 Task: Search one way flight ticket for 5 adults, 2 children, 1 infant in seat and 2 infants on lap in economy from New York/islip: Long Island Macarthur Airport to Greensboro: Piedmont Triad International Airport on 5-1-2023. Choice of flights is Westjet. Number of bags: 6 checked bags. Price is upto 97000. Outbound departure time preference is 6:15.
Action: Mouse moved to (310, 475)
Screenshot: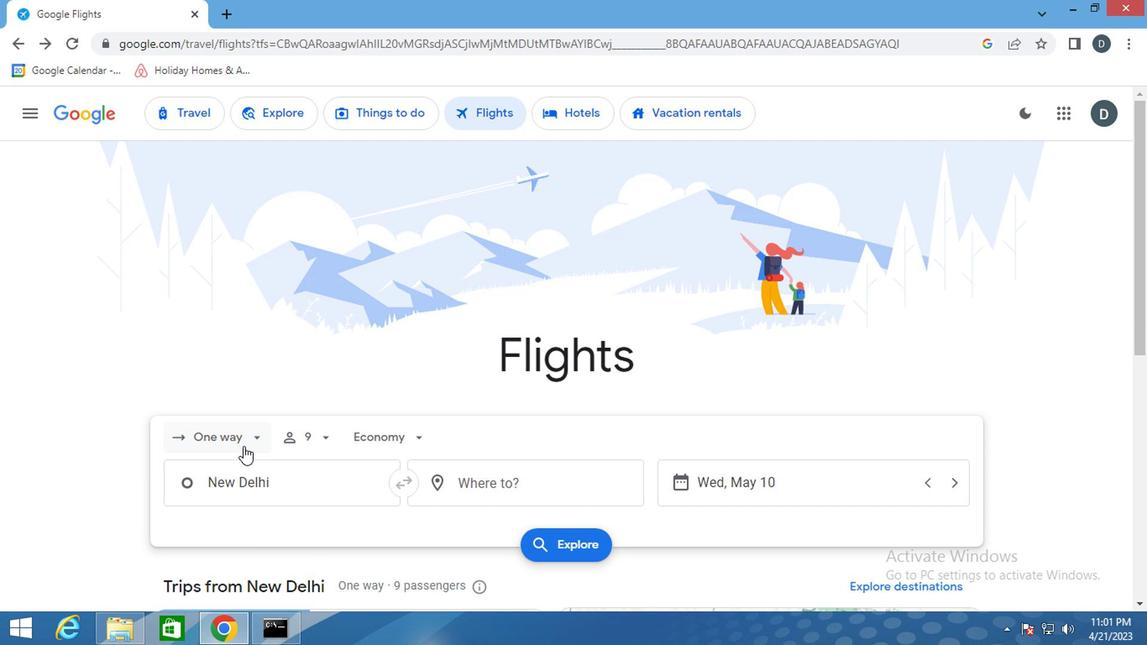 
Action: Mouse pressed left at (310, 475)
Screenshot: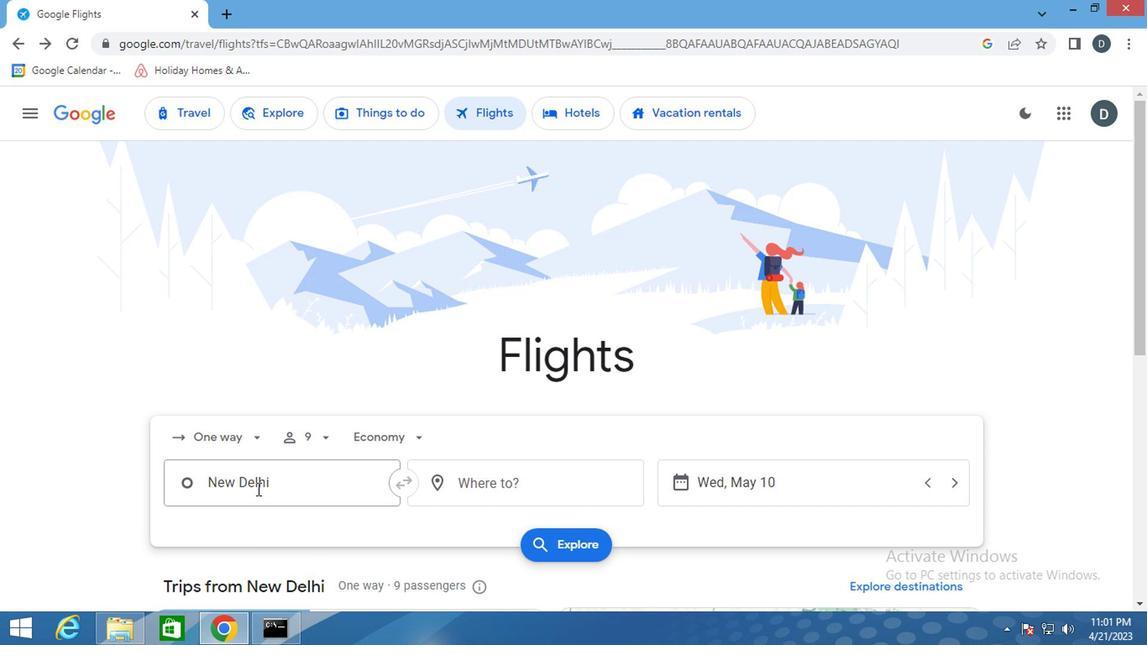 
Action: Mouse moved to (354, 436)
Screenshot: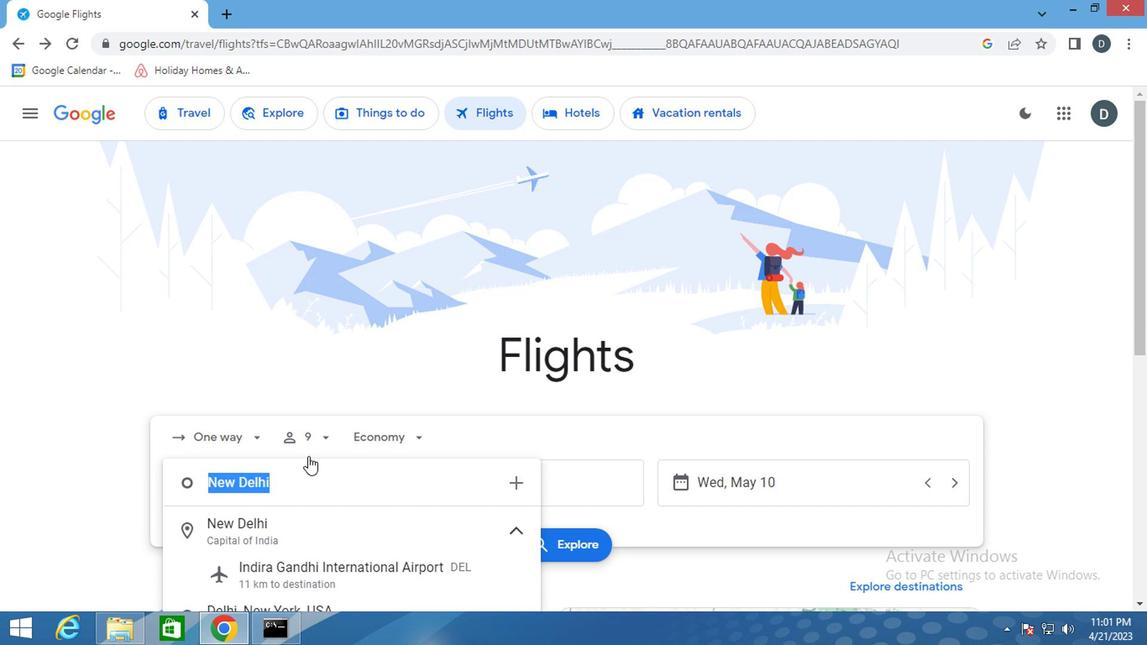 
Action: Mouse pressed left at (354, 436)
Screenshot: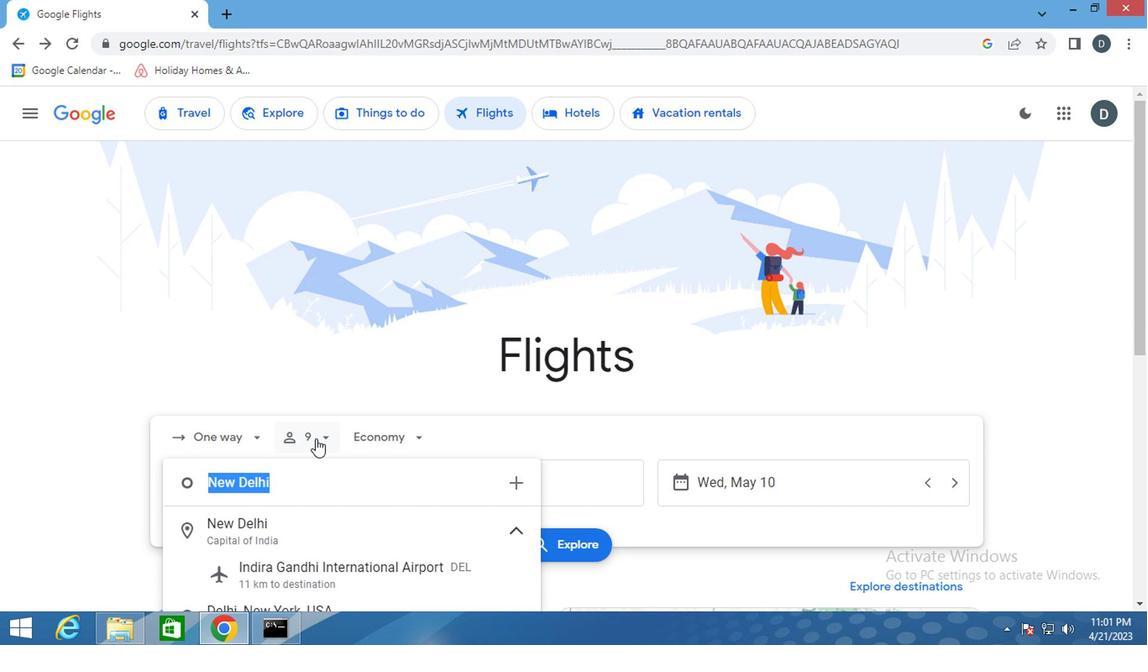 
Action: Mouse moved to (406, 471)
Screenshot: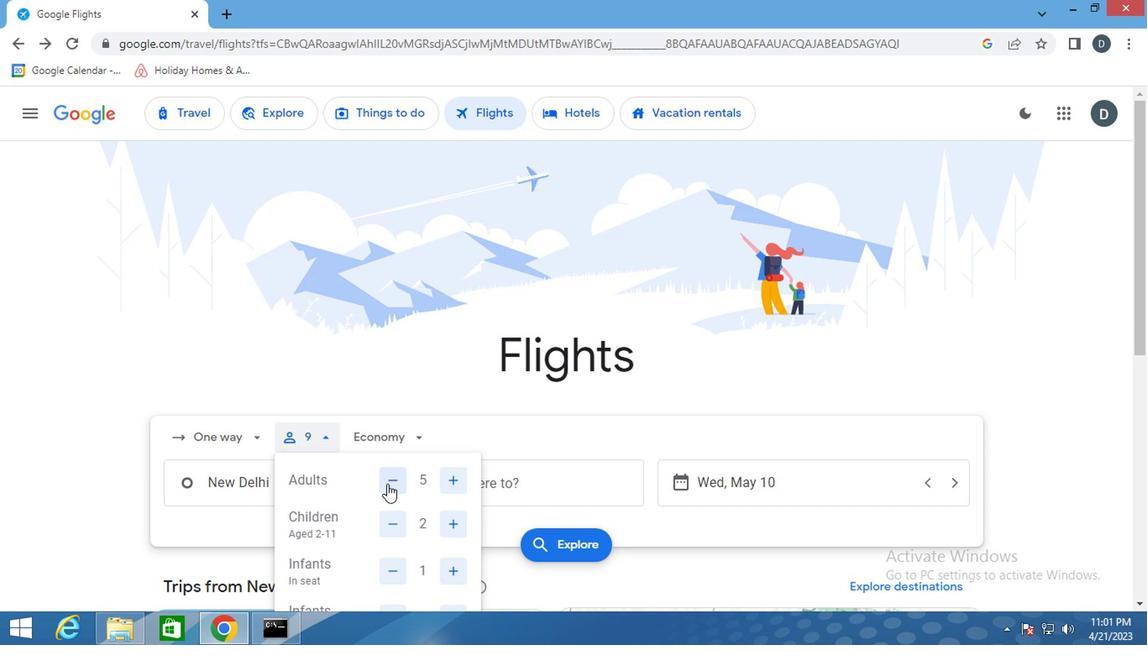 
Action: Mouse scrolled (406, 470) with delta (0, 0)
Screenshot: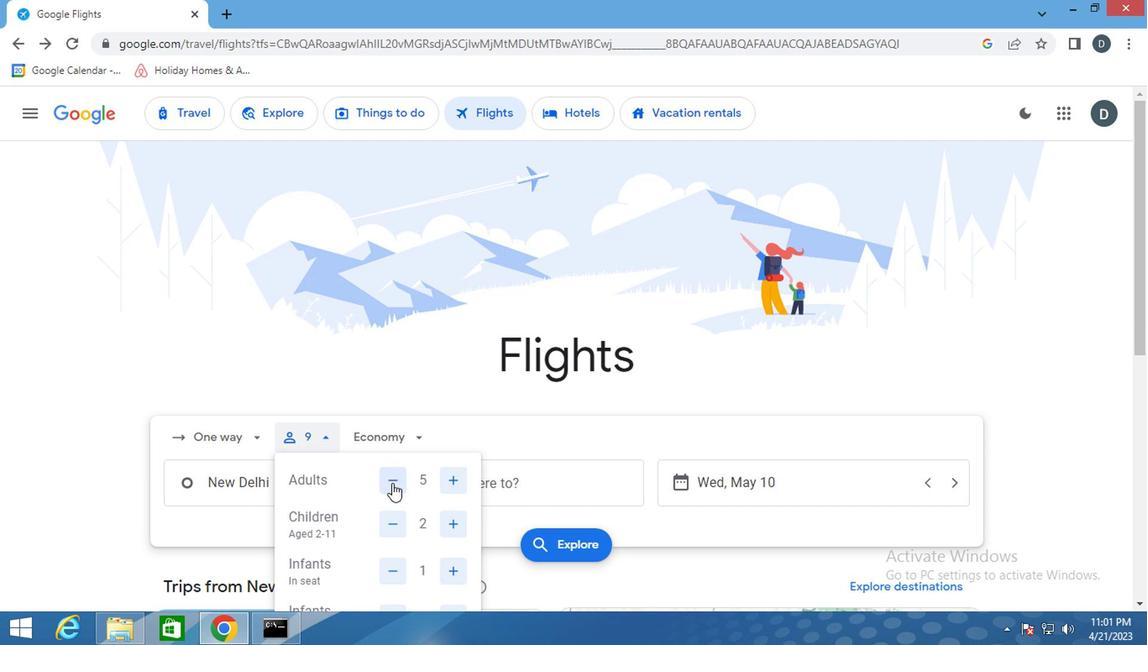 
Action: Mouse moved to (434, 533)
Screenshot: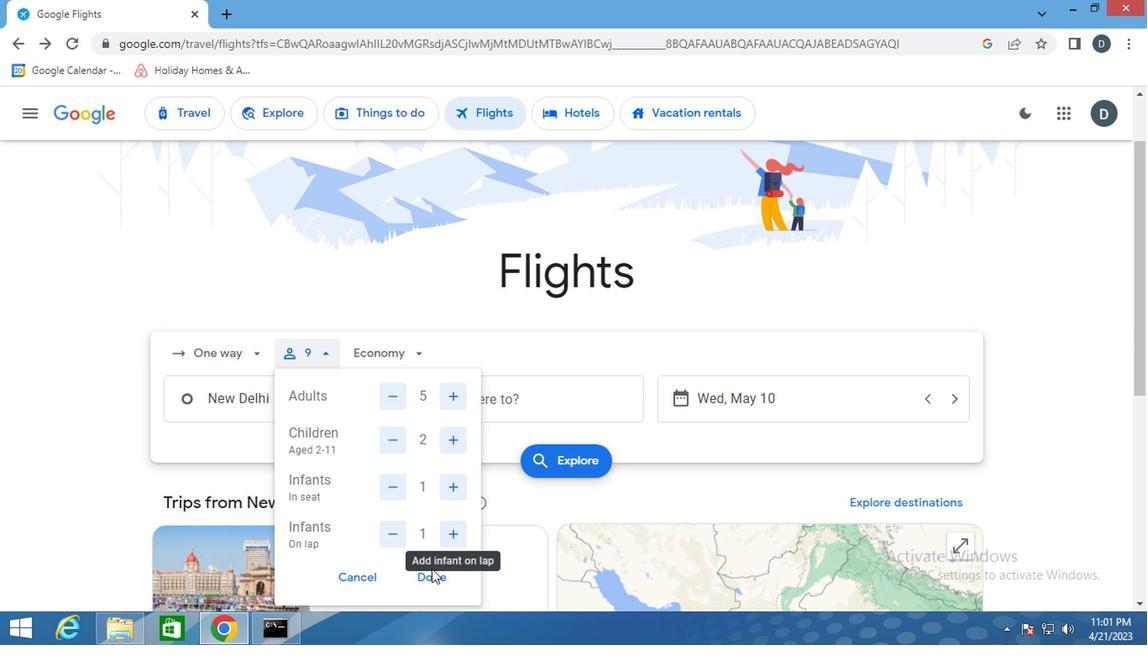 
Action: Mouse pressed left at (434, 533)
Screenshot: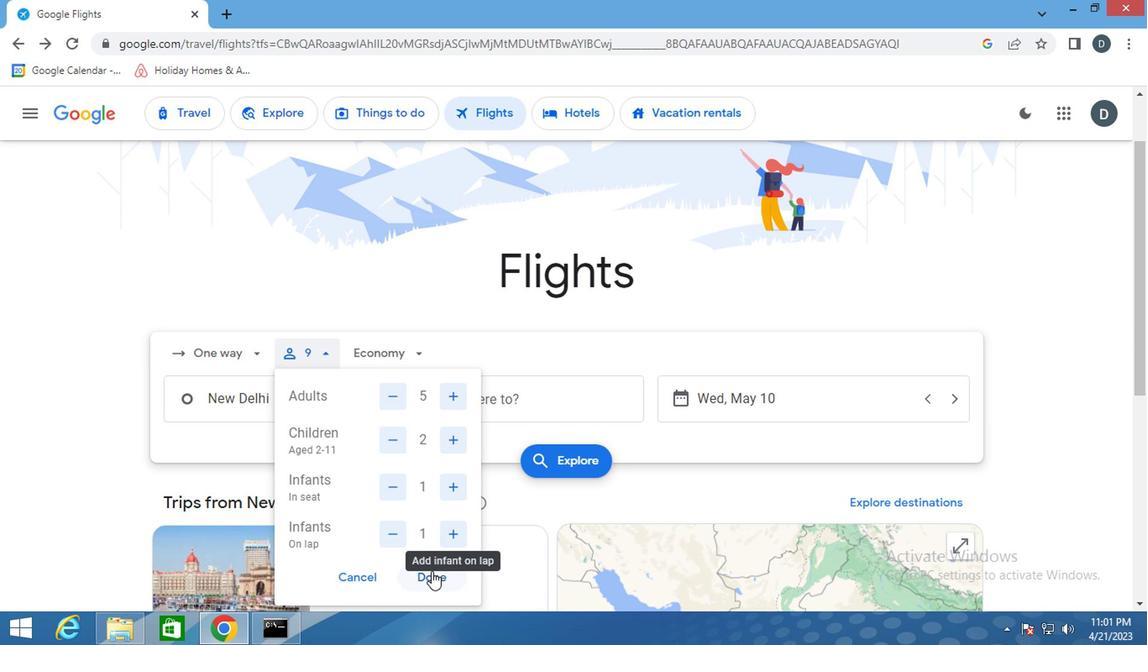 
Action: Mouse moved to (405, 373)
Screenshot: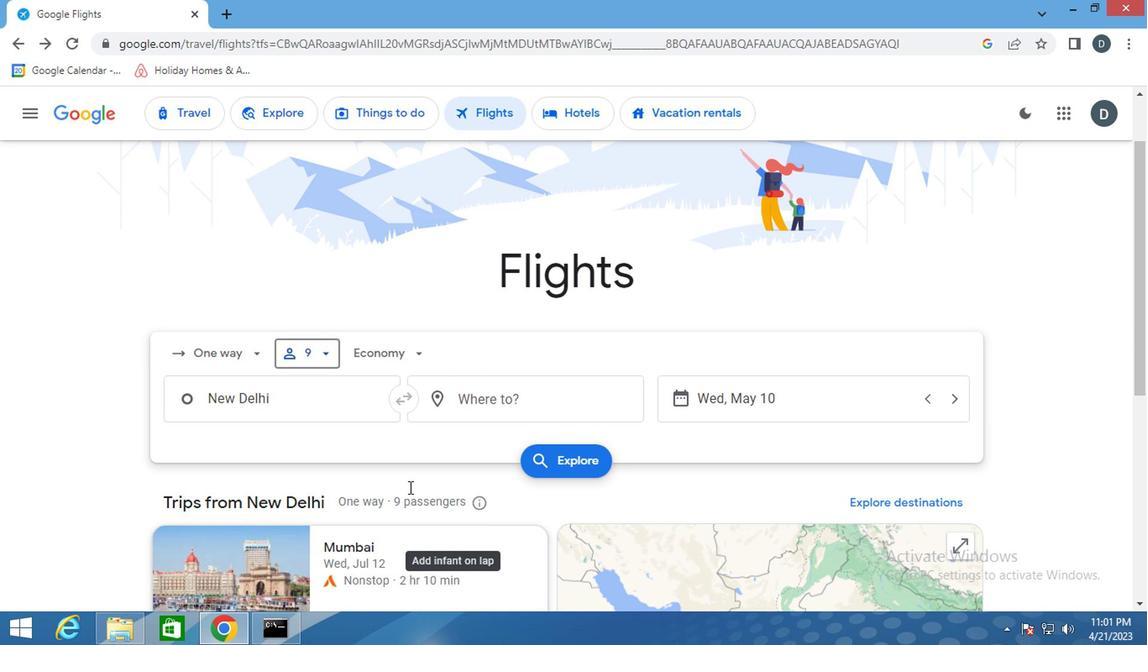 
Action: Mouse pressed left at (405, 373)
Screenshot: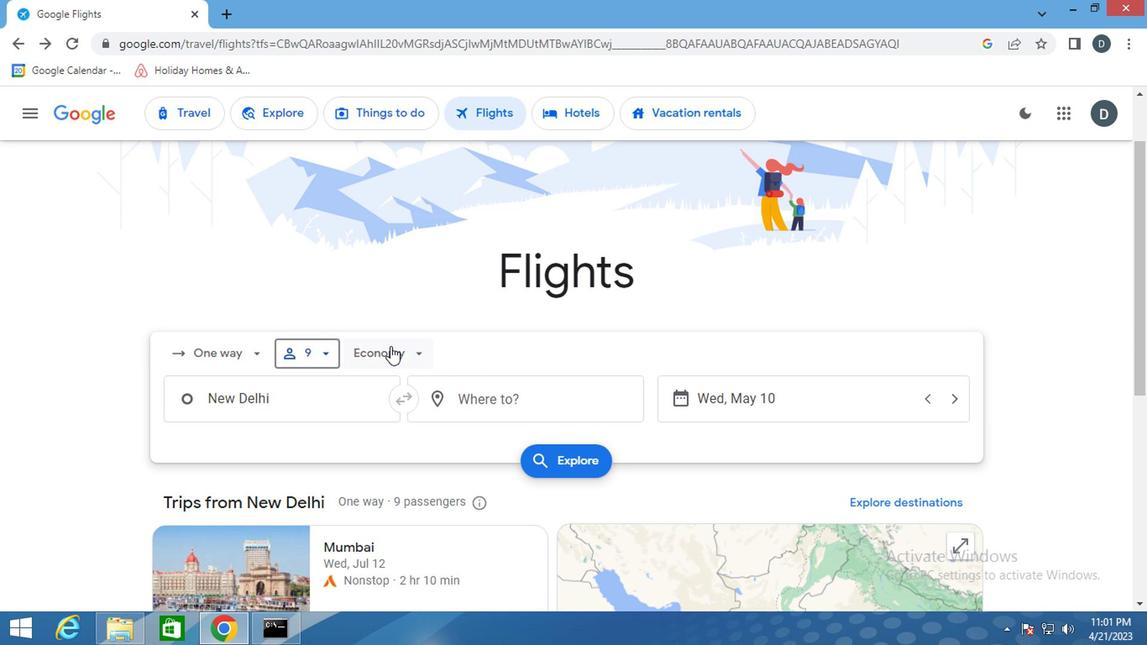 
Action: Mouse moved to (408, 384)
Screenshot: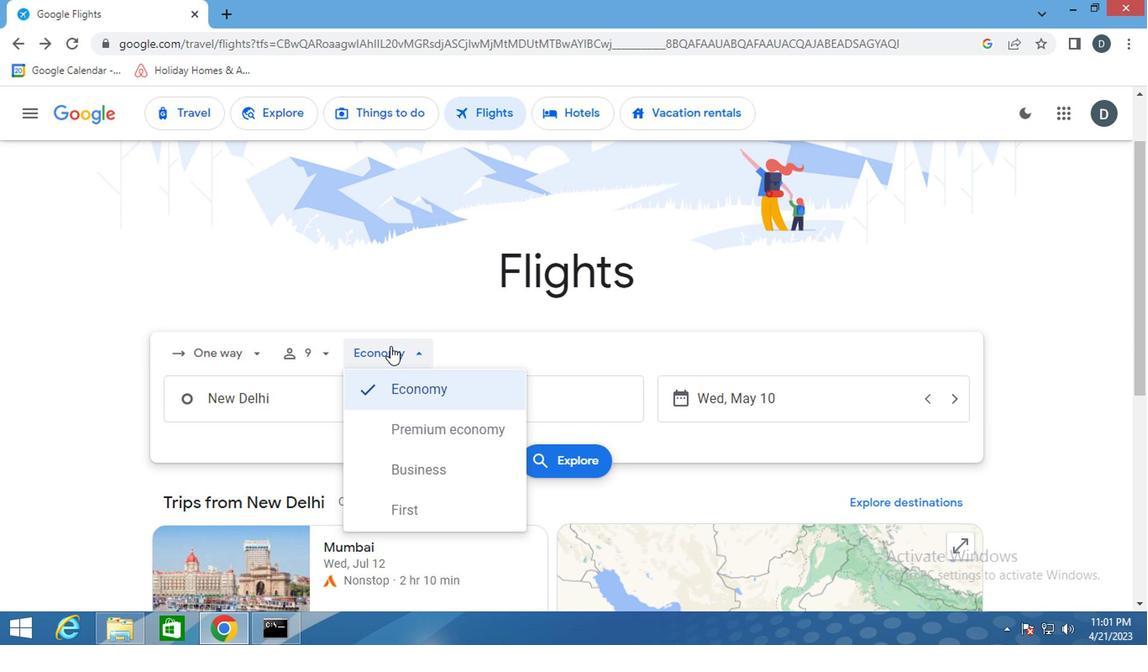 
Action: Mouse pressed left at (408, 384)
Screenshot: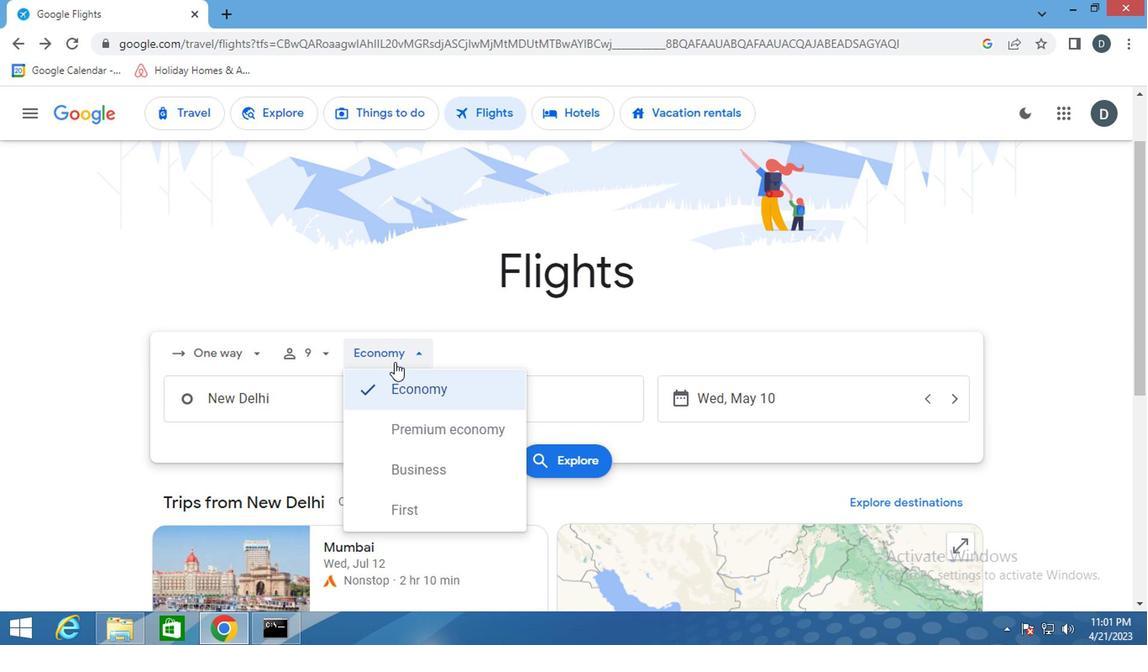 
Action: Mouse moved to (348, 423)
Screenshot: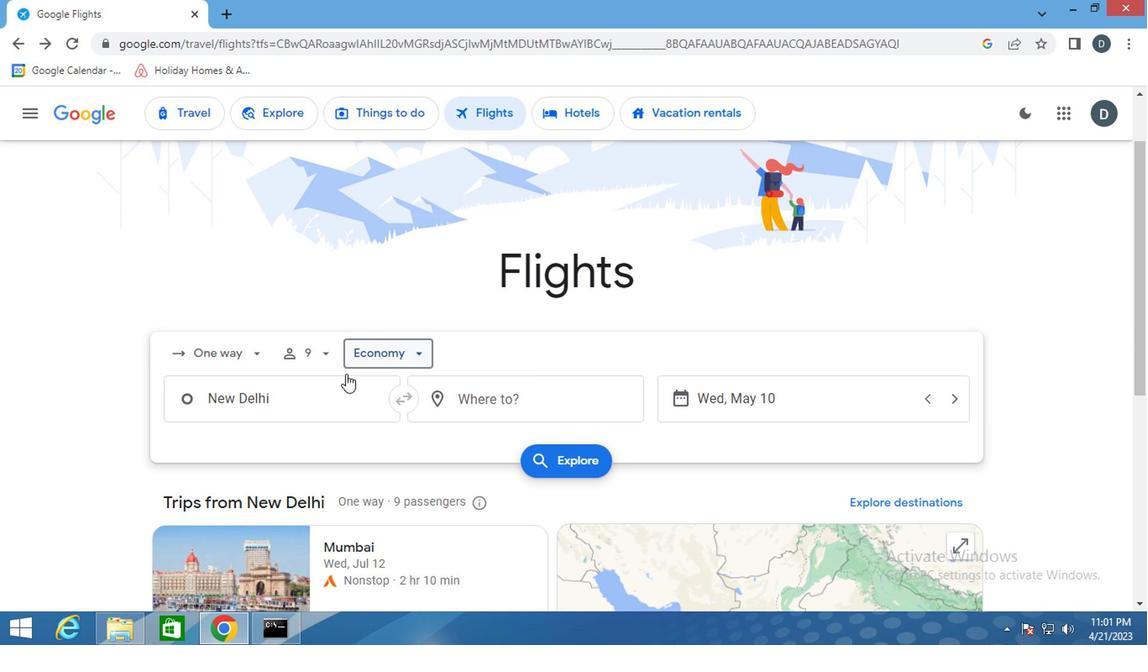 
Action: Mouse pressed left at (348, 423)
Screenshot: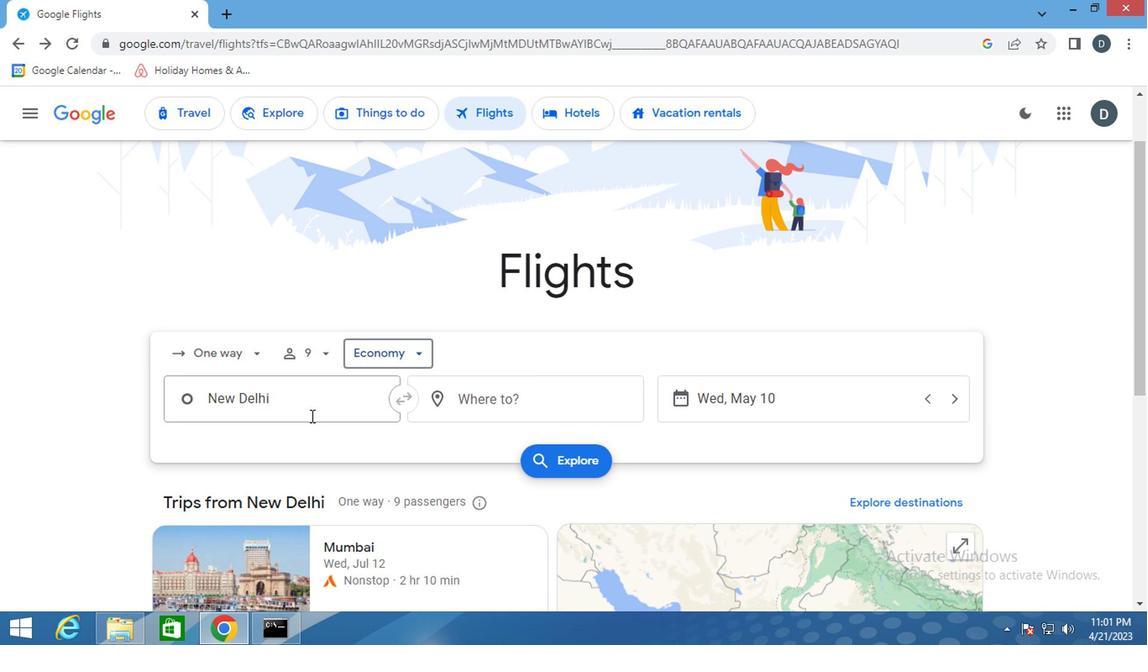 
Action: Key pressed <Key.shift>NEW<Key.space>Y<Key.backspace><Key.shift>YO
Screenshot: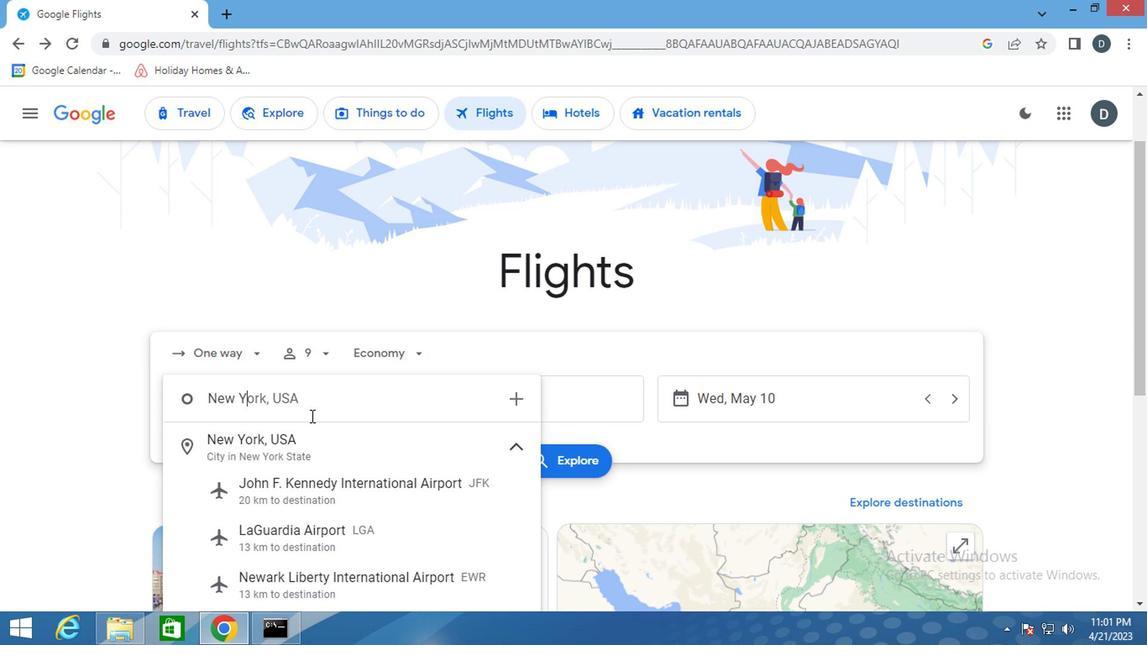 
Action: Mouse moved to (340, 445)
Screenshot: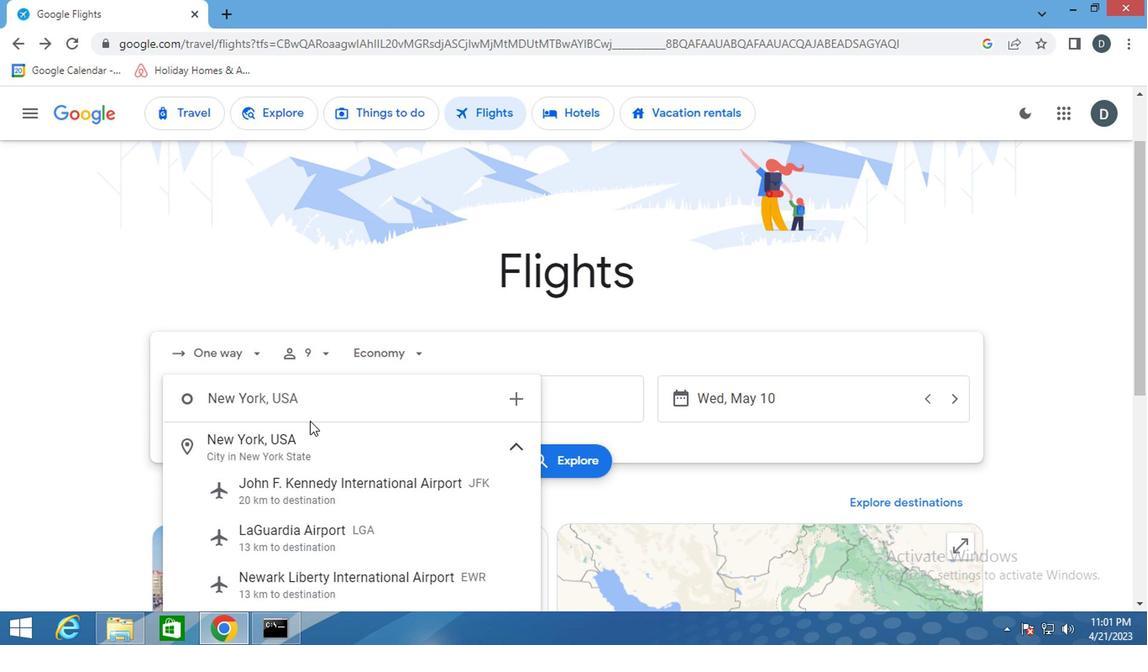 
Action: Mouse pressed left at (340, 445)
Screenshot: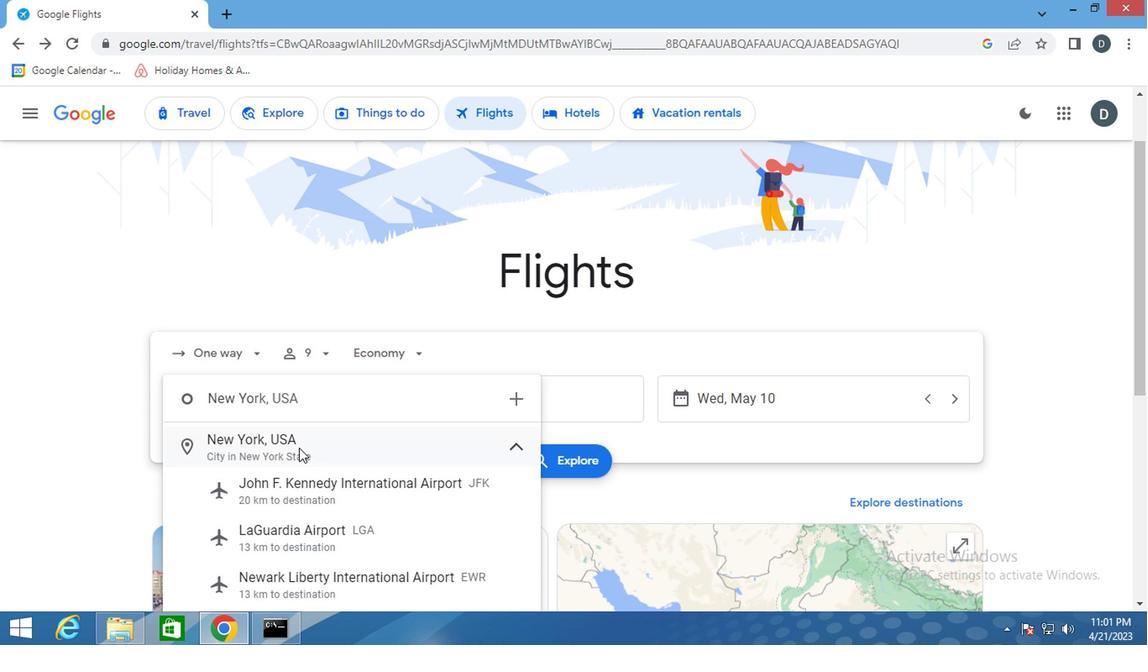 
Action: Mouse moved to (518, 414)
Screenshot: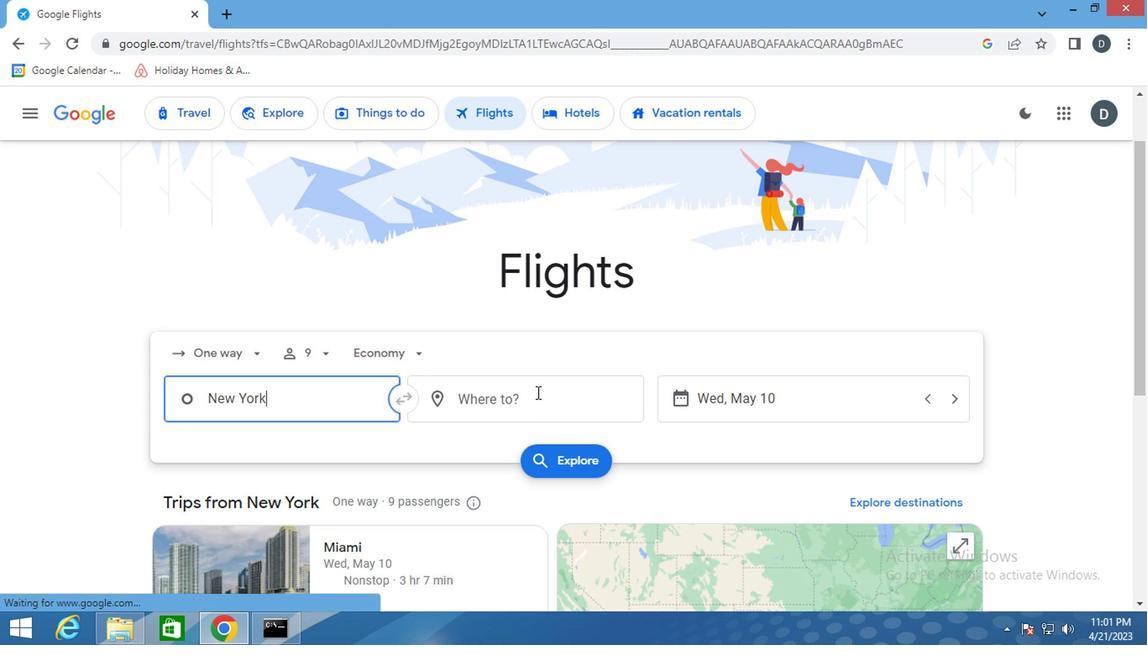 
Action: Mouse pressed left at (518, 414)
Screenshot: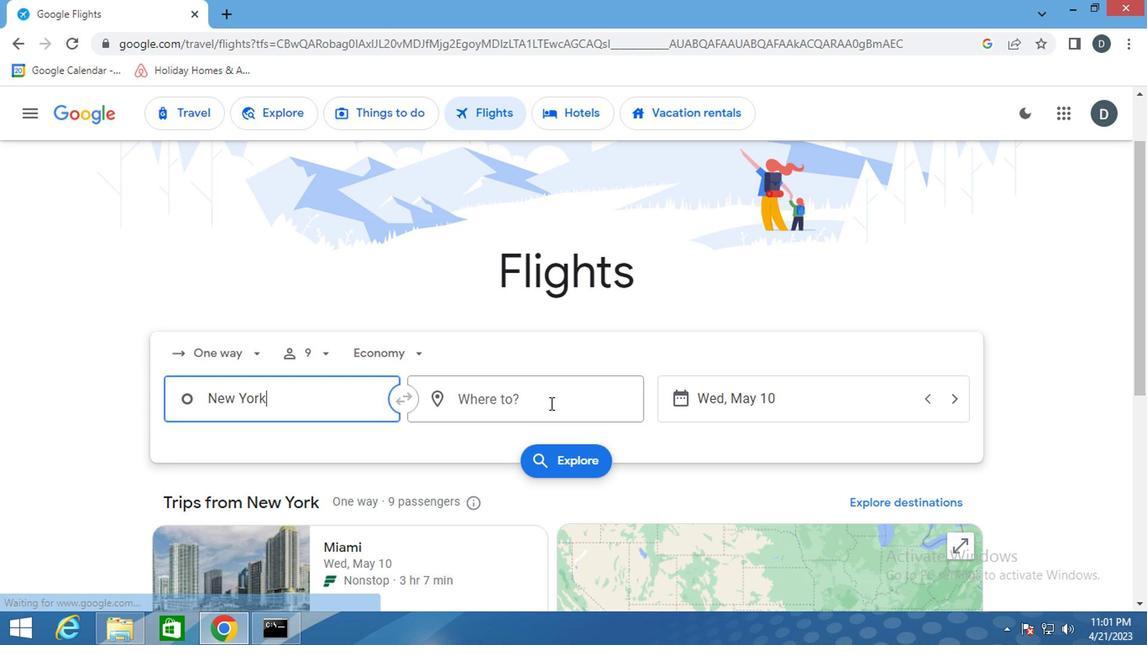 
Action: Key pressed <Key.shift>GREENSBO
Screenshot: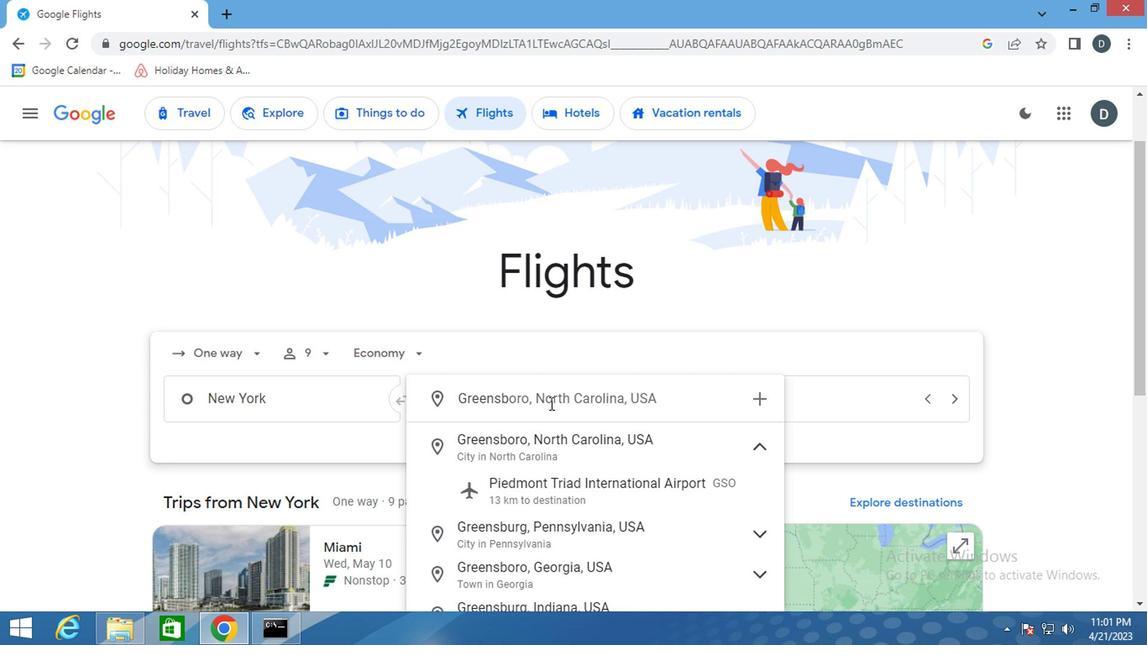 
Action: Mouse moved to (519, 471)
Screenshot: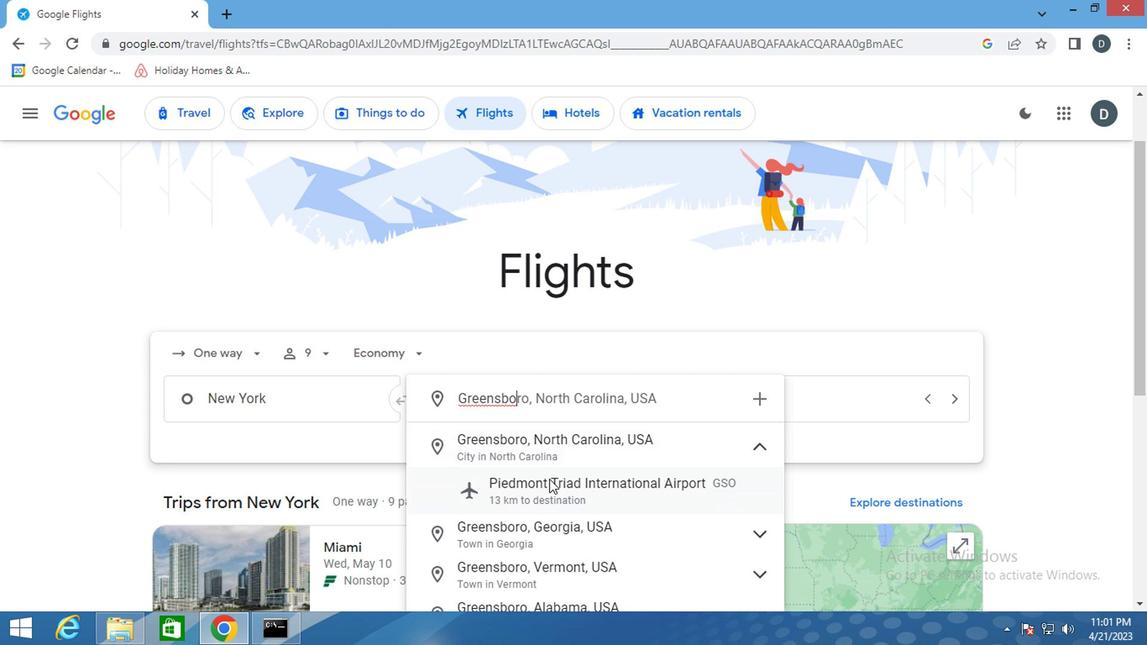 
Action: Mouse pressed left at (519, 471)
Screenshot: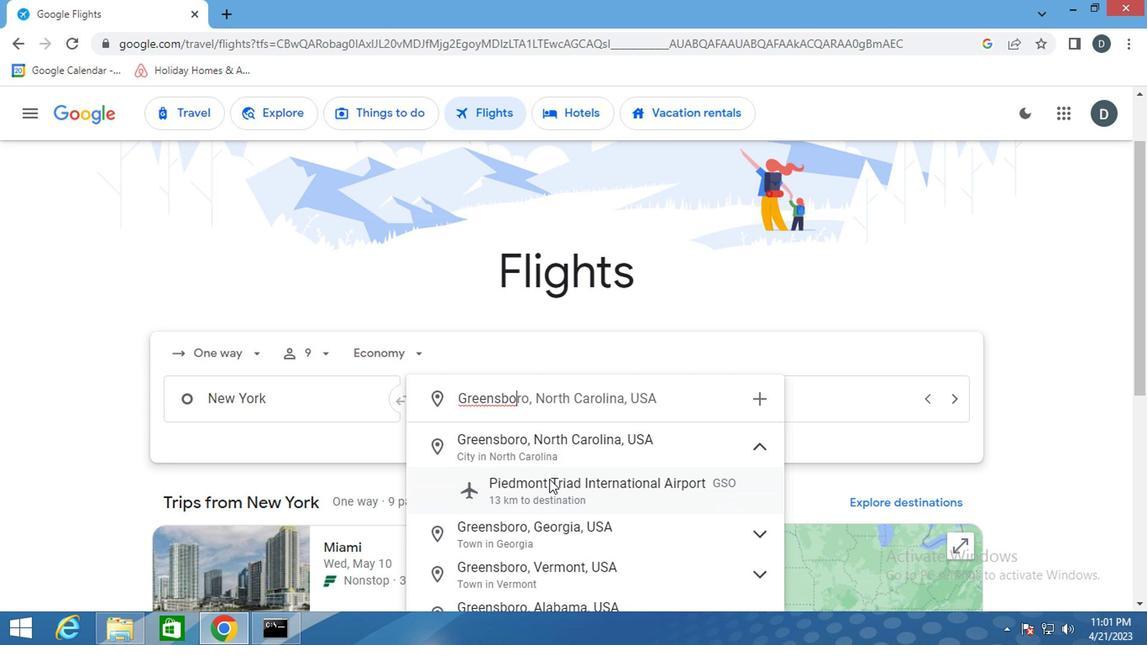 
Action: Mouse moved to (697, 419)
Screenshot: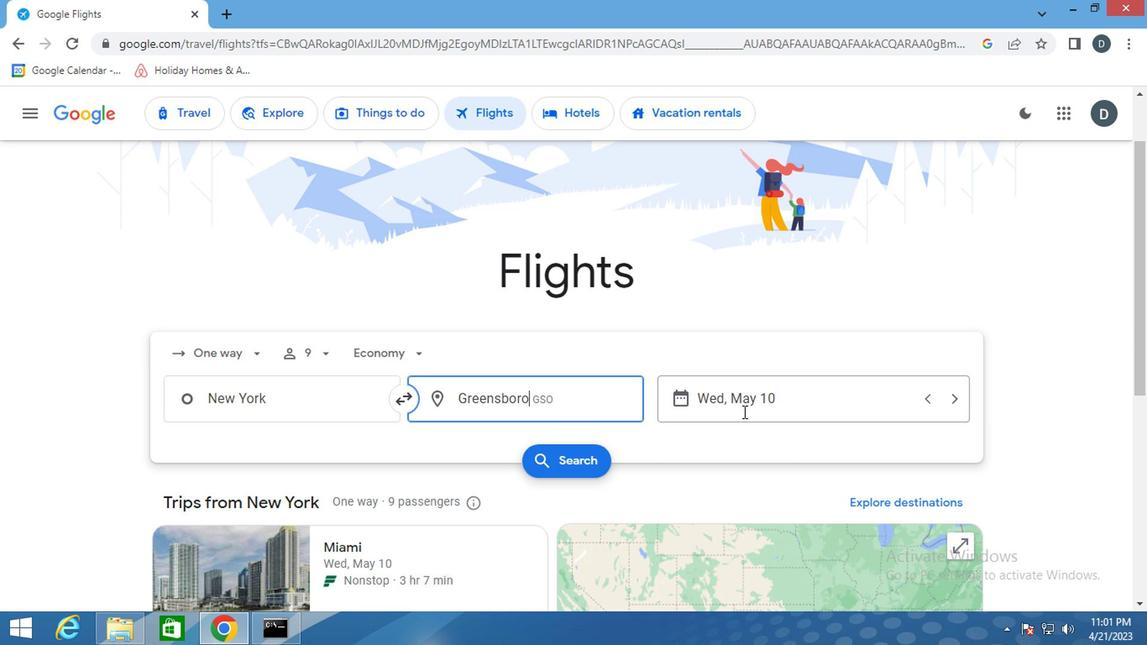 
Action: Mouse pressed left at (697, 419)
Screenshot: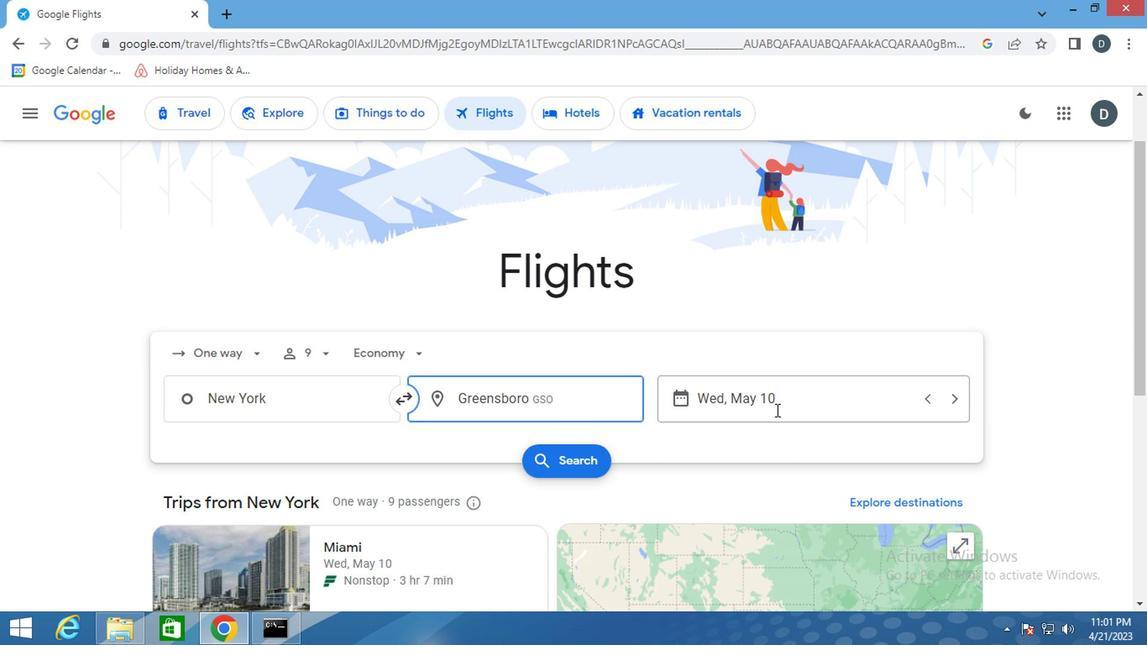 
Action: Mouse moved to (652, 339)
Screenshot: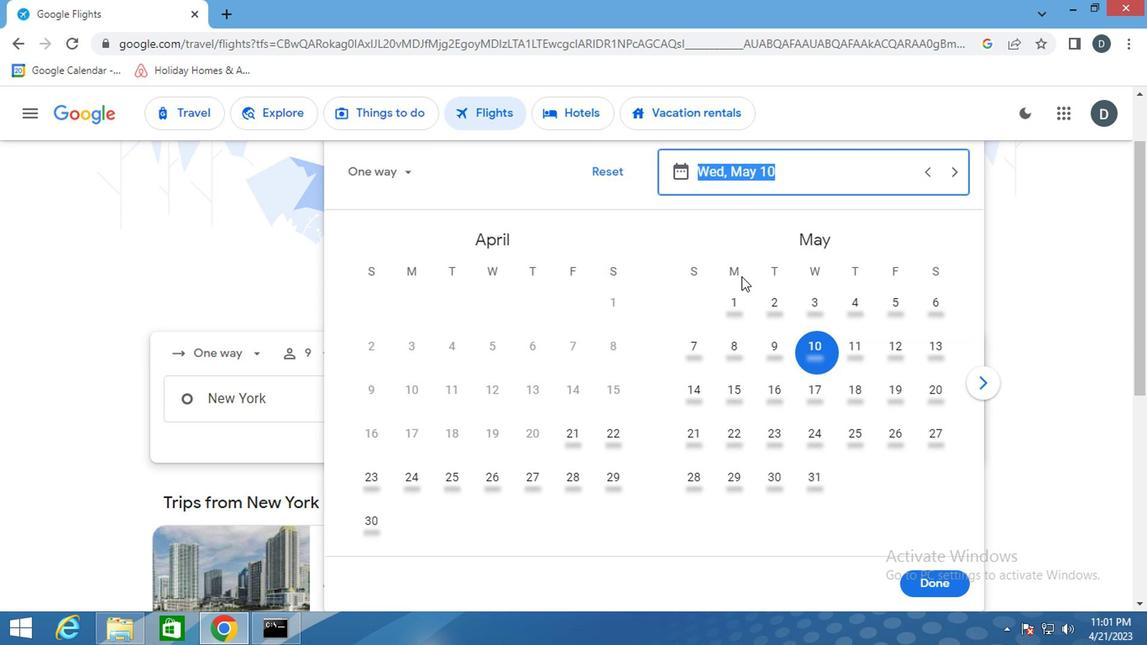 
Action: Mouse pressed left at (652, 339)
Screenshot: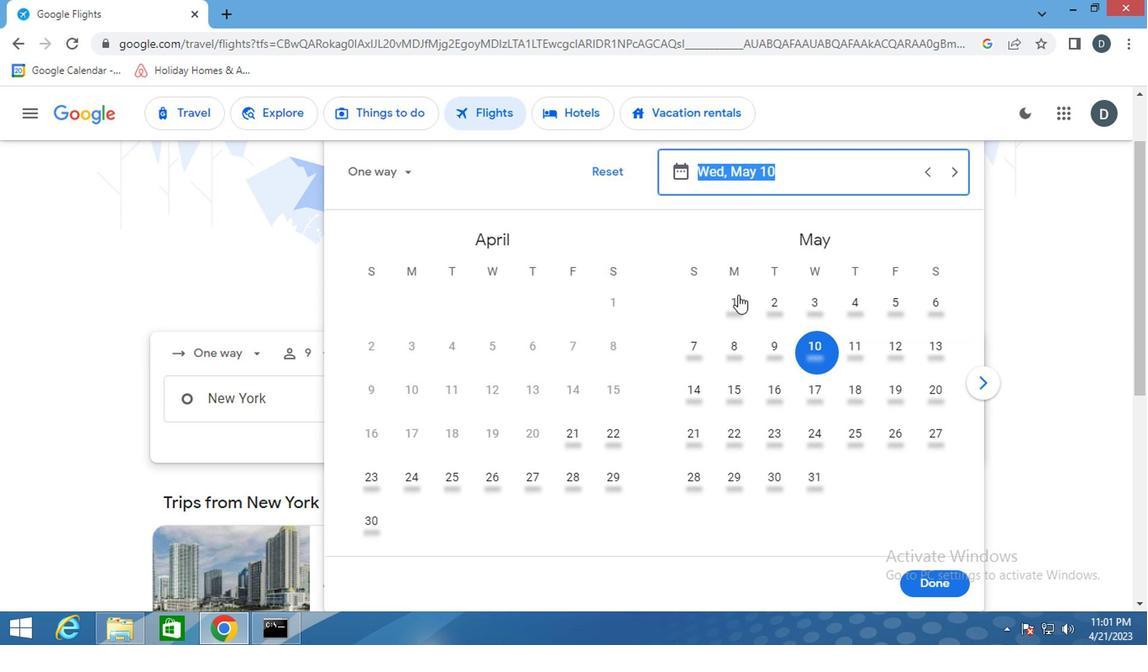 
Action: Mouse moved to (786, 539)
Screenshot: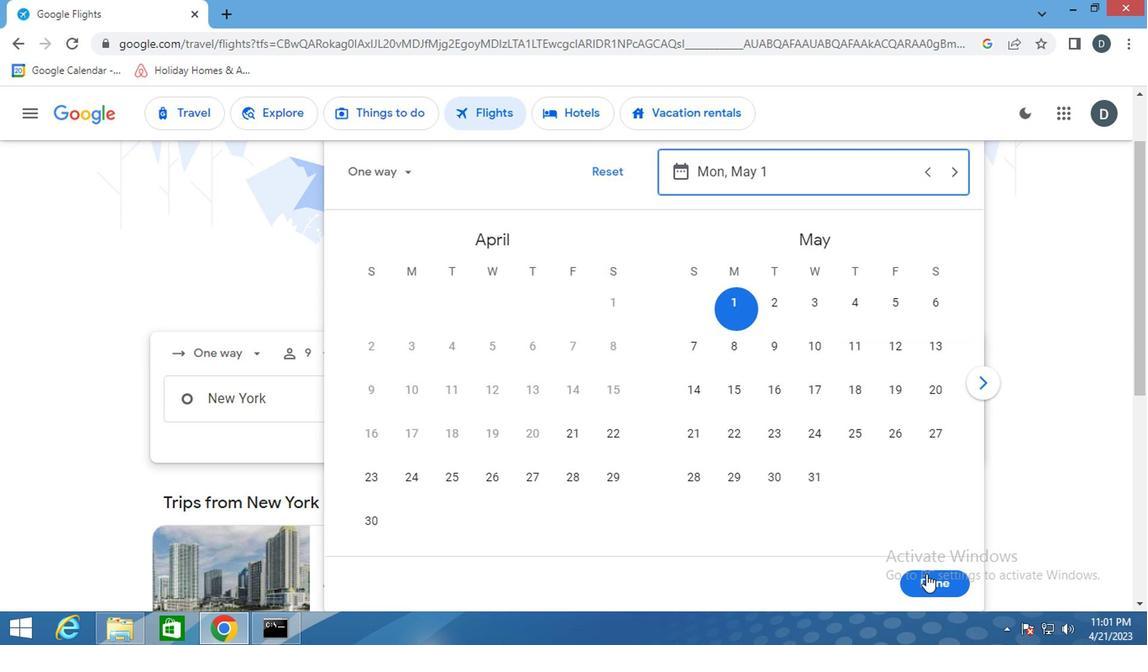 
Action: Mouse pressed left at (786, 539)
Screenshot: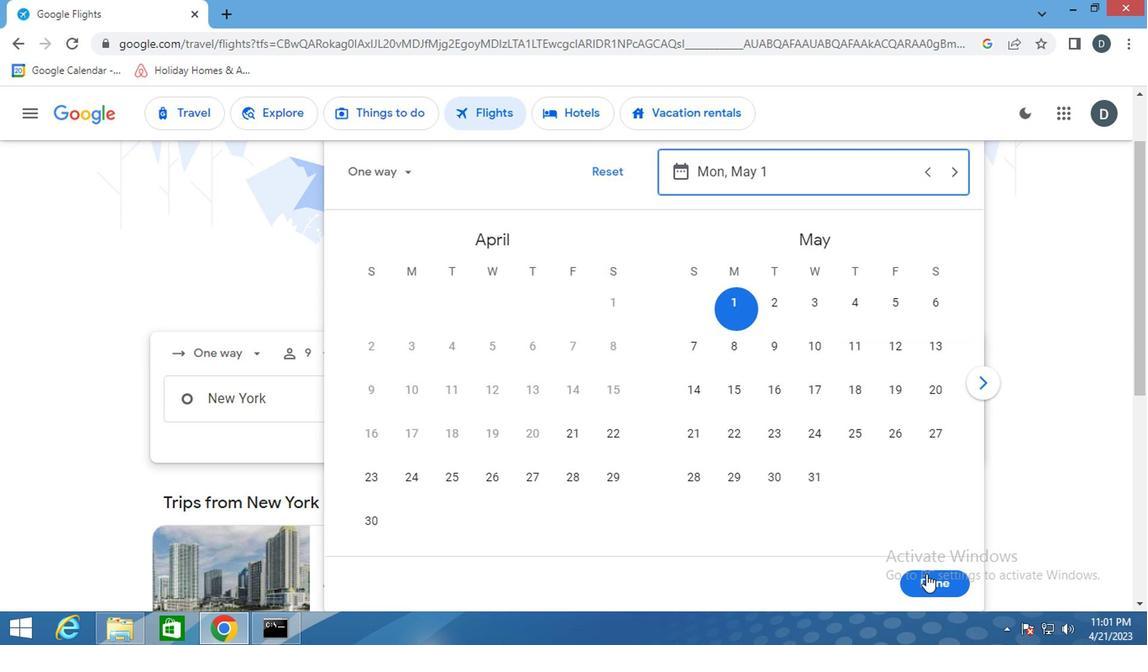 
Action: Mouse moved to (549, 459)
Screenshot: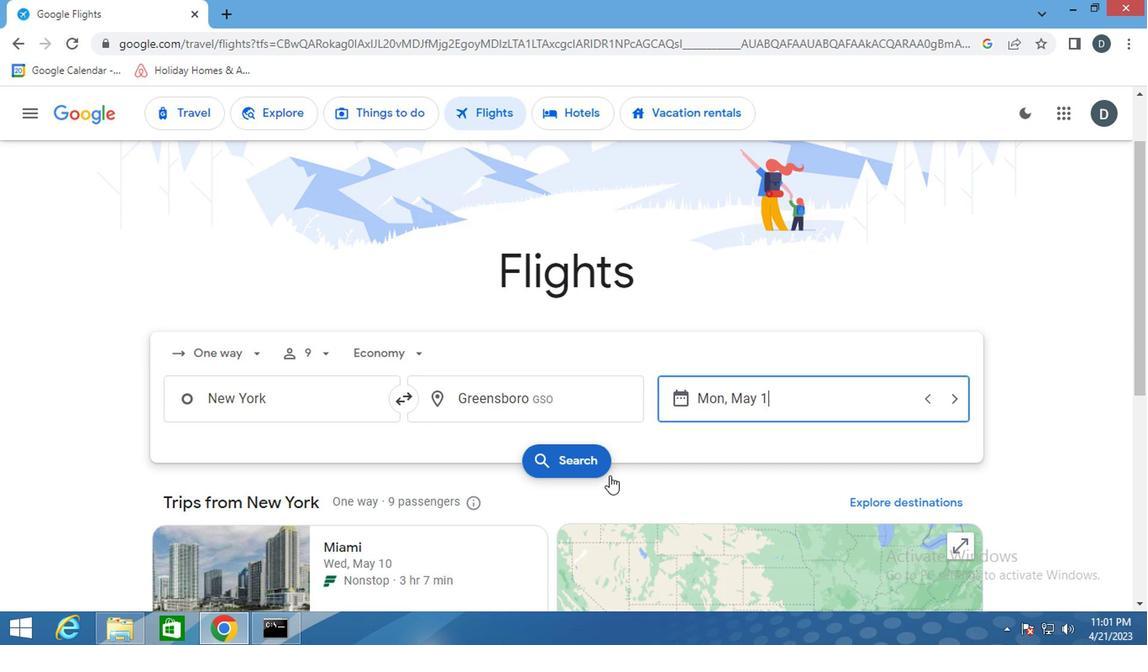
Action: Mouse pressed left at (549, 459)
Screenshot: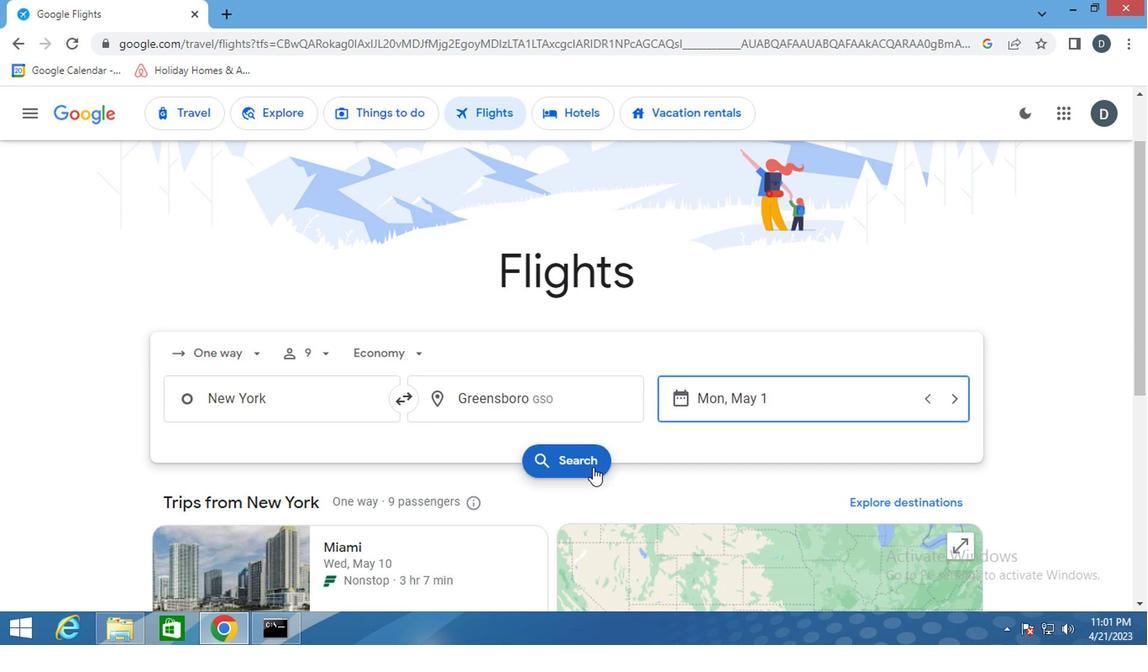 
Action: Mouse moved to (270, 325)
Screenshot: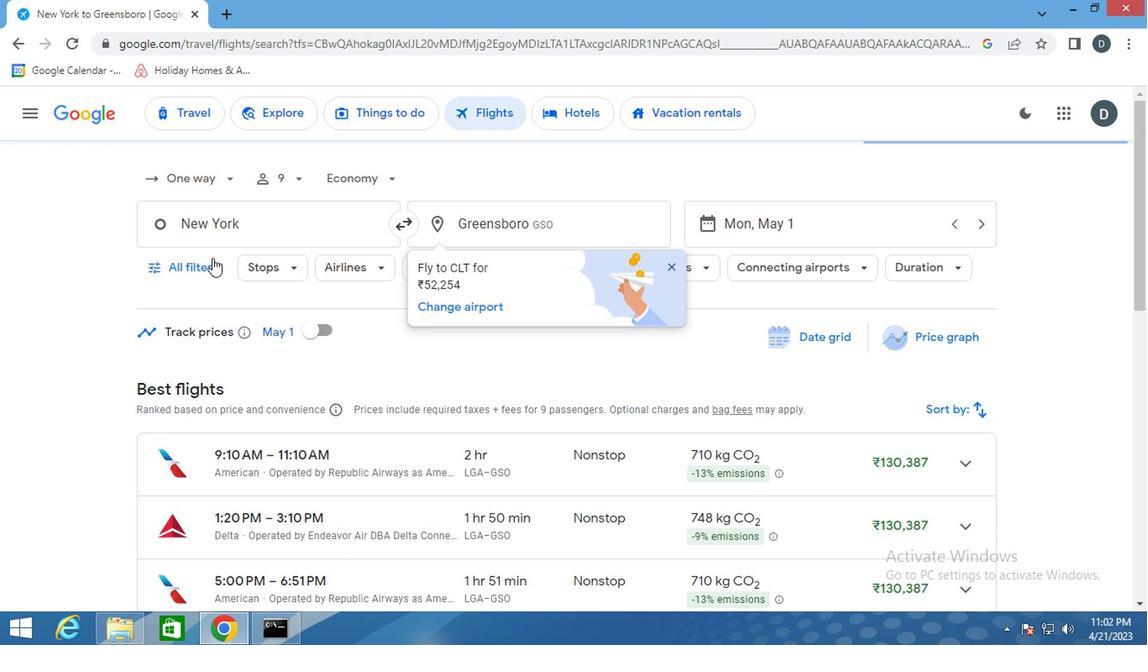 
Action: Mouse pressed left at (270, 325)
Screenshot: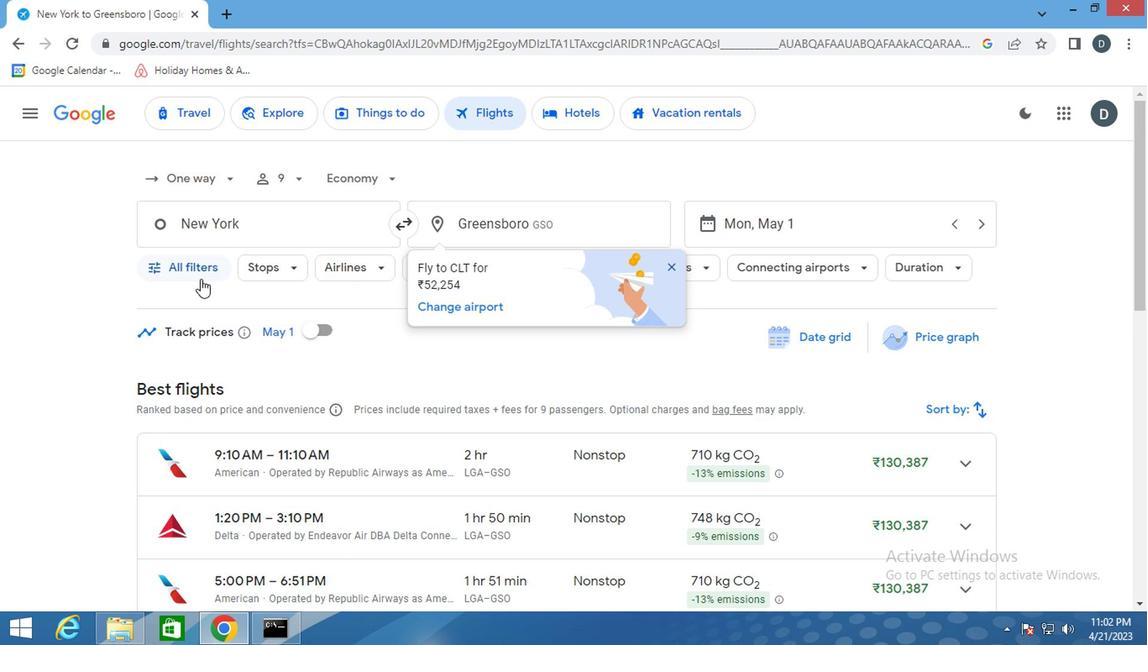 
Action: Mouse moved to (354, 489)
Screenshot: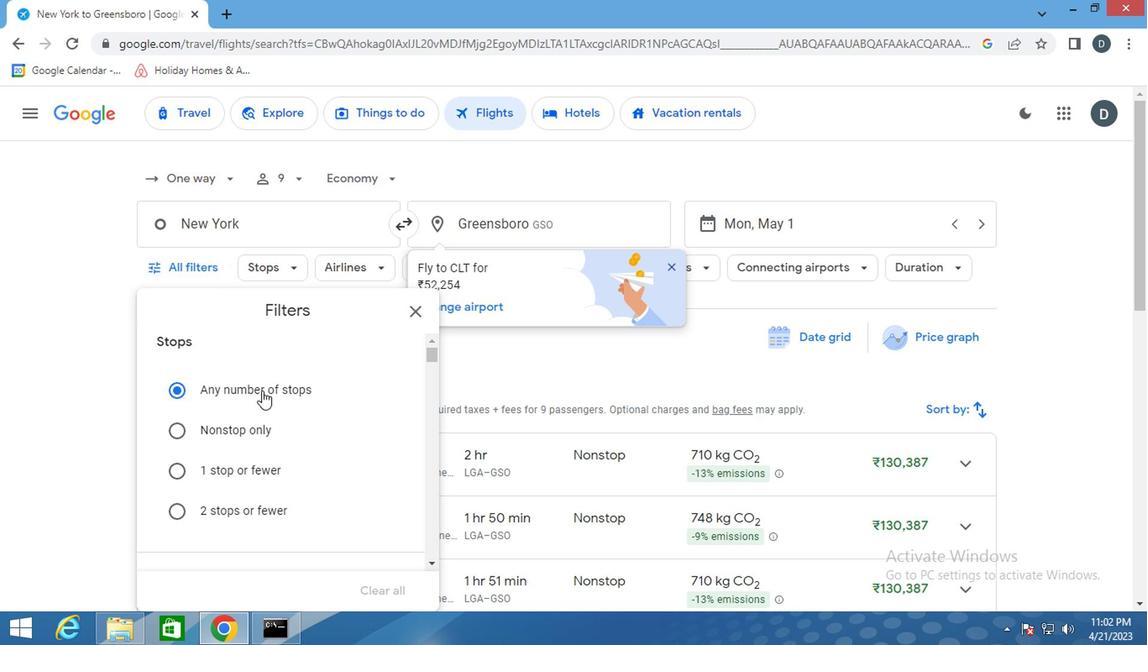 
Action: Mouse scrolled (354, 488) with delta (0, 0)
Screenshot: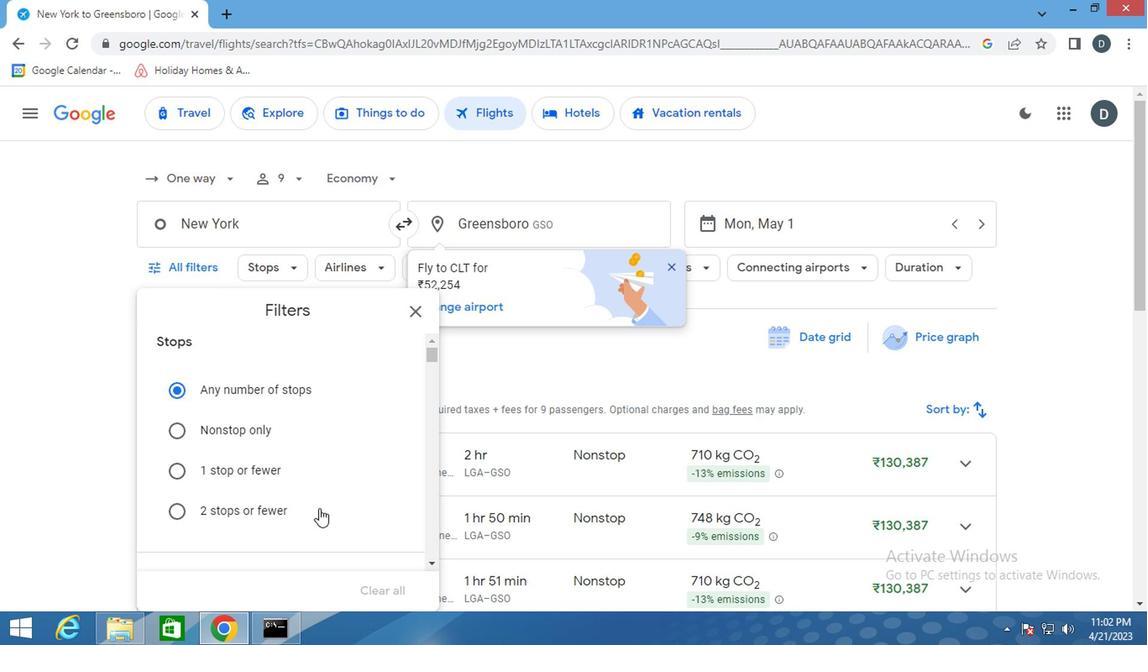 
Action: Mouse scrolled (354, 488) with delta (0, 0)
Screenshot: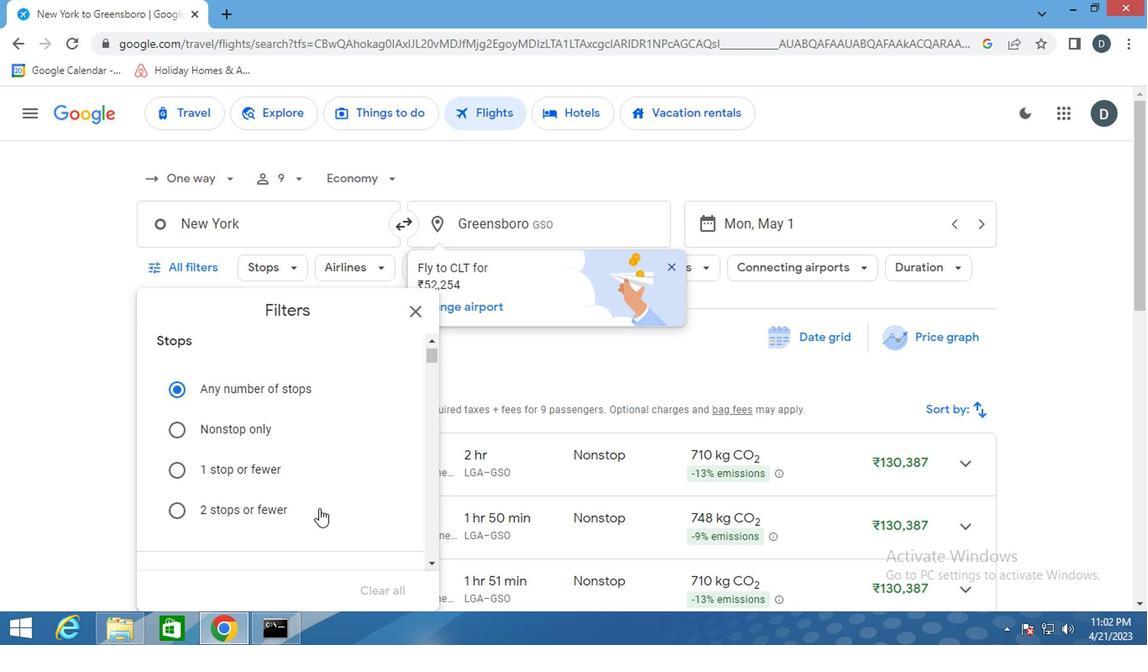 
Action: Mouse moved to (354, 470)
Screenshot: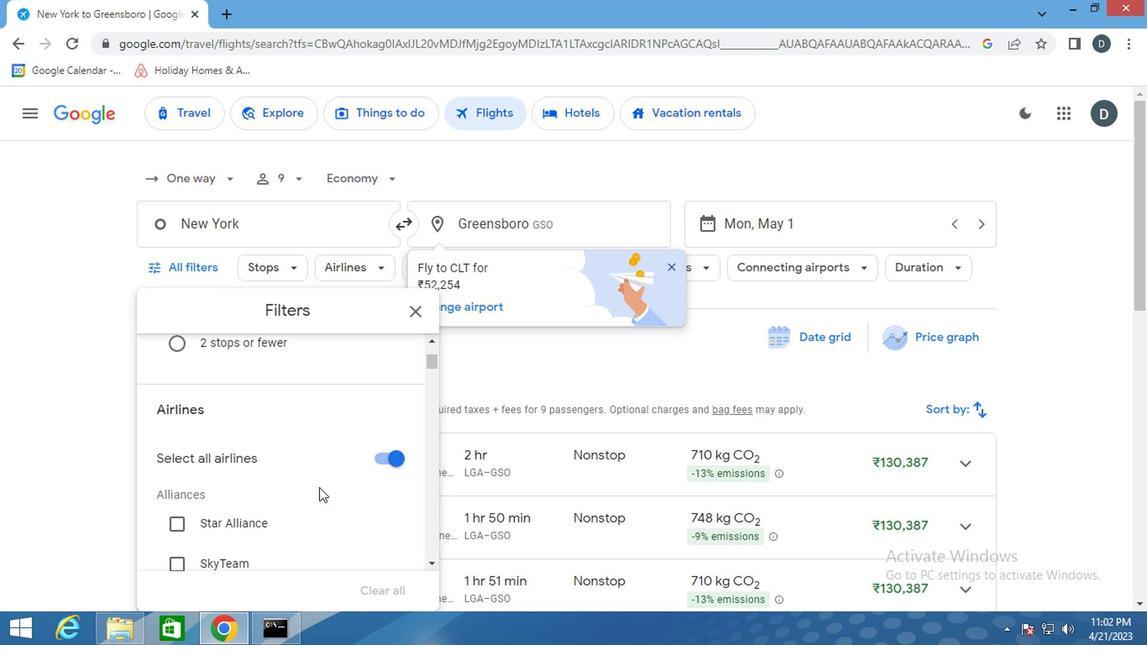 
Action: Mouse scrolled (354, 469) with delta (0, 0)
Screenshot: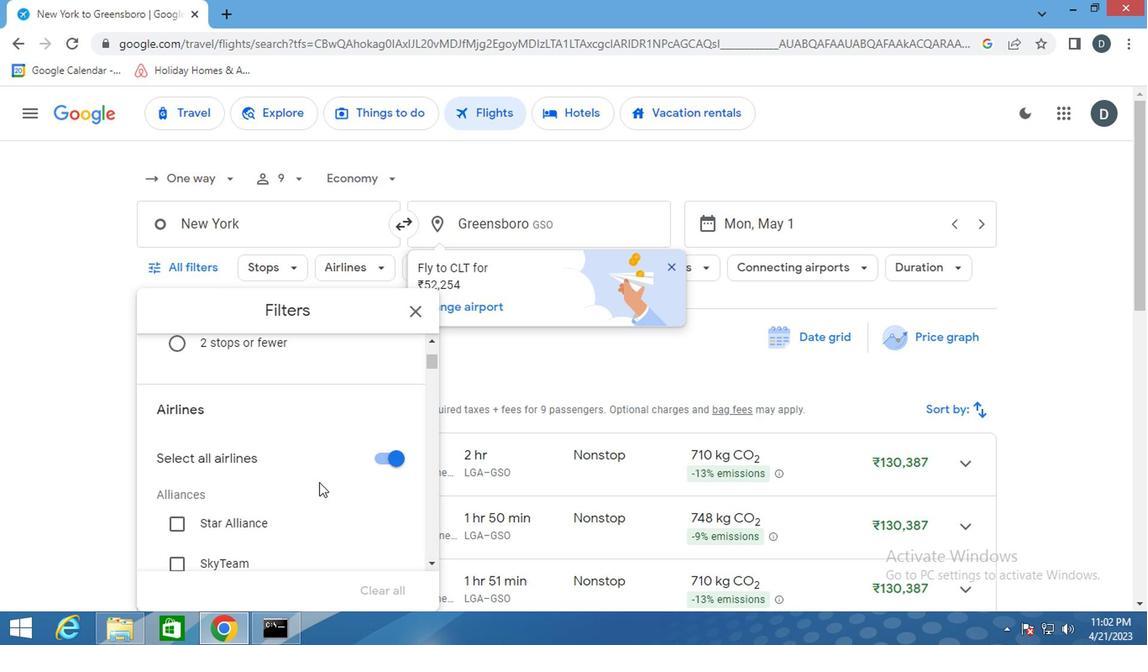 
Action: Mouse scrolled (354, 469) with delta (0, 0)
Screenshot: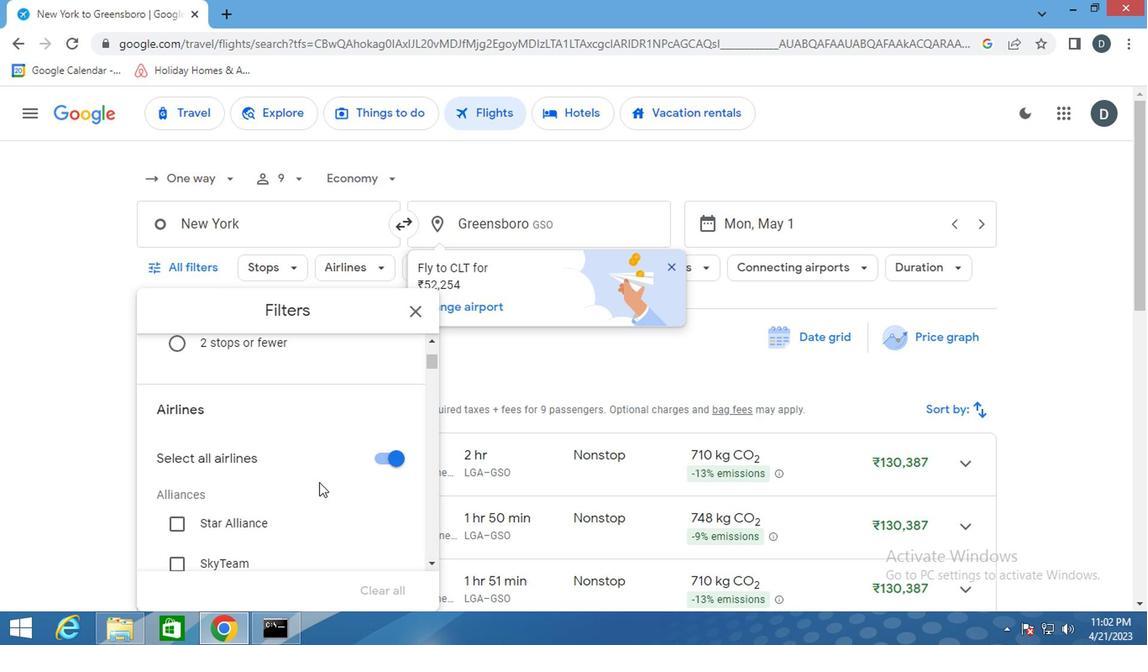 
Action: Mouse scrolled (354, 469) with delta (0, 0)
Screenshot: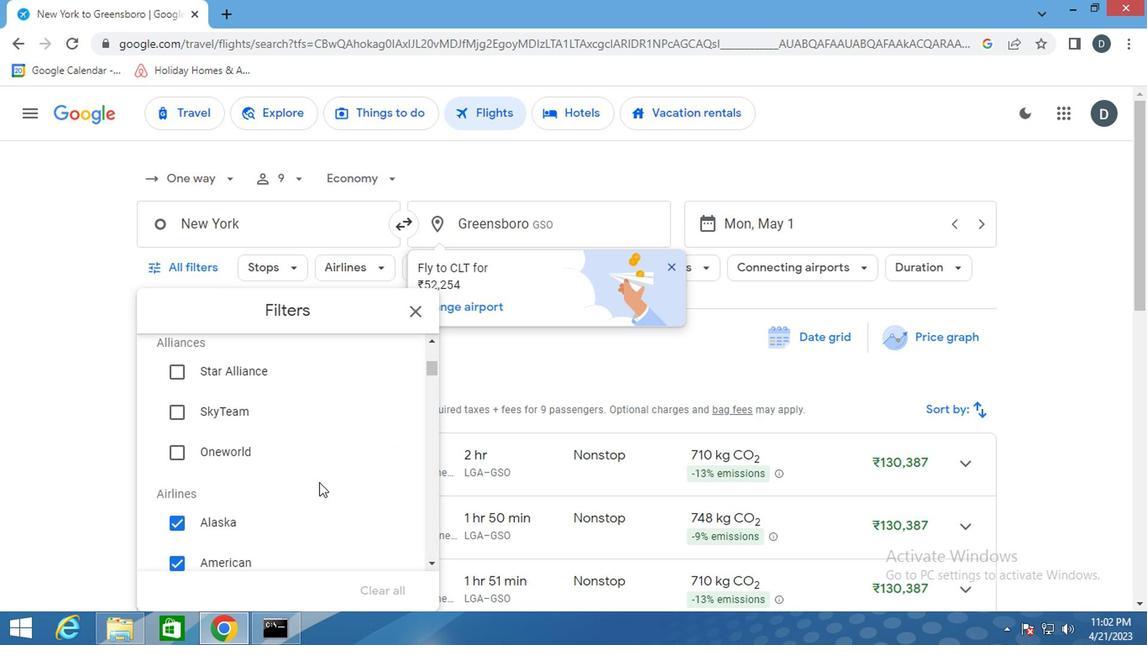 
Action: Mouse scrolled (354, 469) with delta (0, 0)
Screenshot: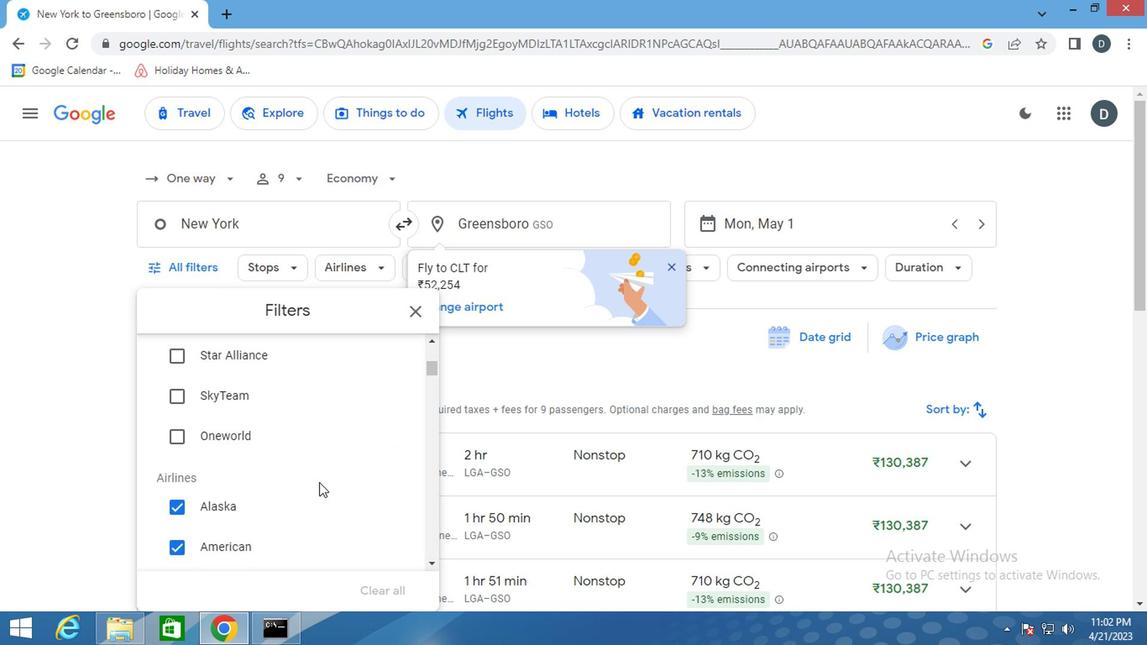 
Action: Mouse scrolled (354, 469) with delta (0, 0)
Screenshot: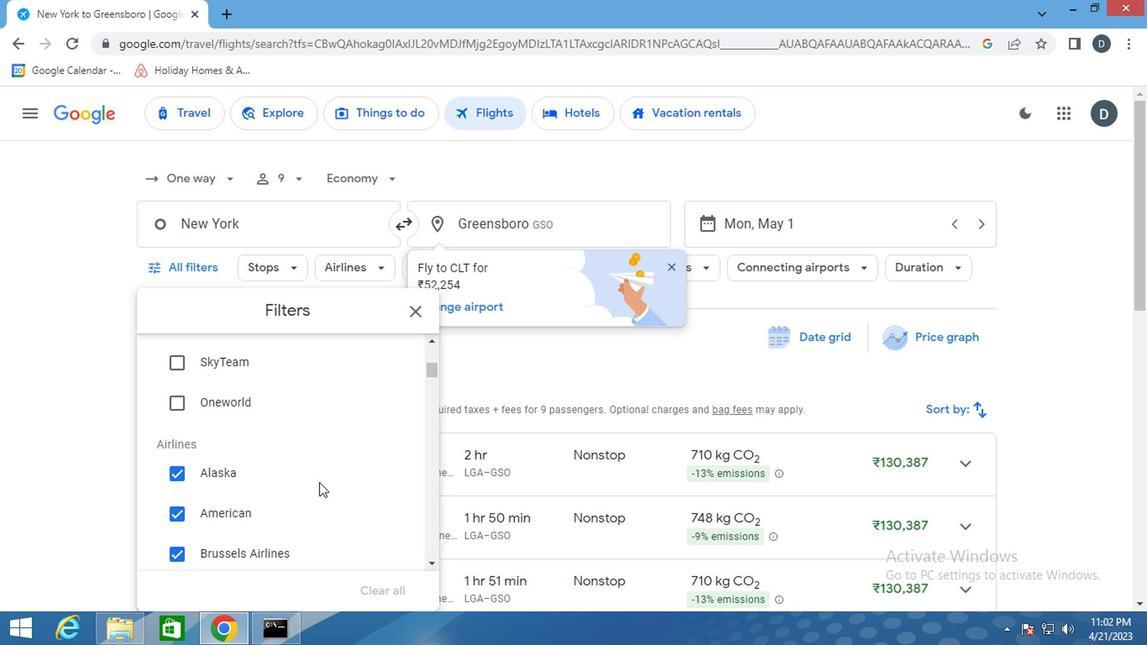 
Action: Mouse scrolled (354, 469) with delta (0, 0)
Screenshot: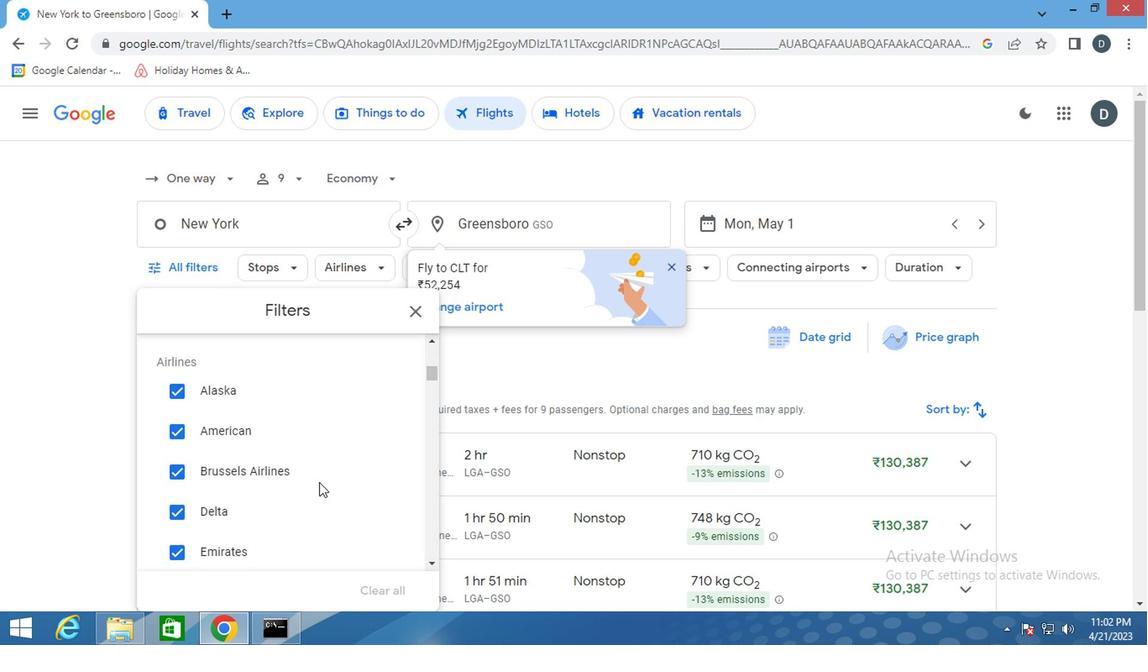 
Action: Mouse scrolled (354, 469) with delta (0, 0)
Screenshot: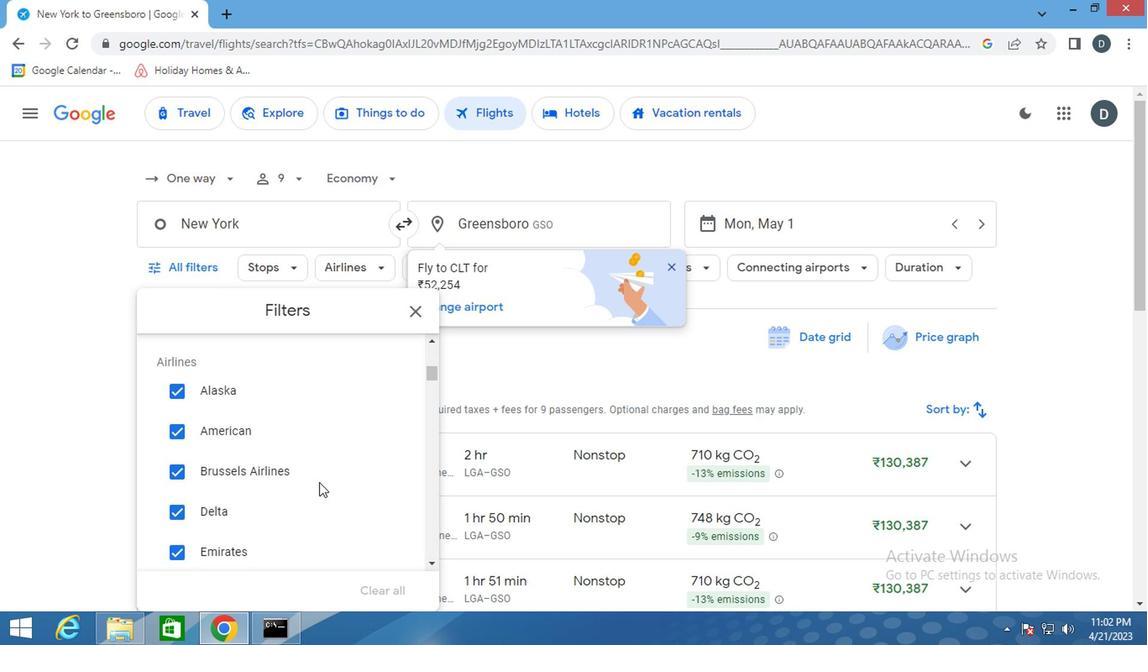 
Action: Mouse scrolled (354, 469) with delta (0, 0)
Screenshot: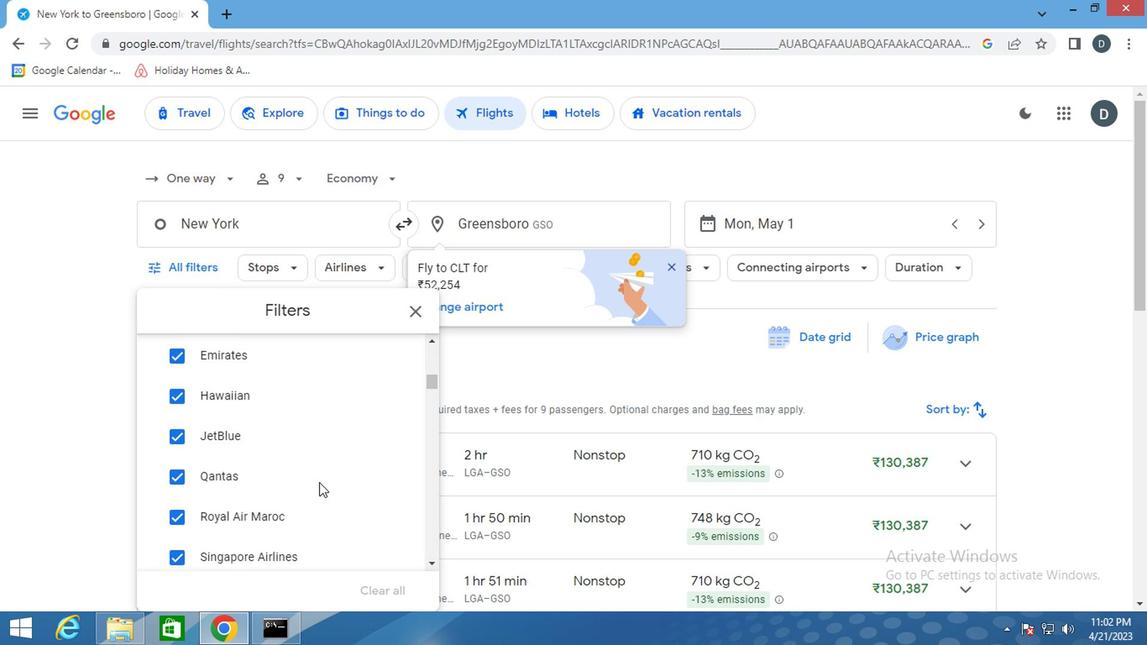 
Action: Mouse scrolled (354, 469) with delta (0, 0)
Screenshot: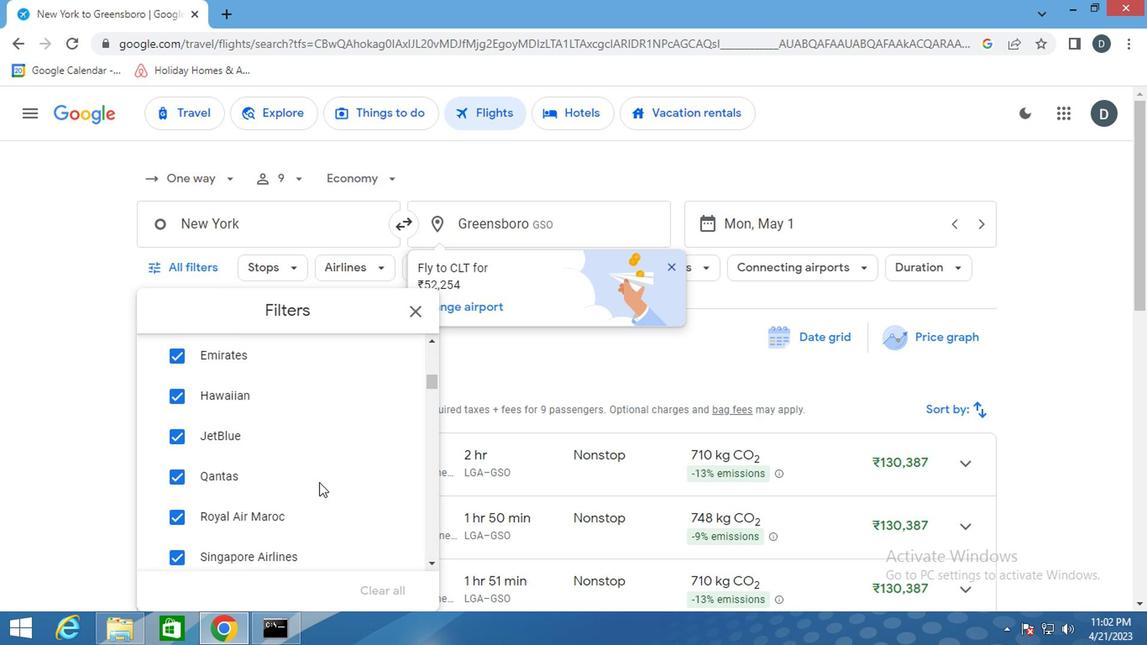 
Action: Mouse scrolled (354, 469) with delta (0, 0)
Screenshot: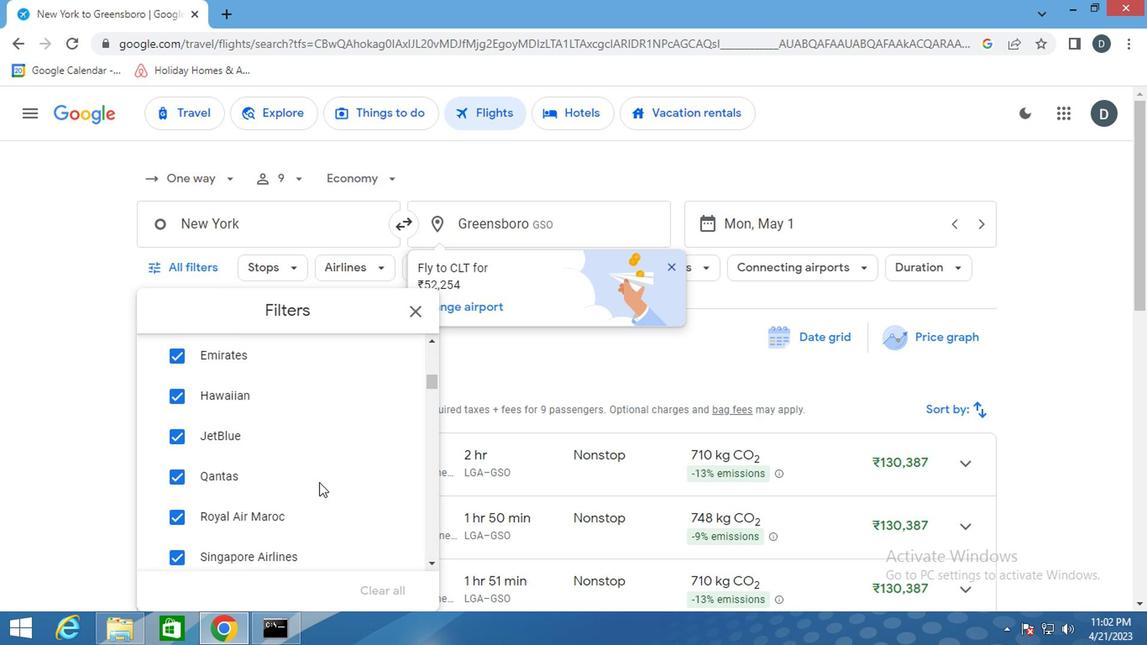
Action: Mouse scrolled (354, 469) with delta (0, 0)
Screenshot: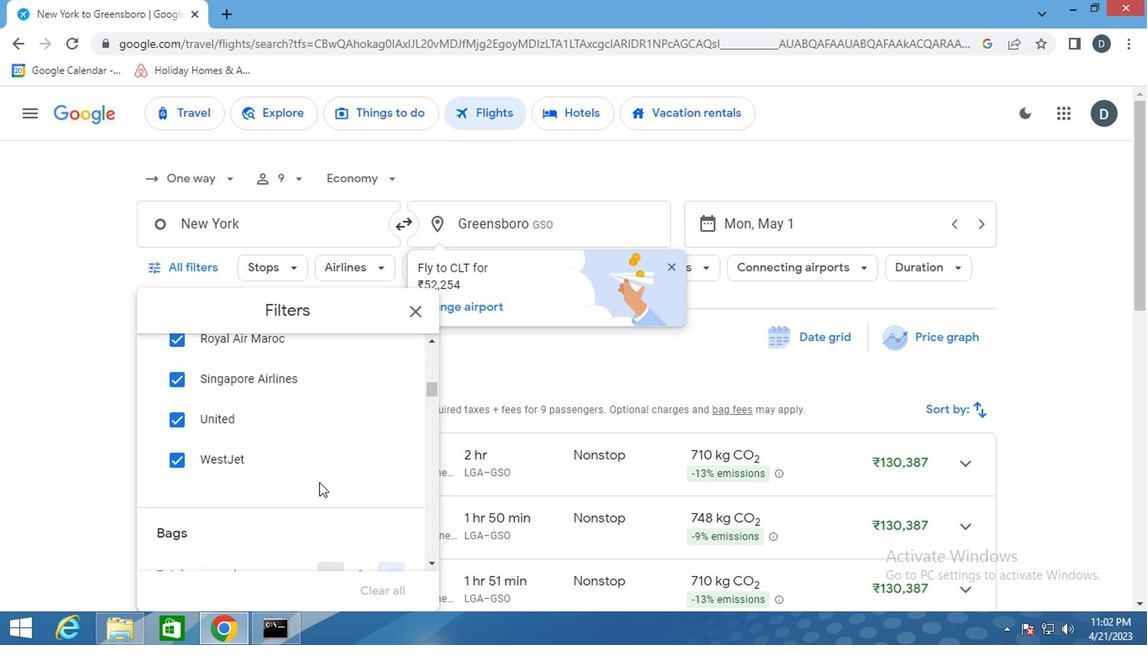 
Action: Mouse scrolled (354, 469) with delta (0, 0)
Screenshot: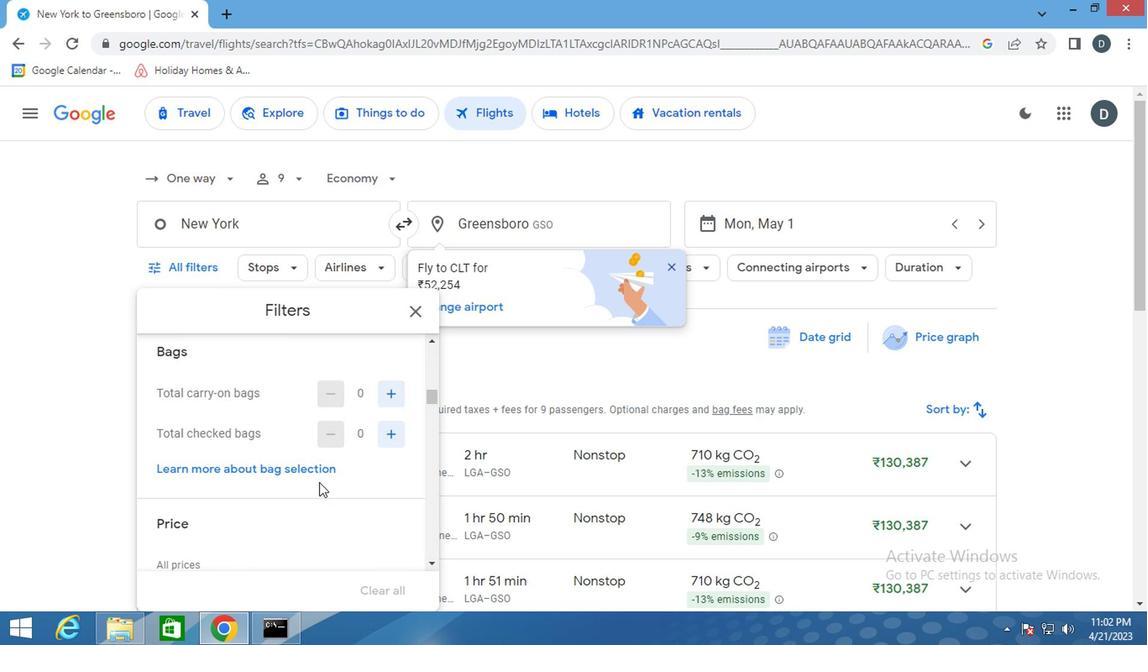
Action: Mouse scrolled (354, 471) with delta (0, 0)
Screenshot: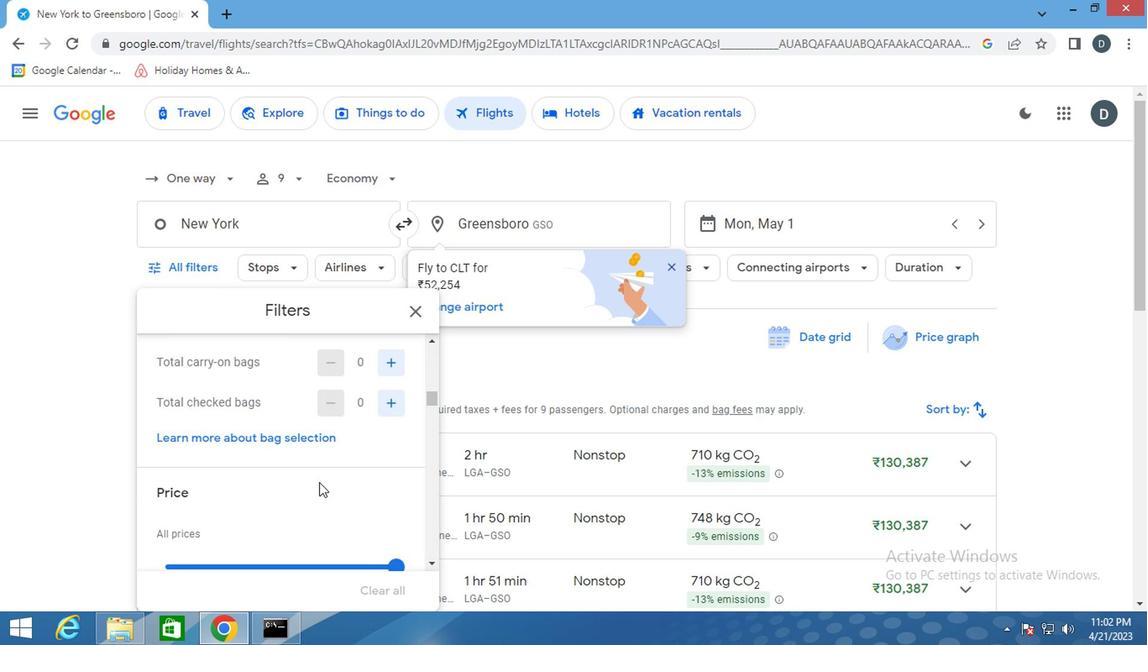 
Action: Mouse scrolled (354, 471) with delta (0, 0)
Screenshot: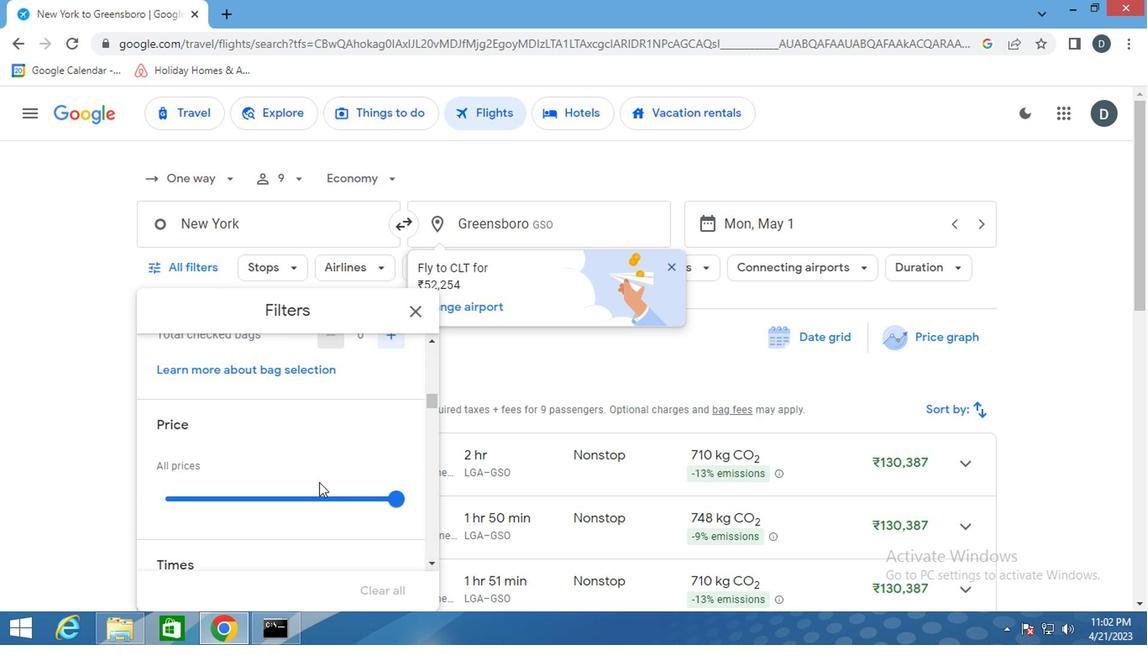 
Action: Mouse scrolled (354, 471) with delta (0, 0)
Screenshot: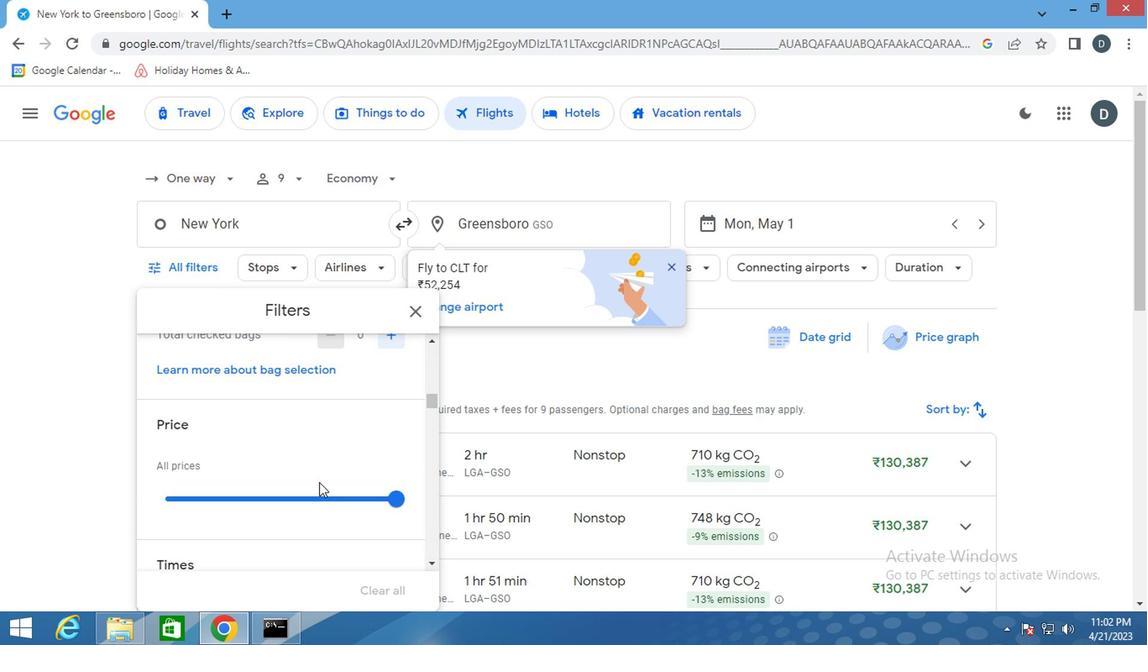 
Action: Mouse moved to (387, 383)
Screenshot: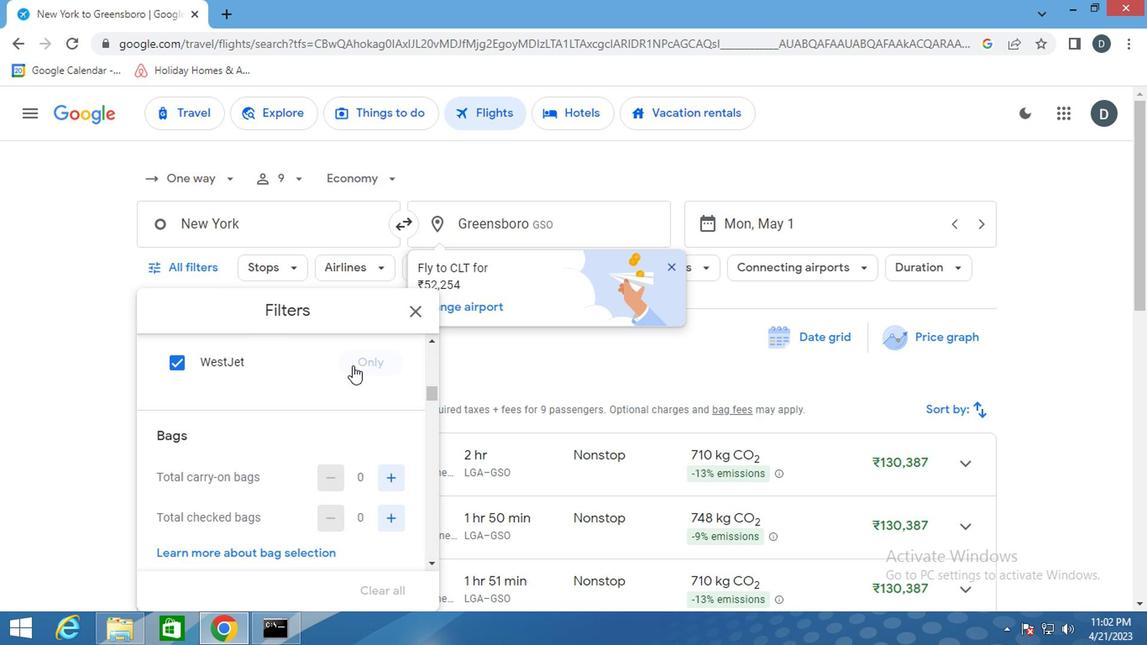 
Action: Mouse pressed left at (387, 383)
Screenshot: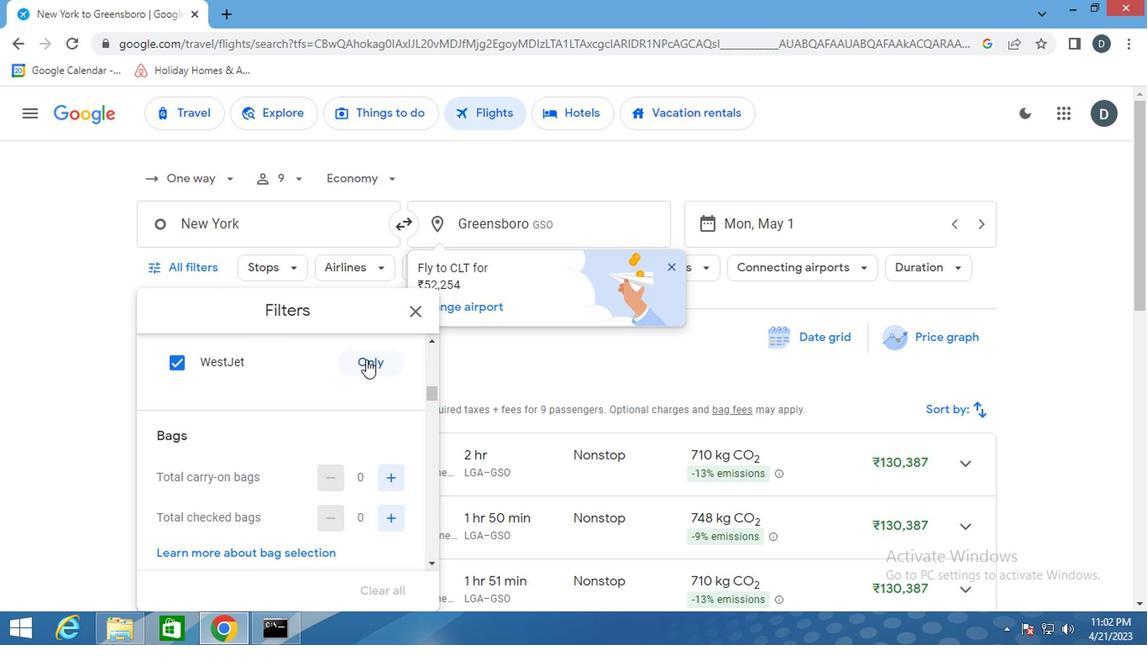 
Action: Mouse moved to (397, 481)
Screenshot: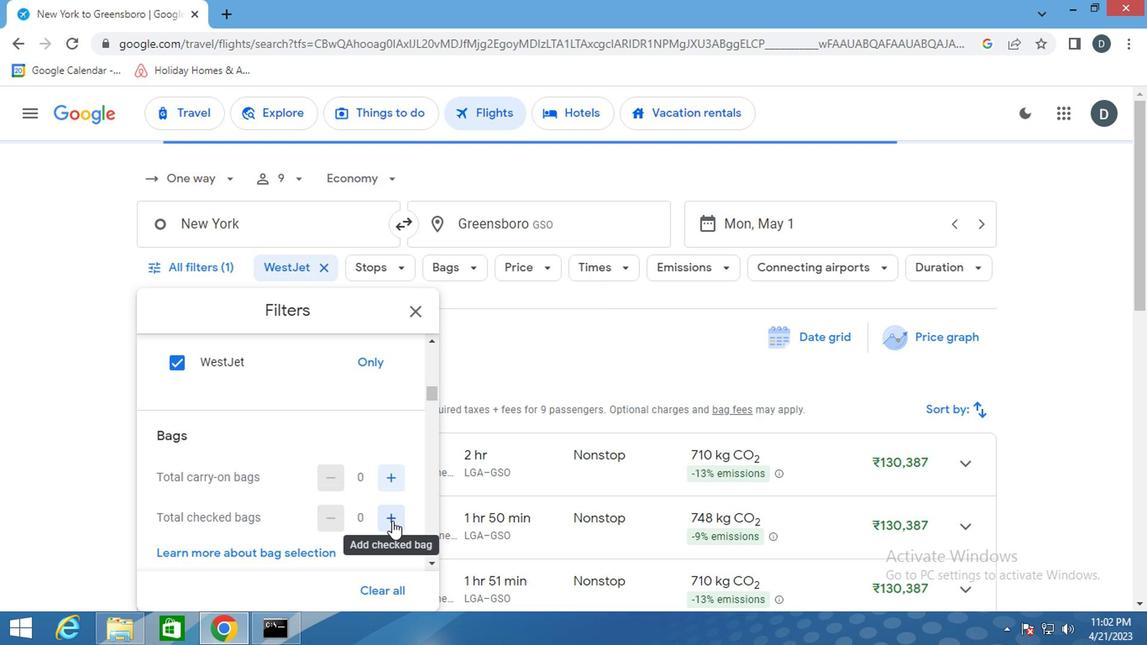 
Action: Mouse scrolled (397, 481) with delta (0, 0)
Screenshot: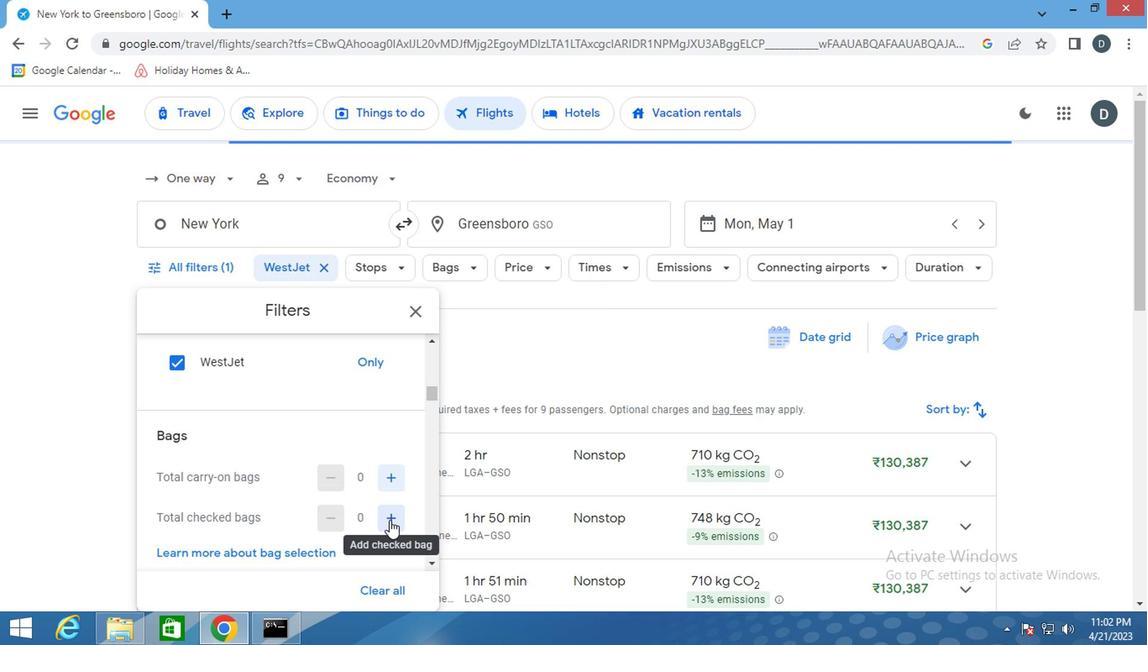 
Action: Mouse scrolled (397, 481) with delta (0, 0)
Screenshot: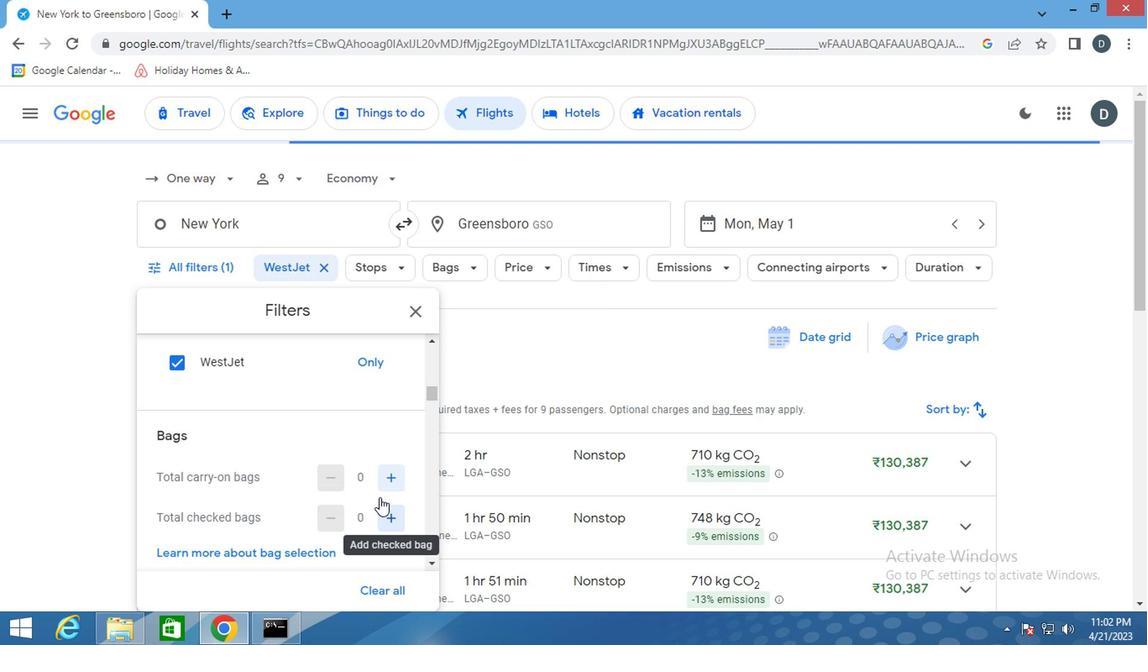 
Action: Mouse scrolled (397, 481) with delta (0, 0)
Screenshot: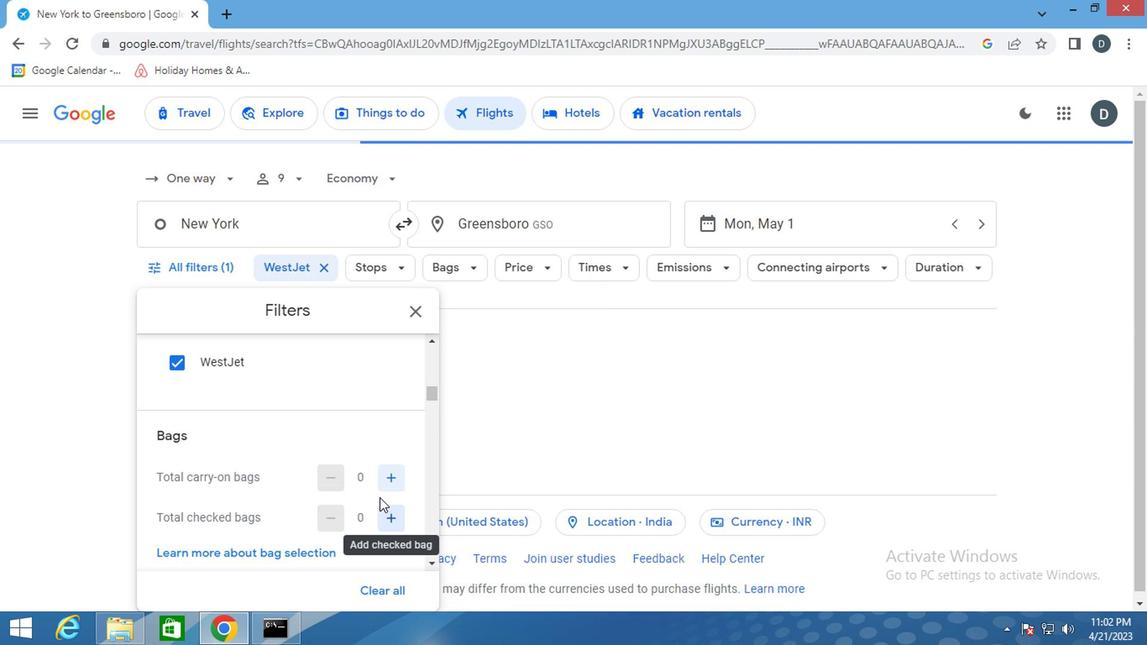 
Action: Mouse moved to (383, 446)
Screenshot: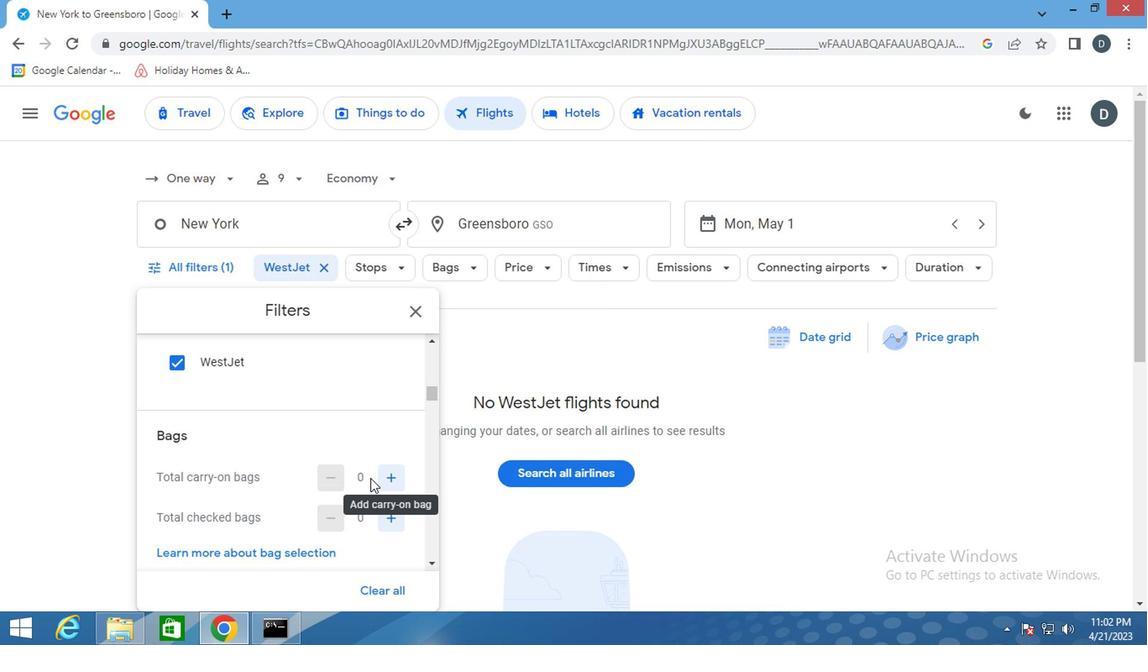 
Action: Mouse scrolled (383, 447) with delta (0, 0)
Screenshot: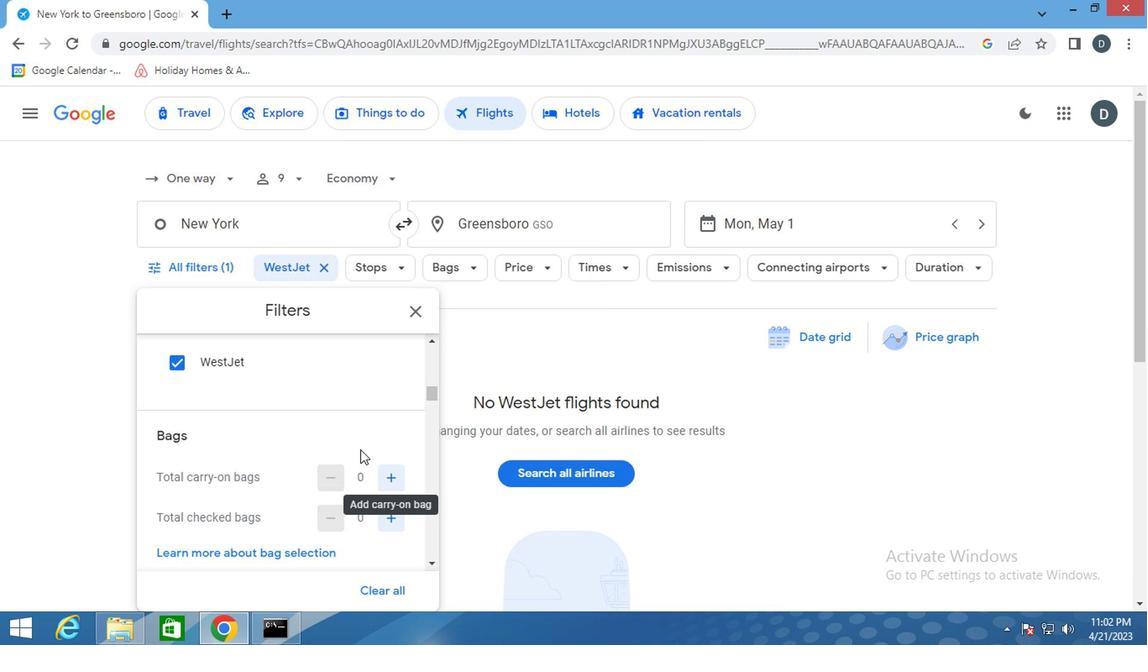 
Action: Mouse scrolled (383, 445) with delta (0, 0)
Screenshot: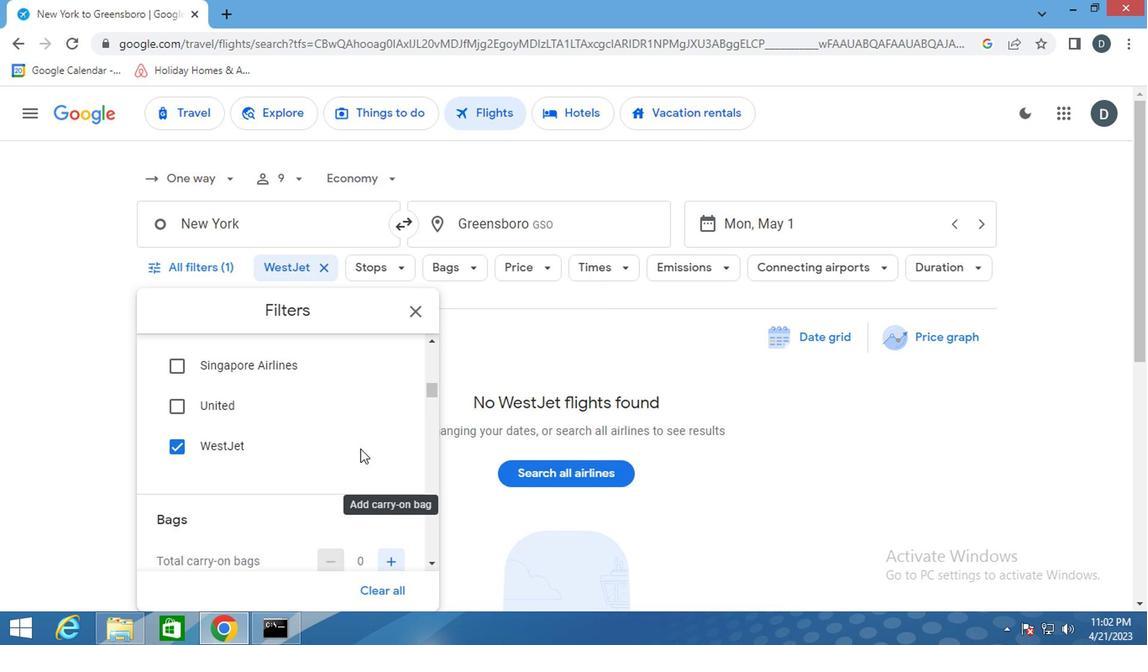 
Action: Mouse scrolled (383, 445) with delta (0, 0)
Screenshot: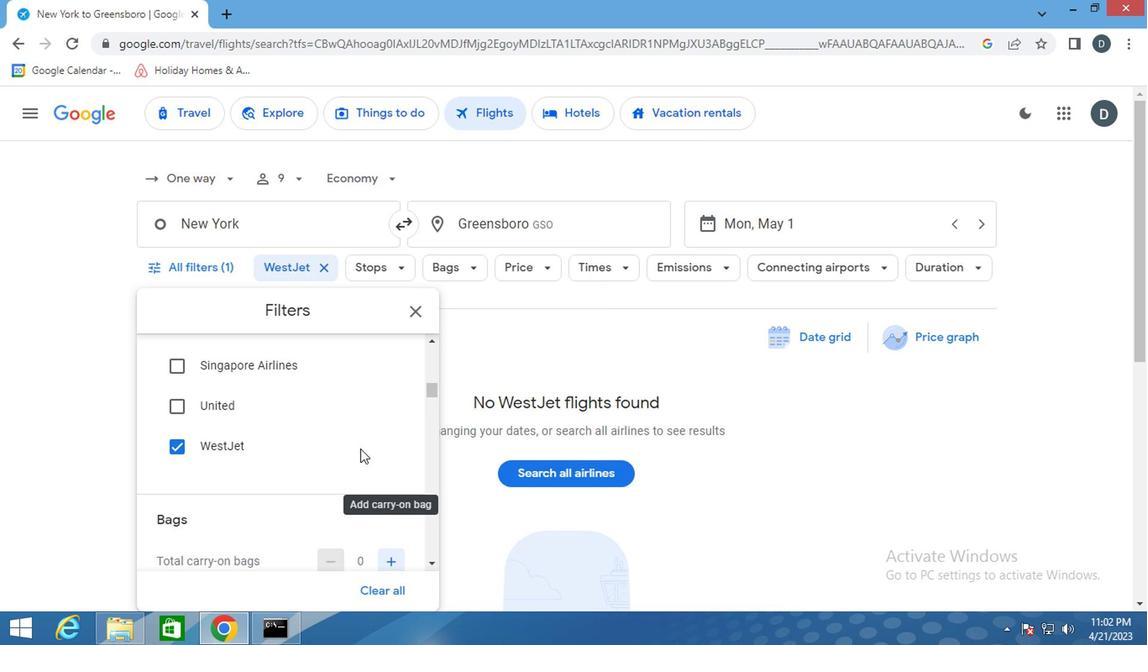 
Action: Mouse moved to (398, 436)
Screenshot: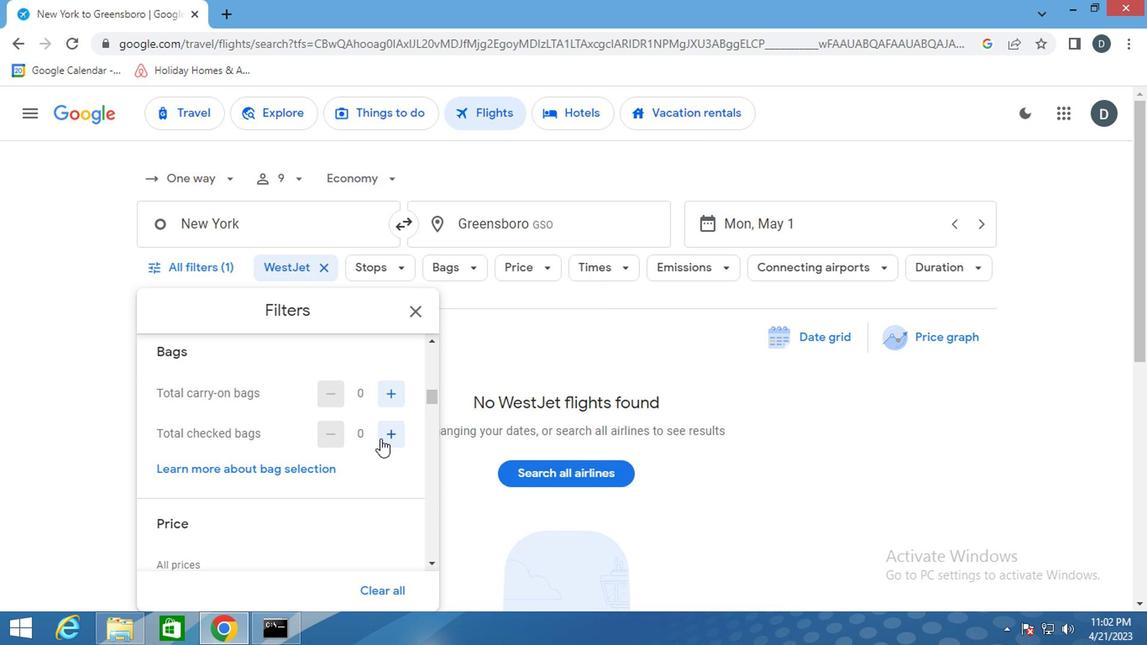 
Action: Mouse pressed left at (398, 436)
Screenshot: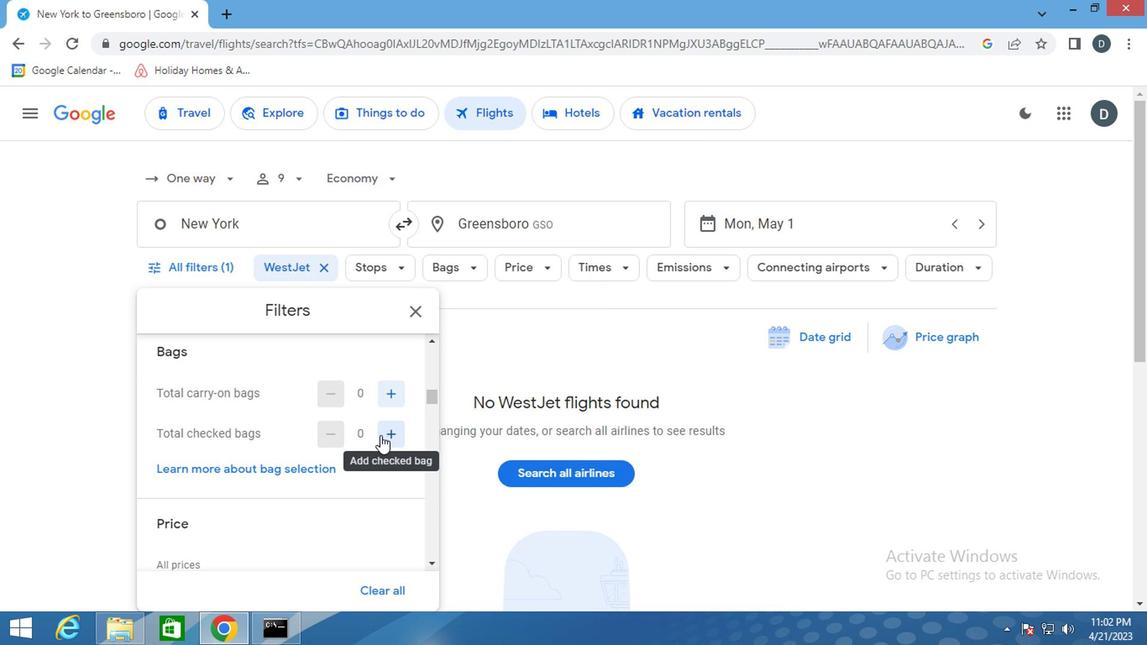 
Action: Mouse pressed left at (398, 436)
Screenshot: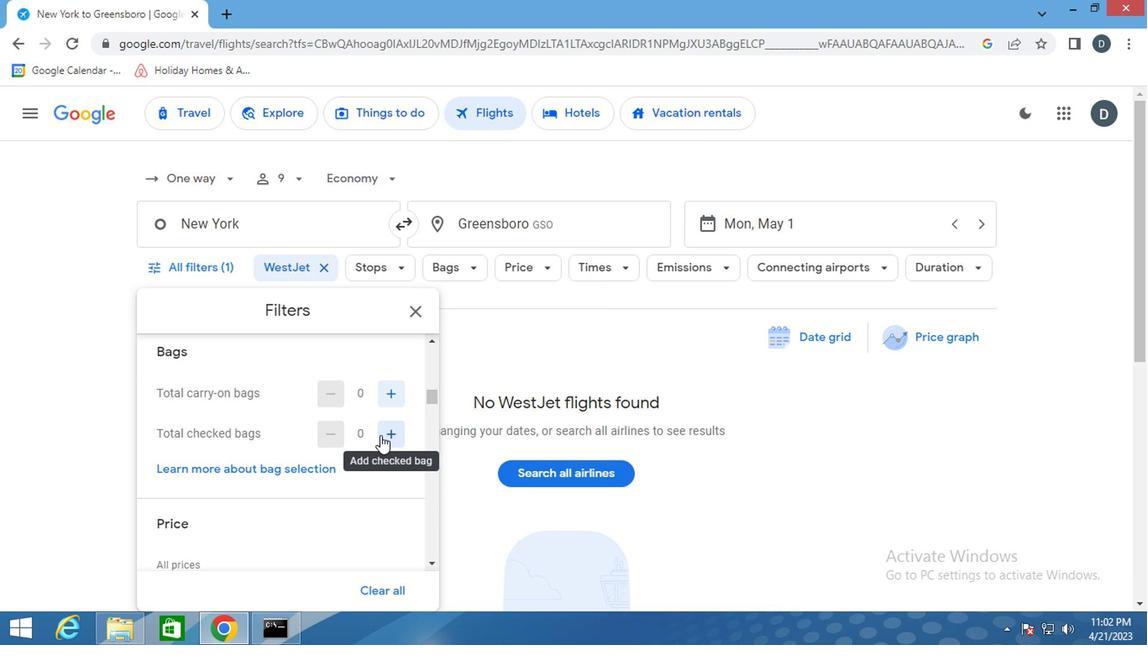 
Action: Mouse moved to (399, 436)
Screenshot: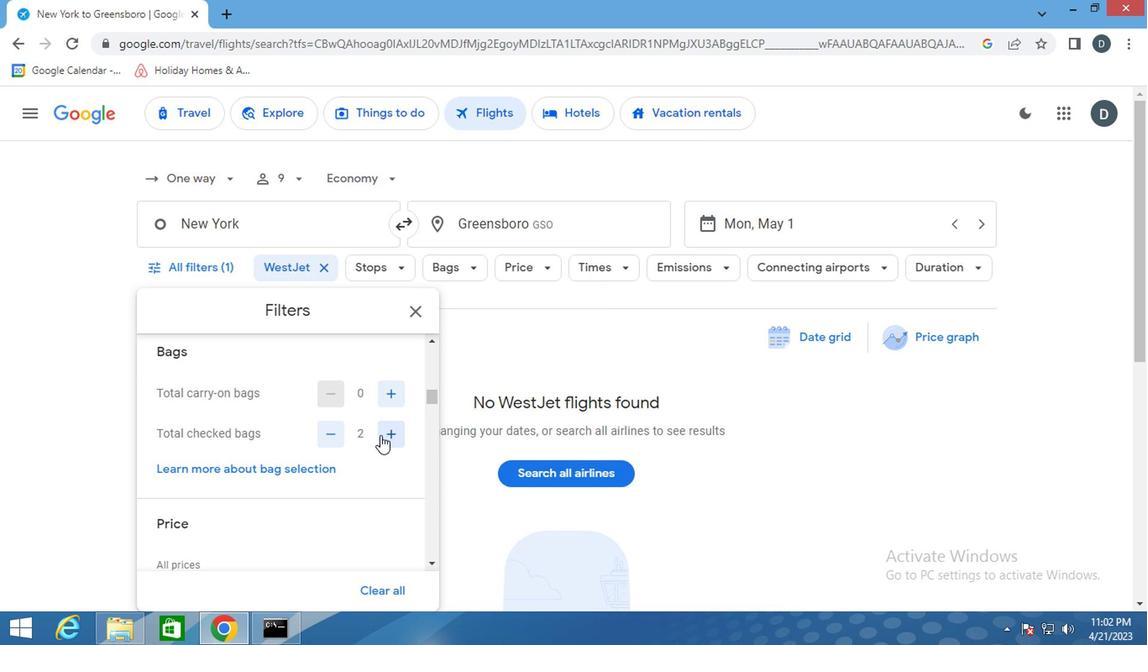 
Action: Mouse pressed left at (399, 436)
Screenshot: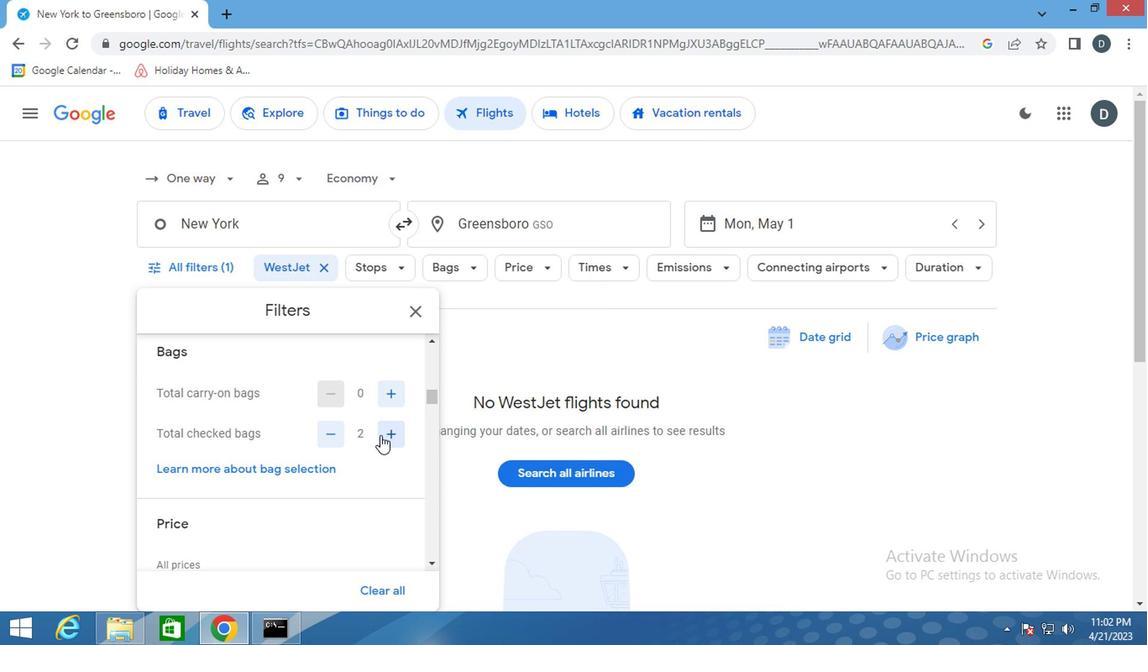
Action: Mouse pressed left at (399, 436)
Screenshot: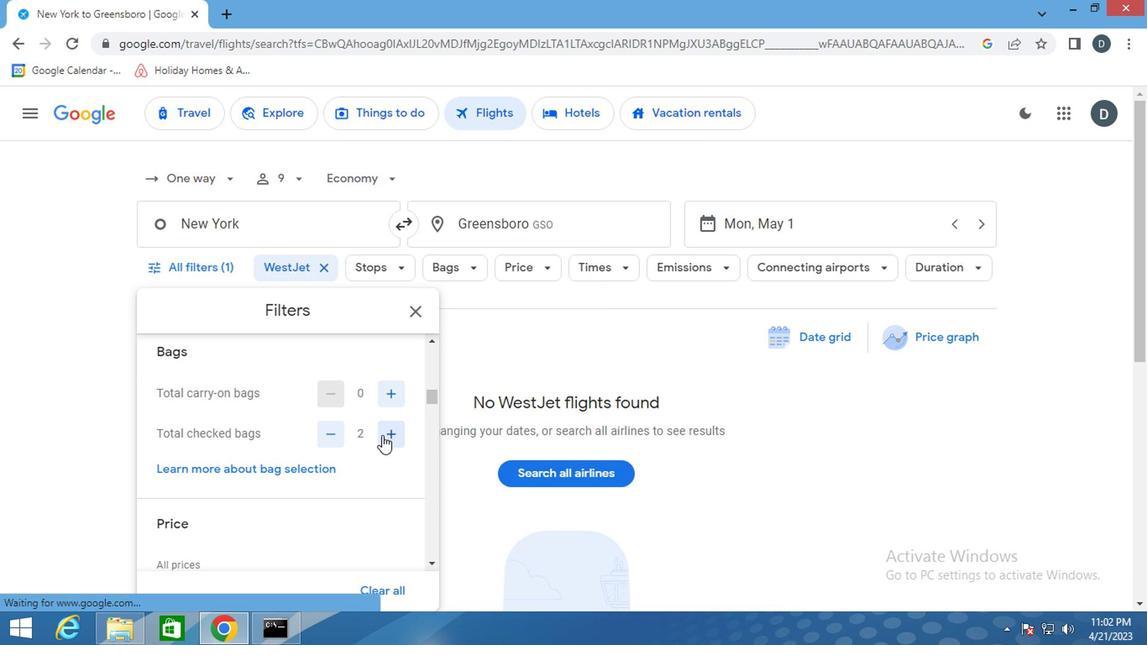 
Action: Mouse pressed left at (399, 436)
Screenshot: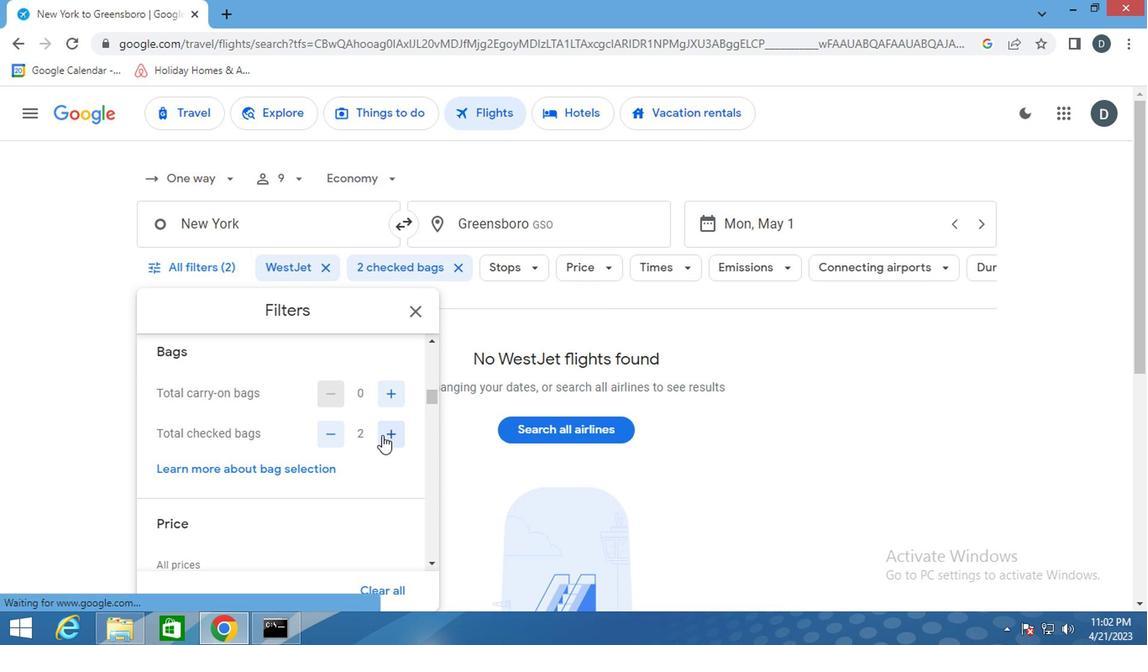 
Action: Mouse pressed left at (399, 436)
Screenshot: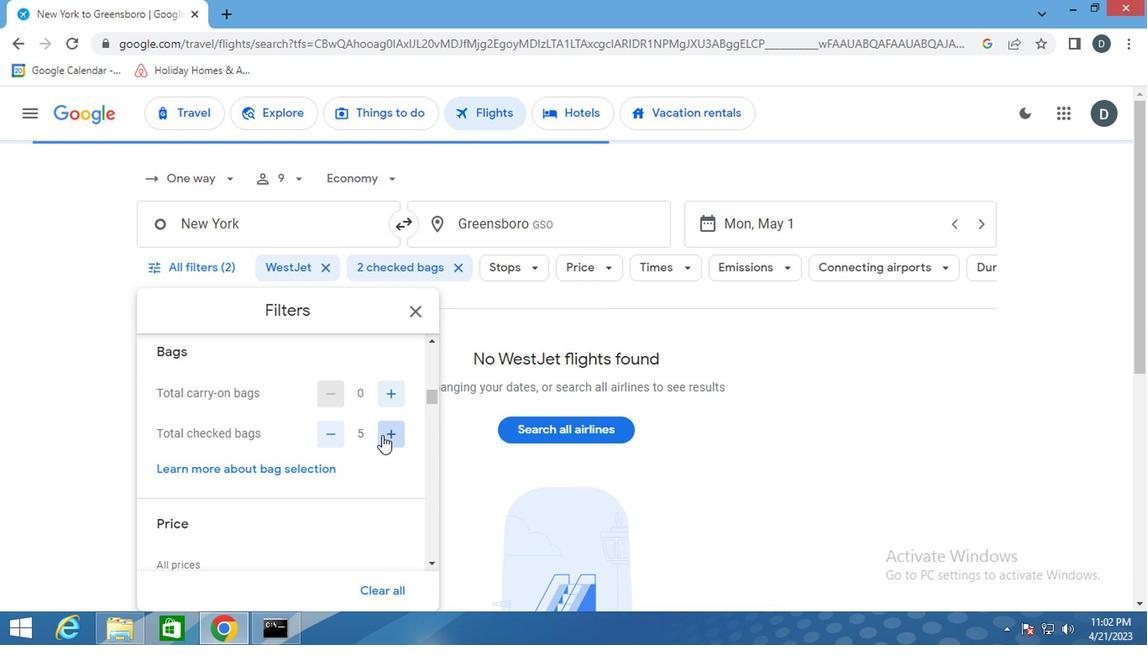 
Action: Mouse moved to (397, 464)
Screenshot: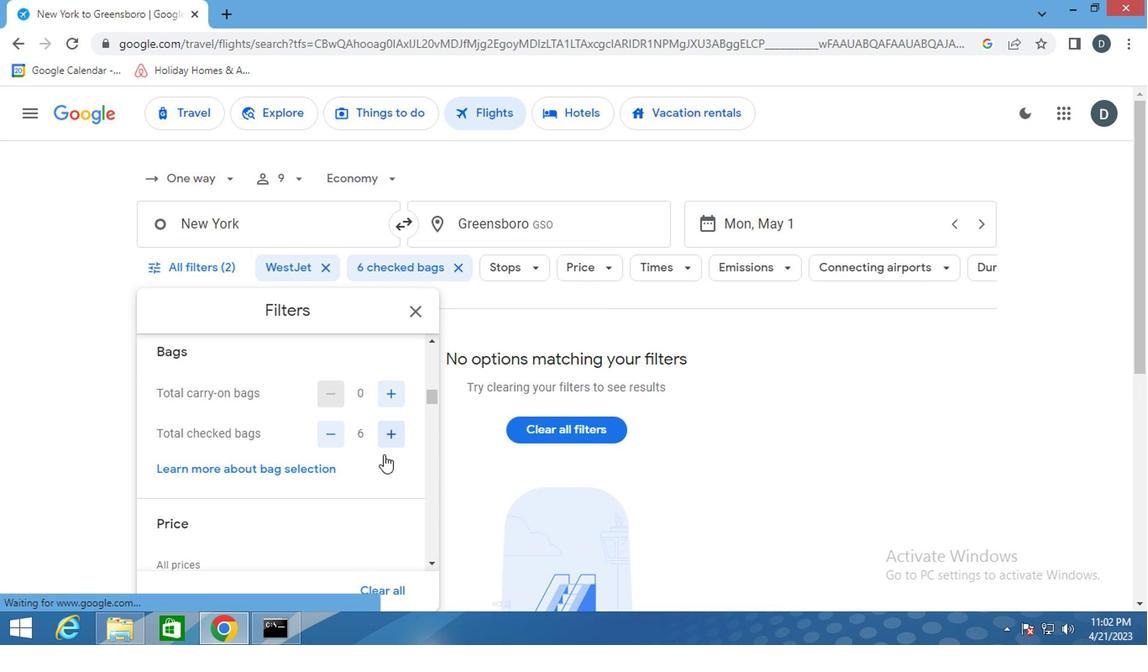 
Action: Mouse scrolled (397, 463) with delta (0, 0)
Screenshot: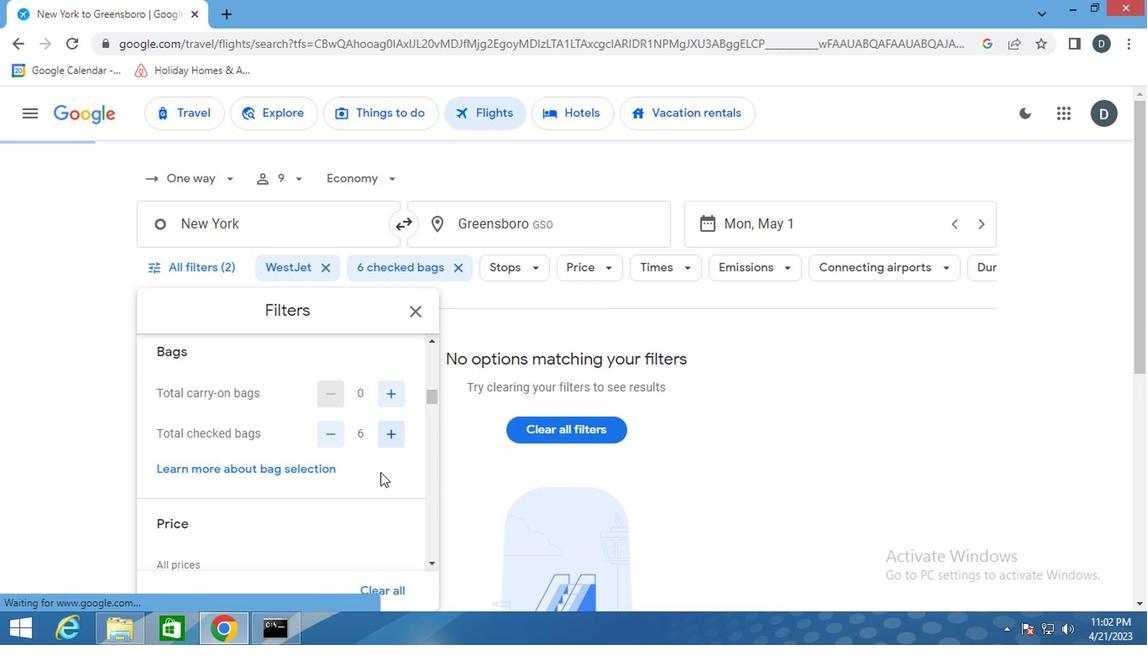 
Action: Mouse scrolled (397, 463) with delta (0, 0)
Screenshot: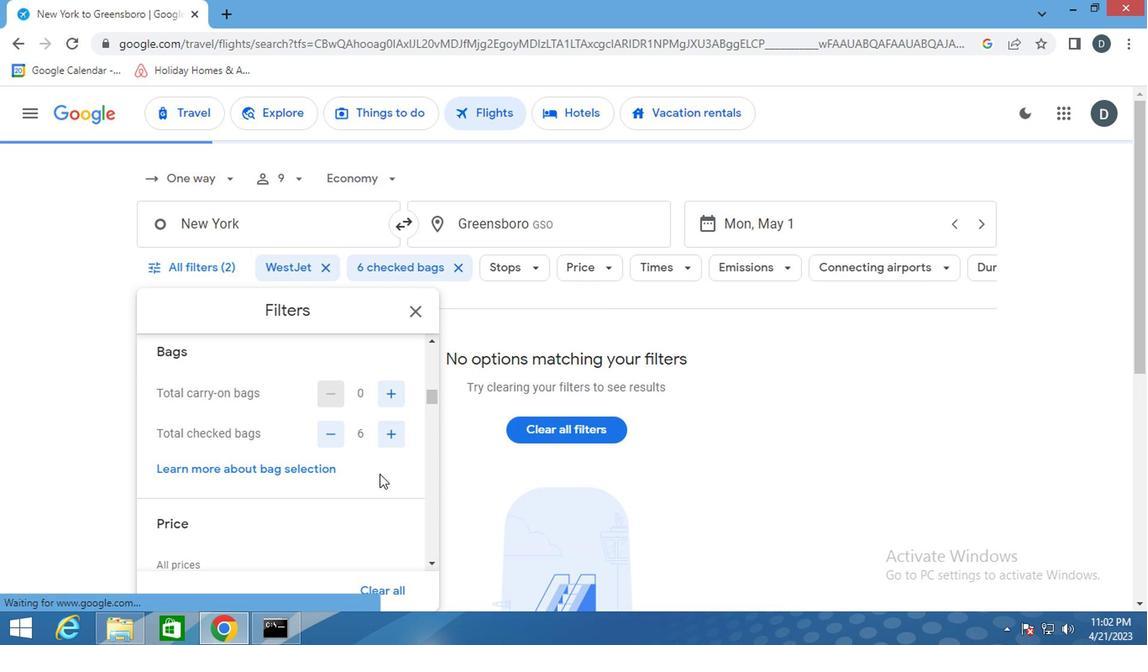 
Action: Mouse scrolled (397, 463) with delta (0, 0)
Screenshot: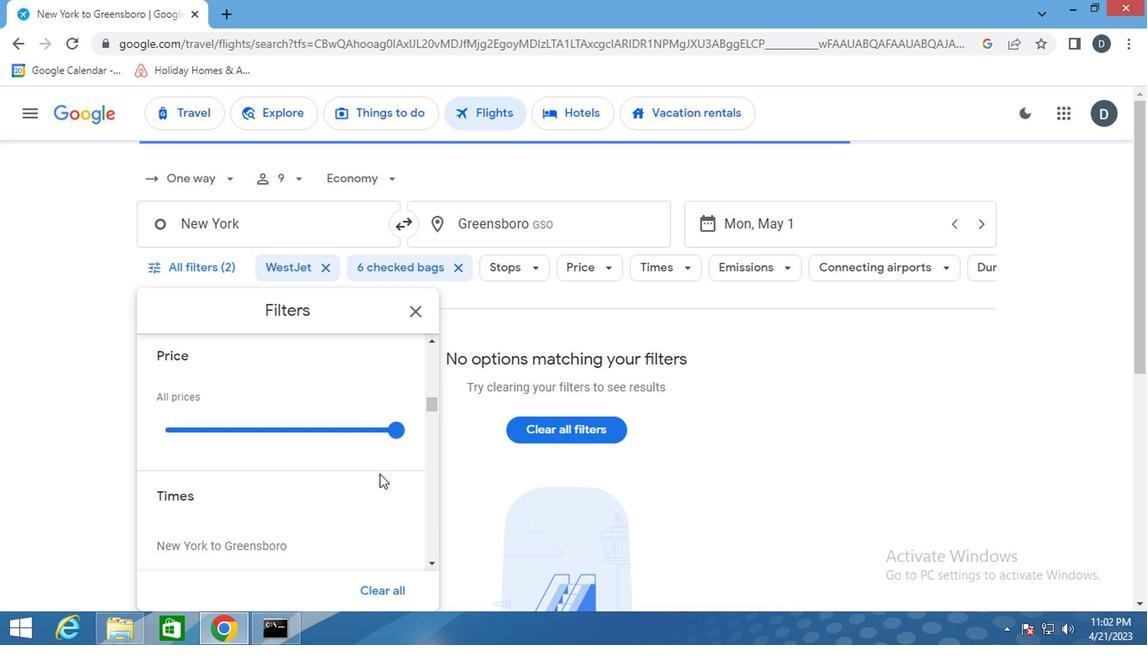 
Action: Mouse scrolled (397, 465) with delta (0, 0)
Screenshot: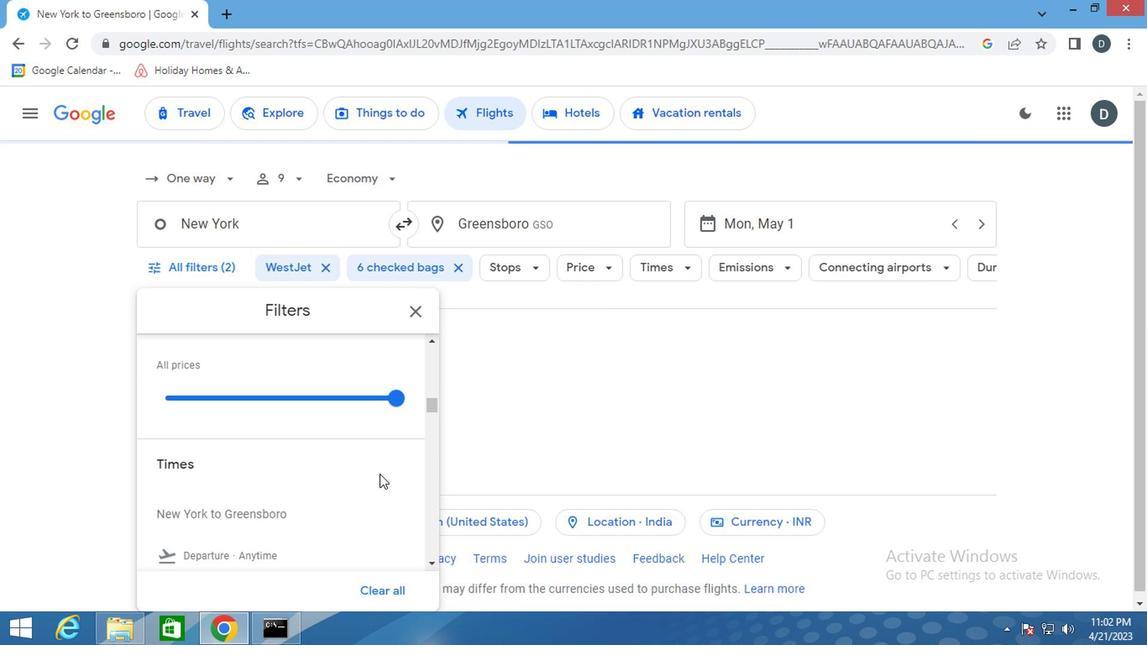 
Action: Mouse moved to (404, 436)
Screenshot: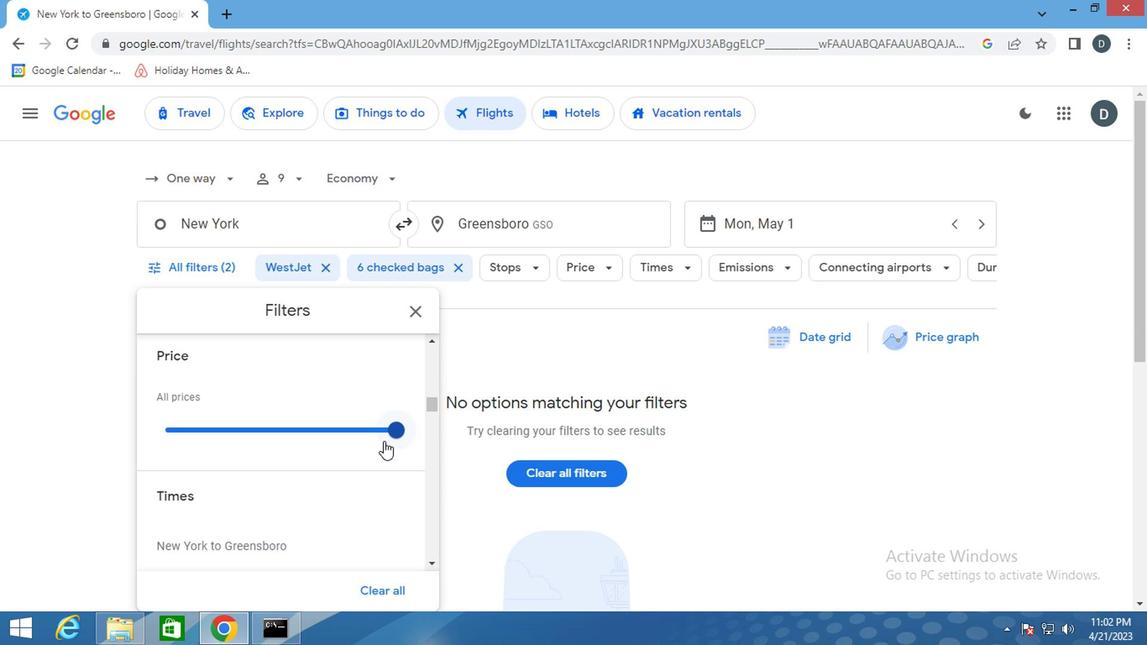 
Action: Mouse pressed left at (404, 436)
Screenshot: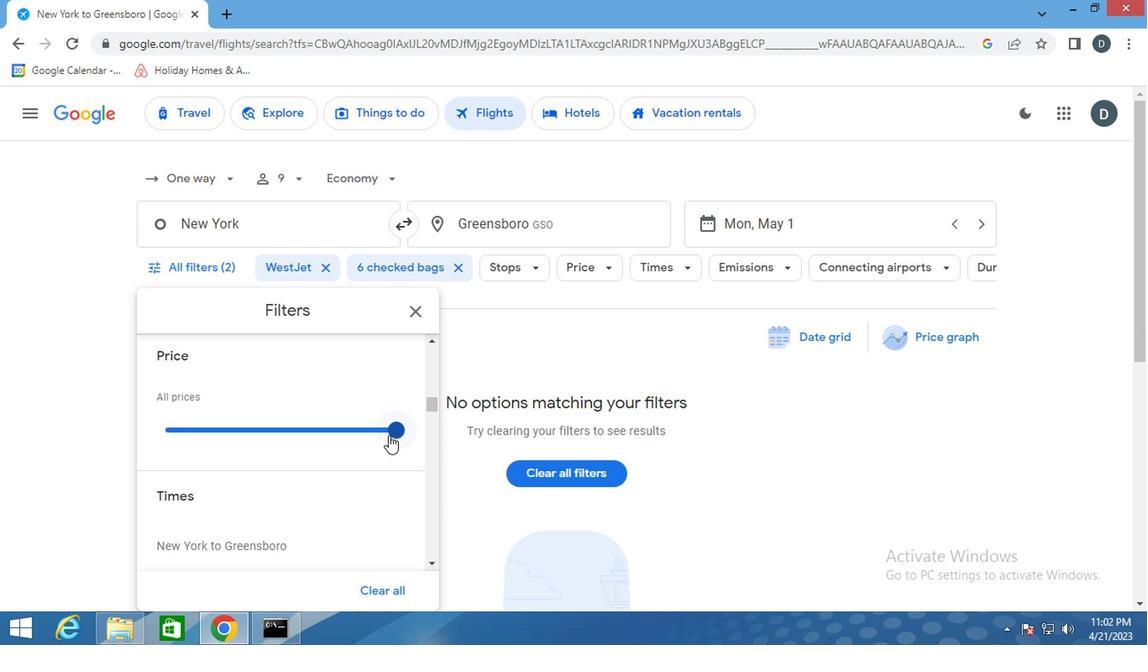 
Action: Mouse moved to (393, 490)
Screenshot: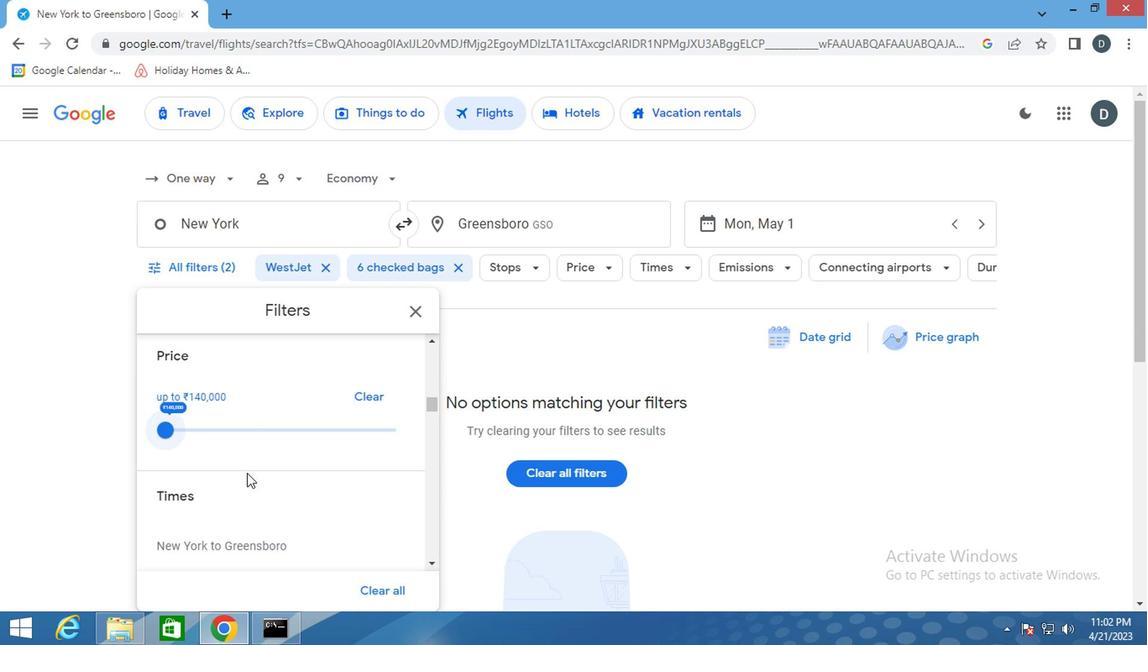 
Action: Mouse scrolled (393, 490) with delta (0, 0)
Screenshot: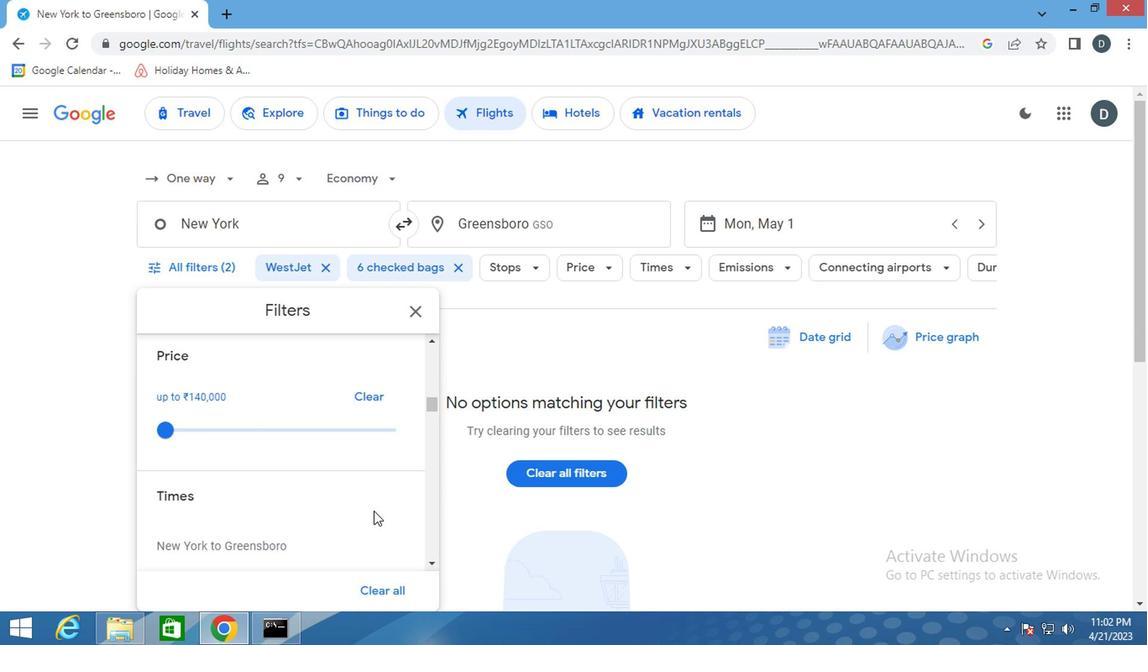 
Action: Mouse scrolled (393, 490) with delta (0, 0)
Screenshot: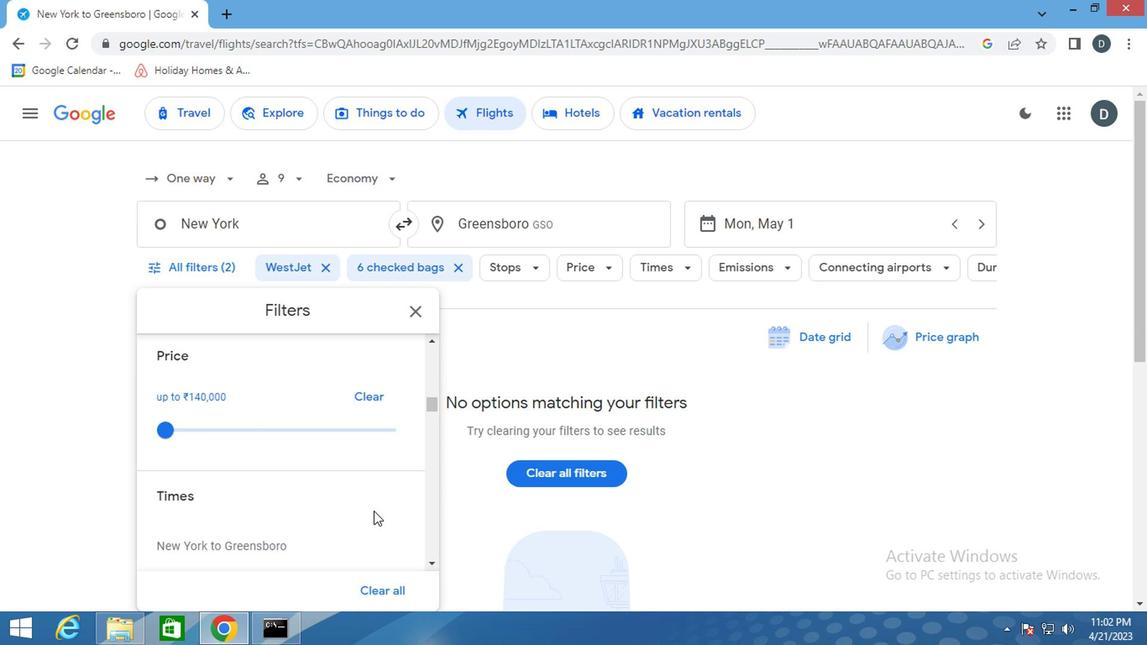 
Action: Mouse scrolled (393, 490) with delta (0, 0)
Screenshot: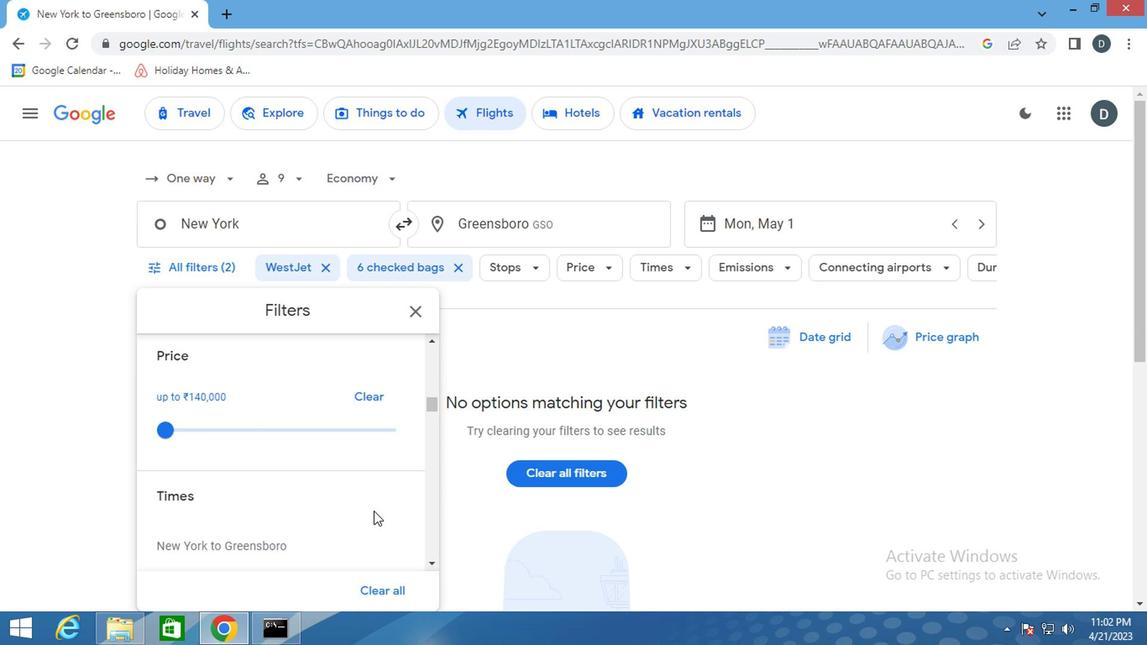 
Action: Mouse moved to (369, 441)
Screenshot: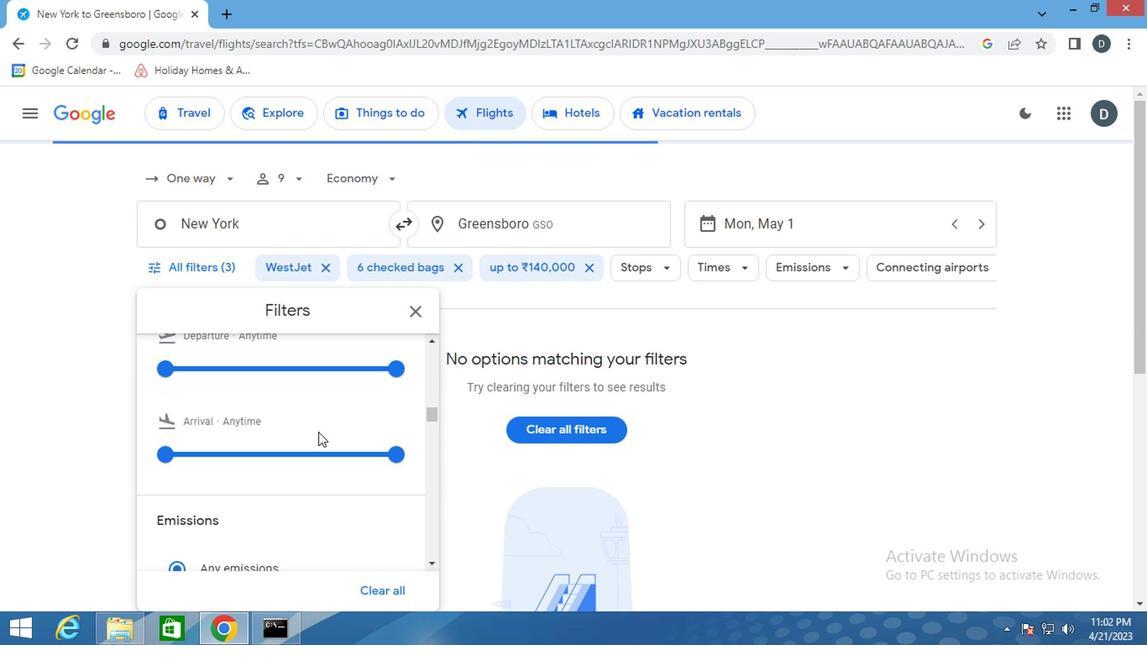 
Action: Mouse scrolled (369, 441) with delta (0, 0)
Screenshot: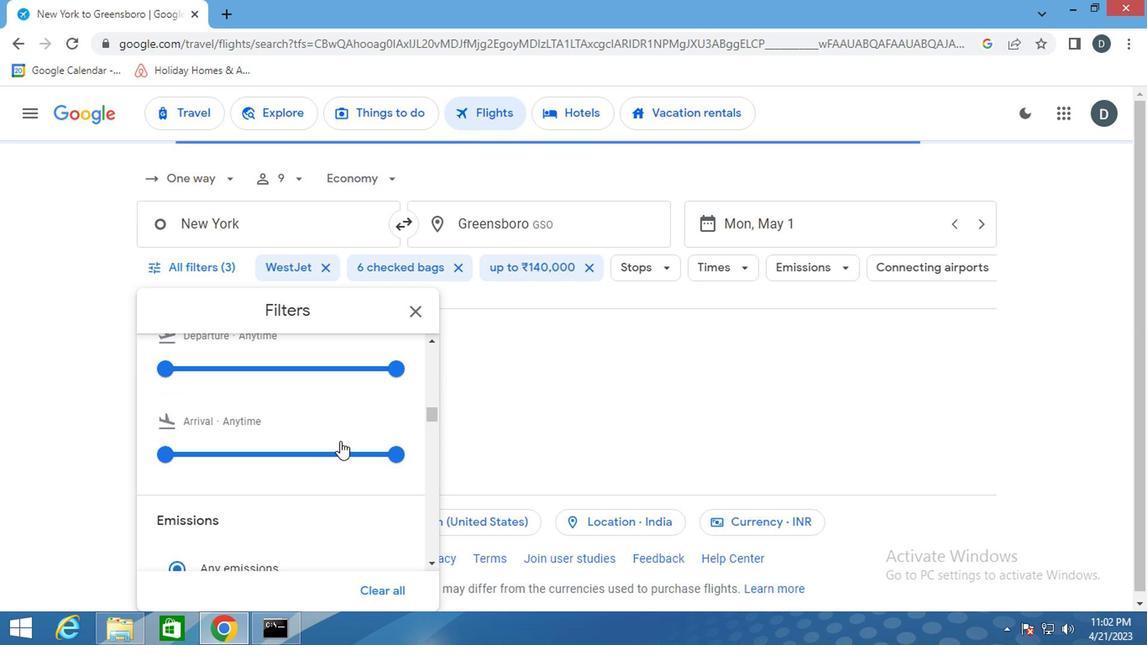 
Action: Mouse moved to (245, 442)
Screenshot: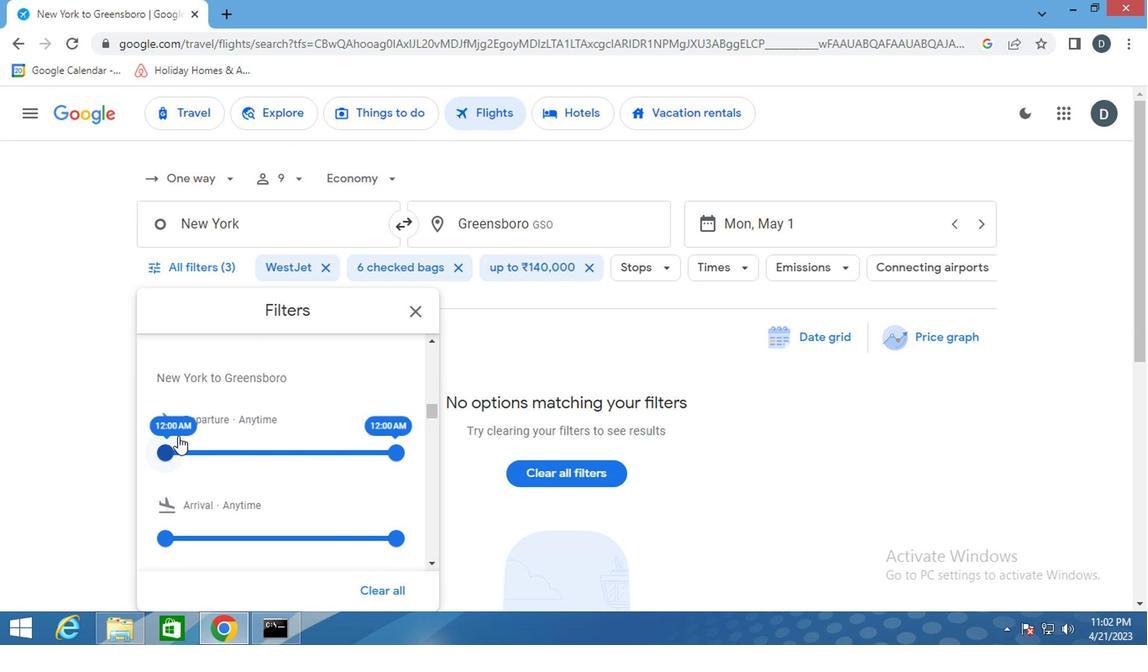 
Action: Mouse pressed left at (245, 442)
Screenshot: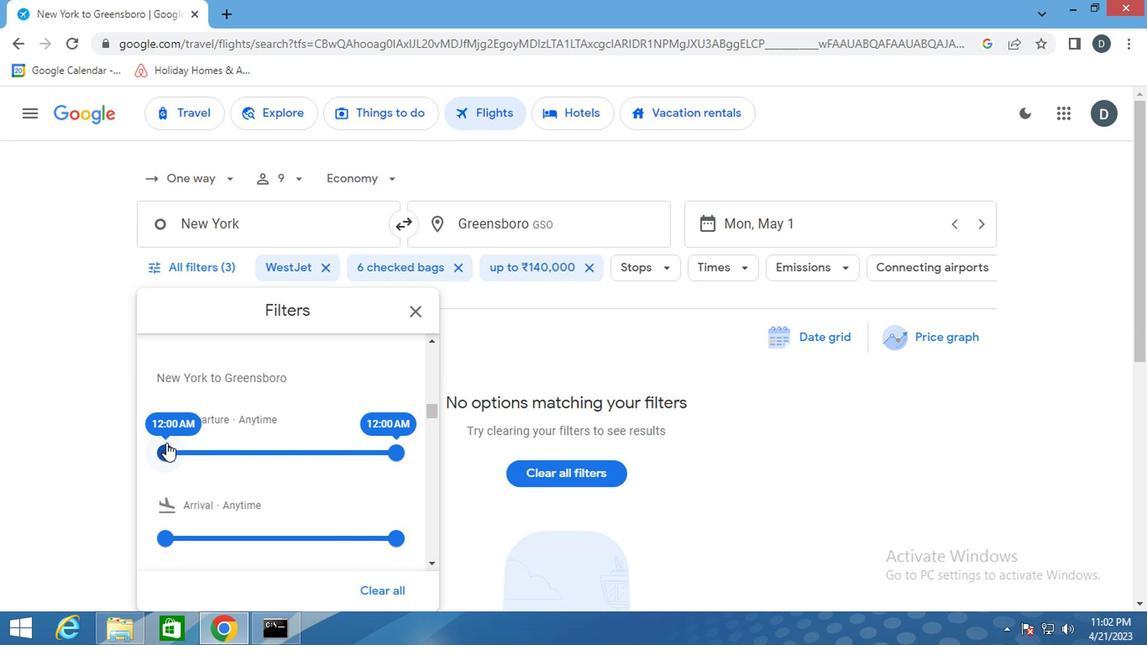
Action: Mouse moved to (408, 450)
Screenshot: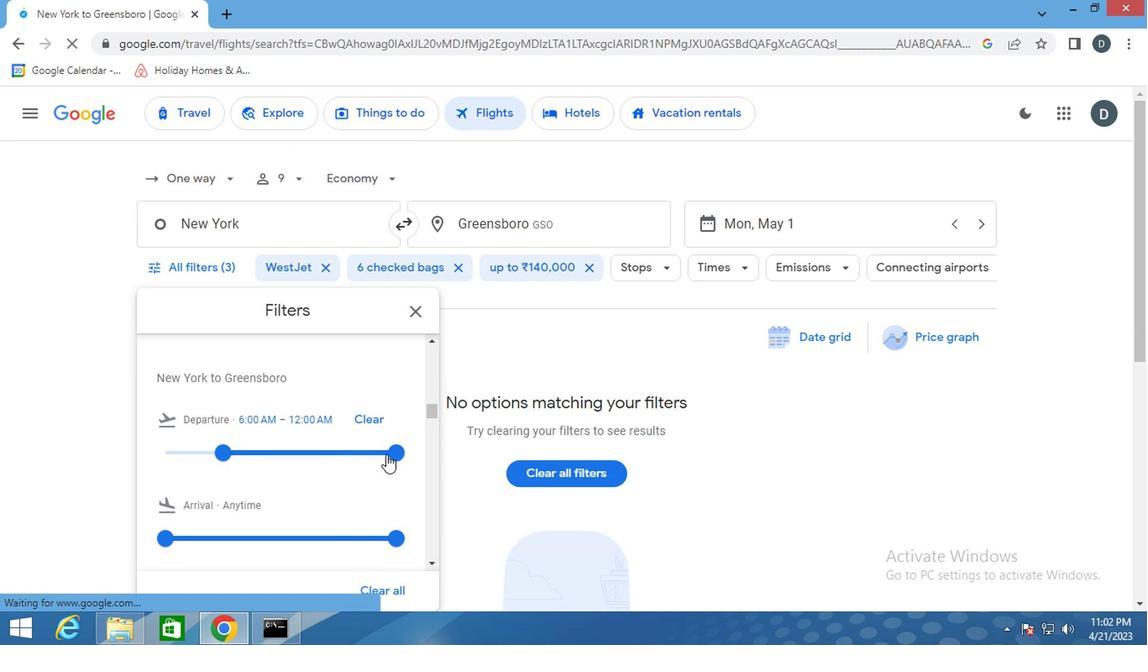 
Action: Mouse pressed left at (408, 450)
Screenshot: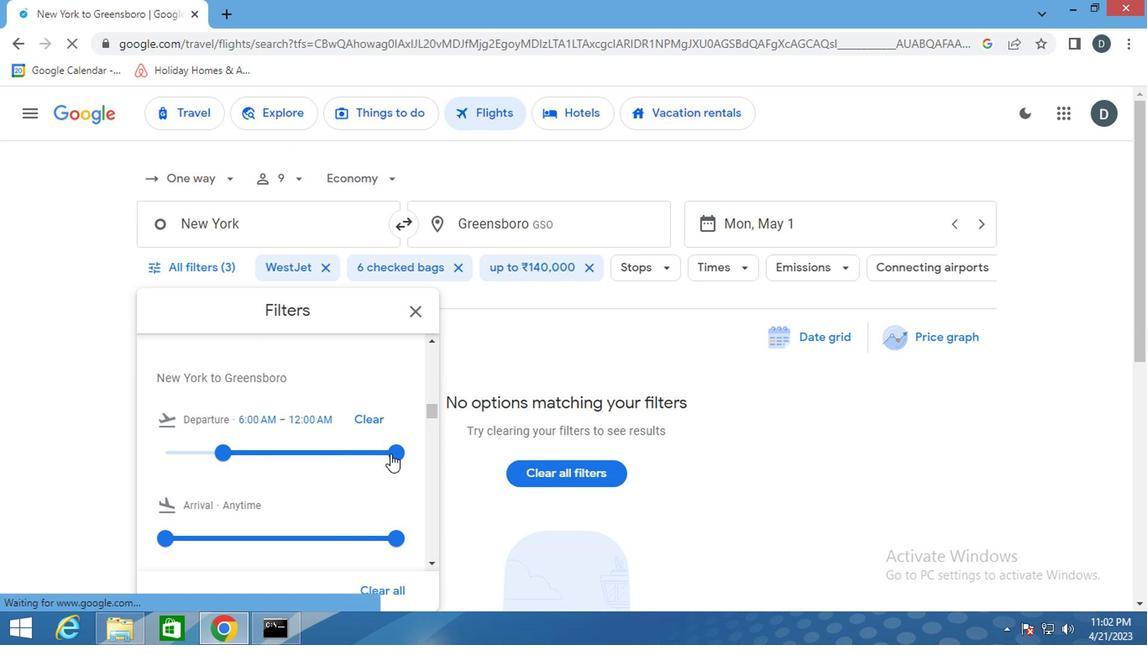 
Action: Mouse moved to (334, 470)
Screenshot: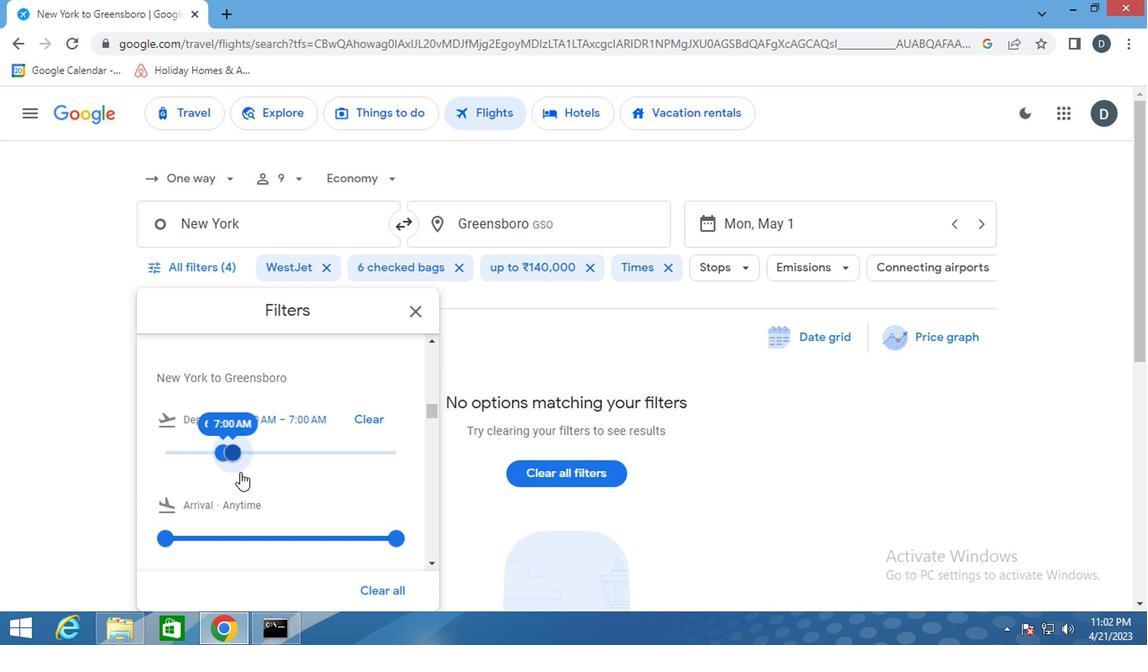 
Action: Mouse scrolled (334, 469) with delta (0, 0)
Screenshot: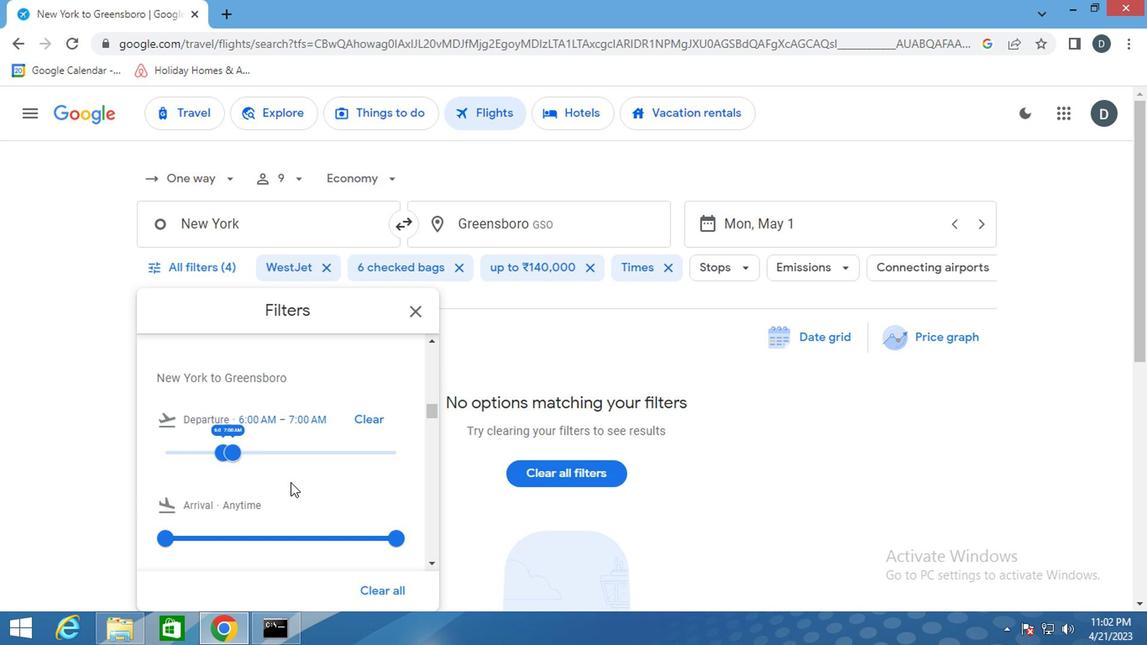 
Action: Mouse scrolled (334, 469) with delta (0, 0)
Screenshot: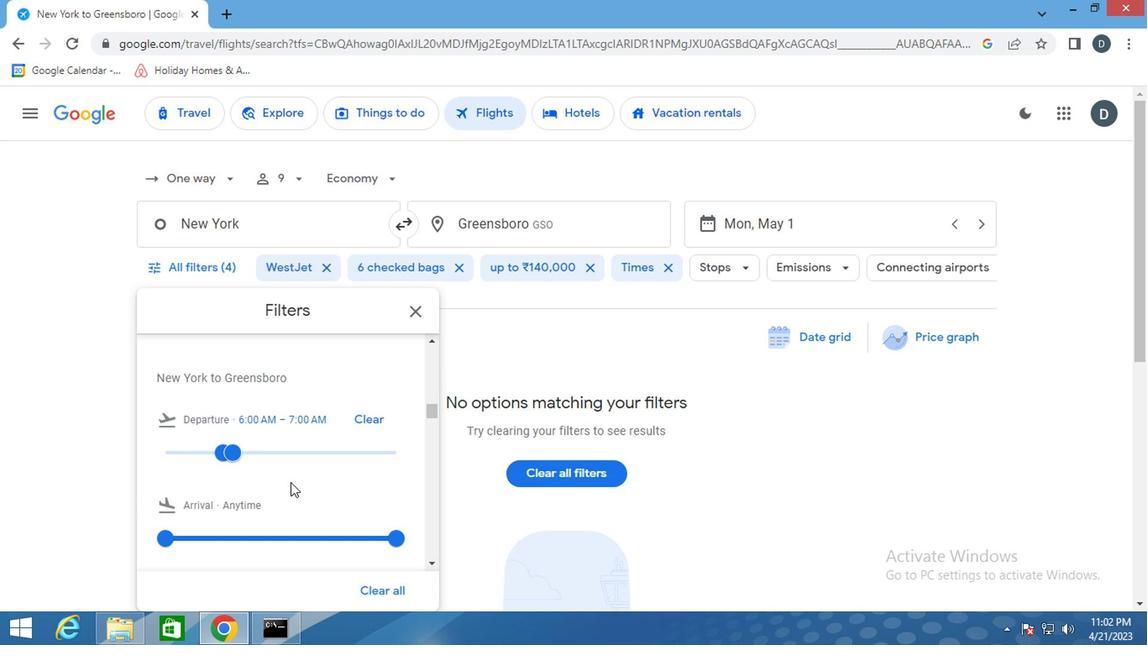
Action: Mouse moved to (335, 466)
Screenshot: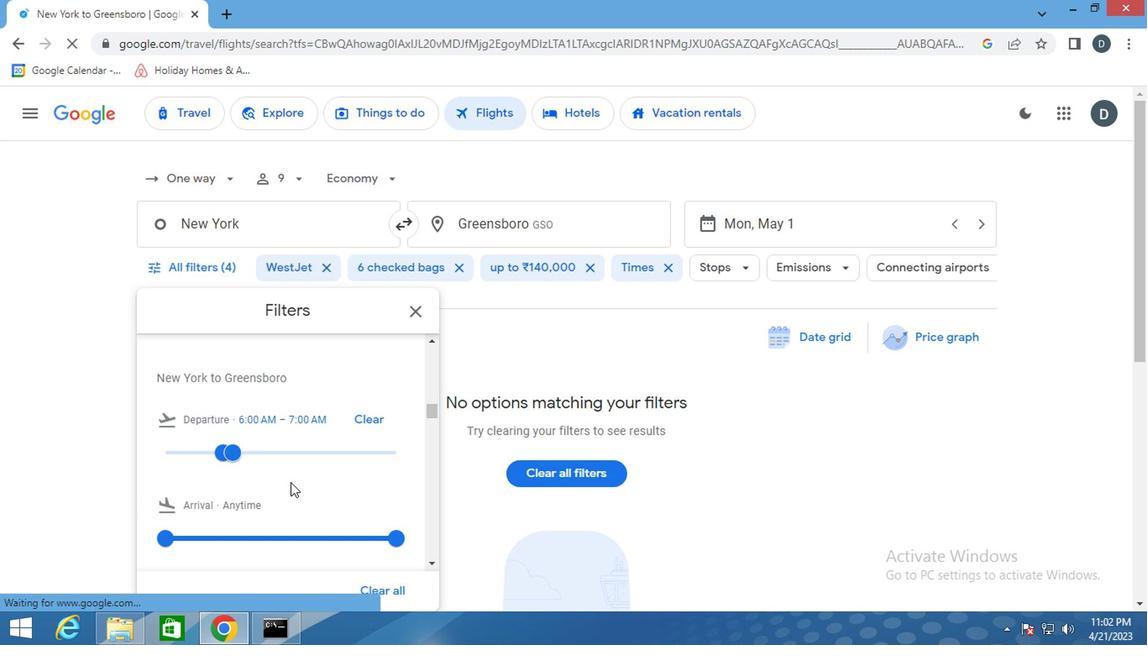 
Action: Mouse scrolled (335, 466) with delta (0, 0)
Screenshot: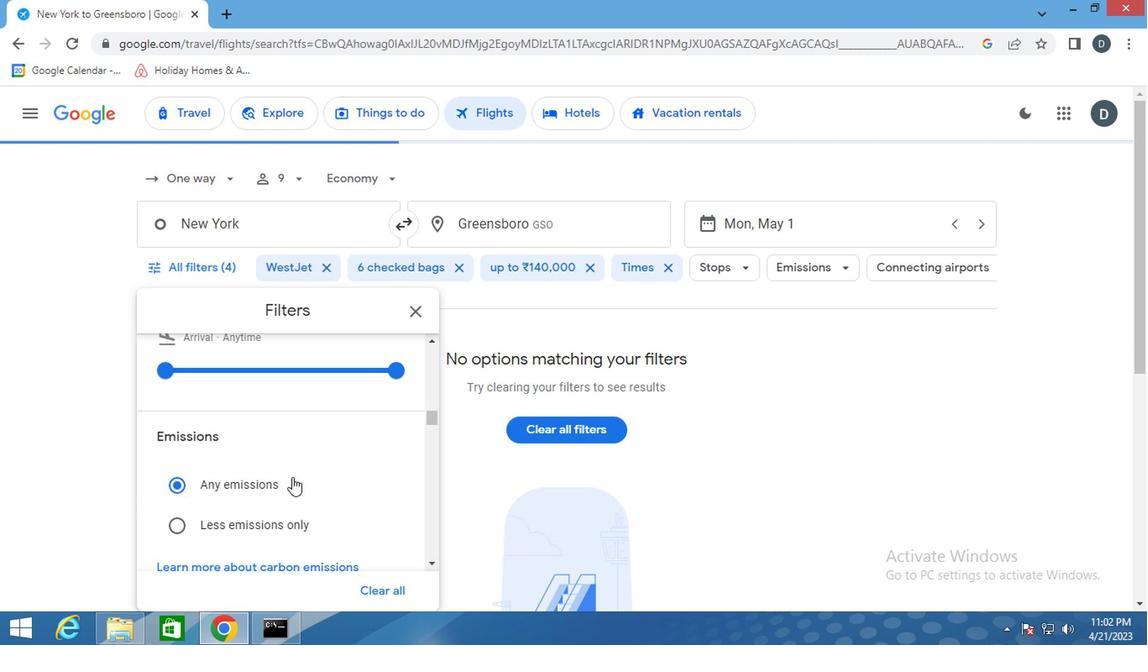 
Action: Mouse scrolled (335, 466) with delta (0, 0)
Screenshot: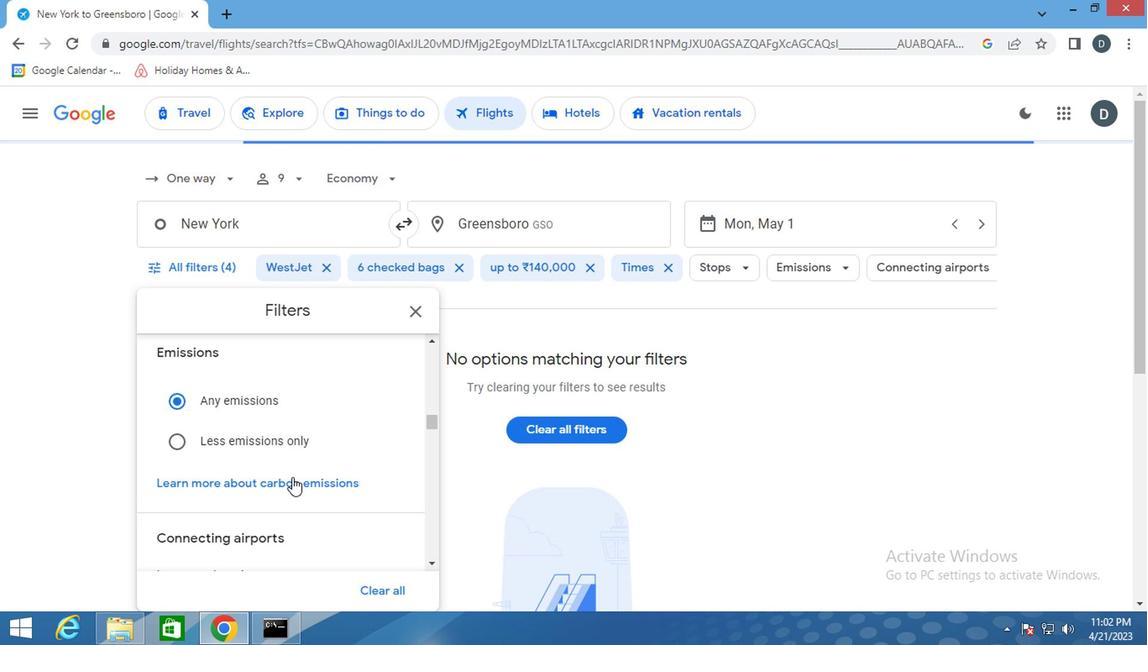 
Action: Mouse scrolled (335, 466) with delta (0, 0)
Screenshot: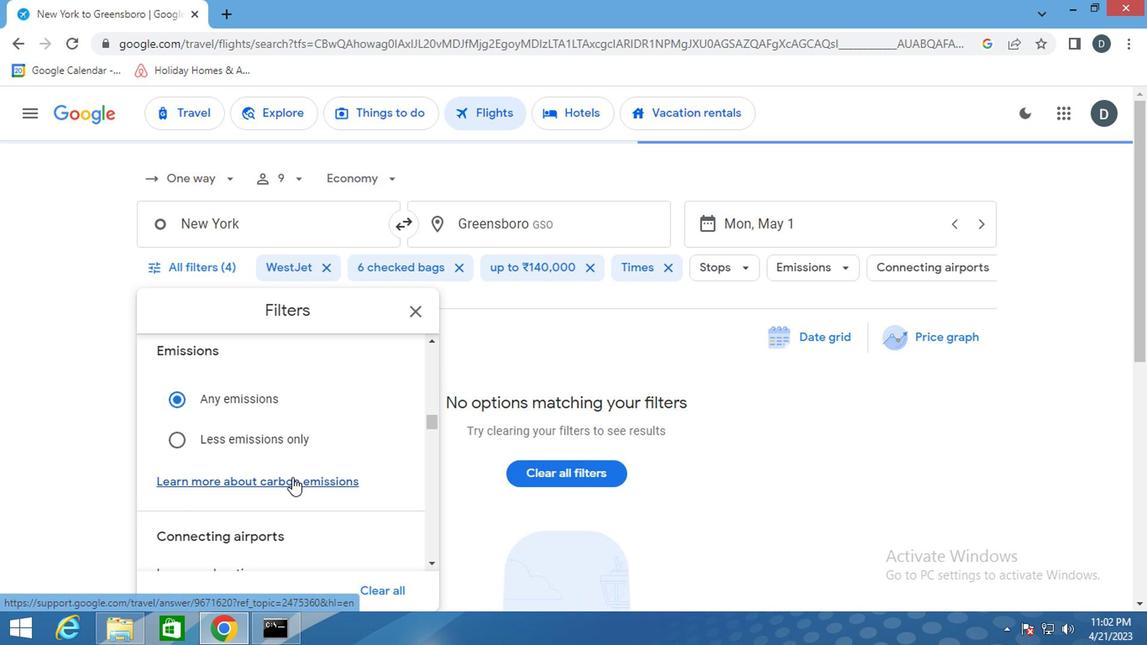 
Action: Mouse moved to (333, 457)
Screenshot: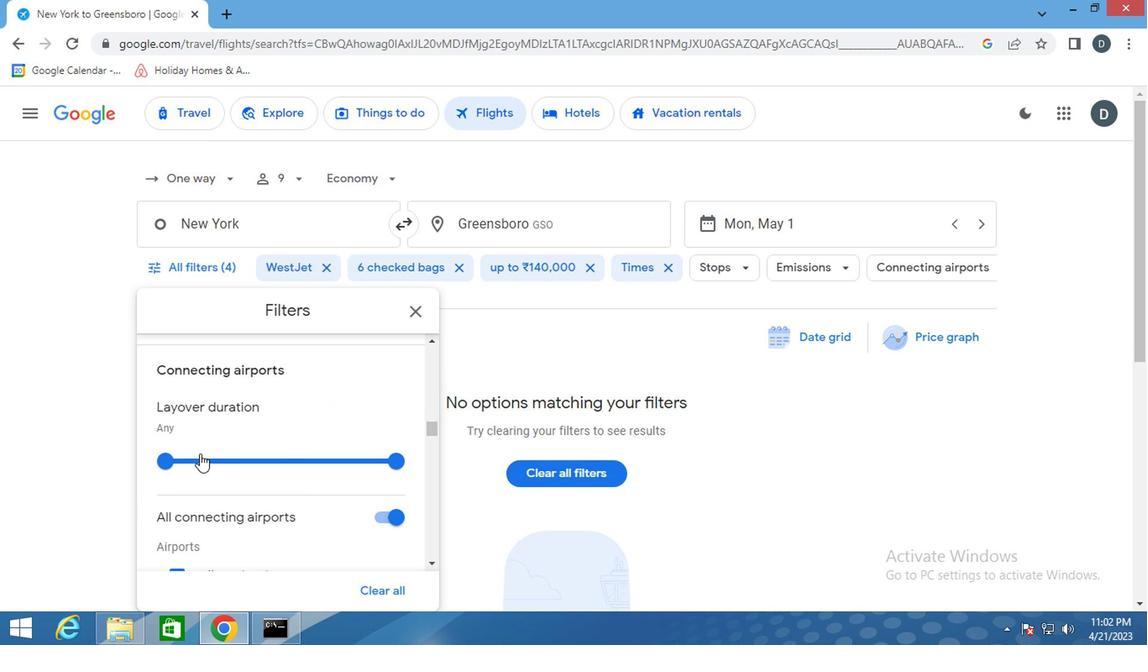 
Action: Mouse scrolled (333, 456) with delta (0, 0)
Screenshot: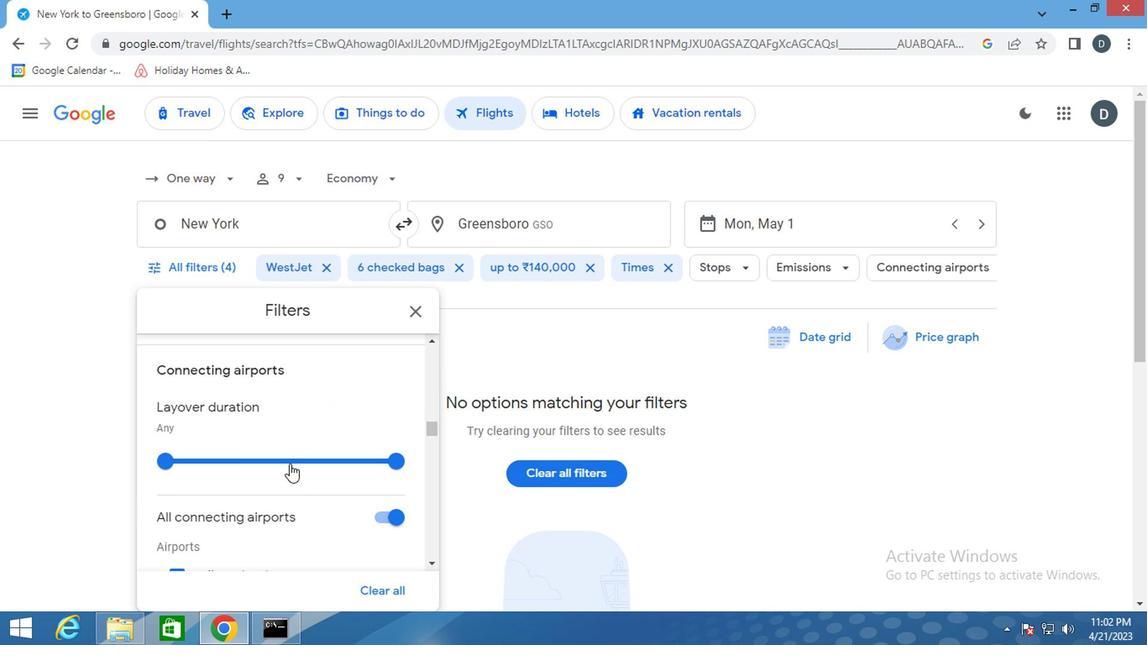 
Action: Mouse scrolled (333, 456) with delta (0, 0)
Screenshot: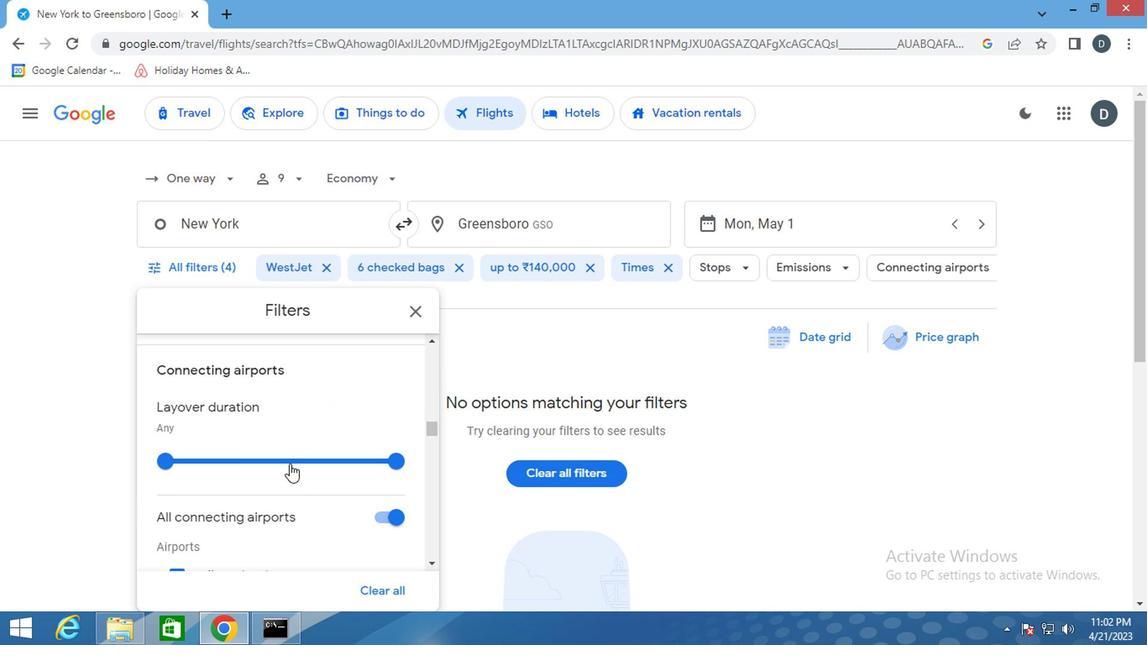 
Action: Mouse scrolled (333, 456) with delta (0, 0)
Screenshot: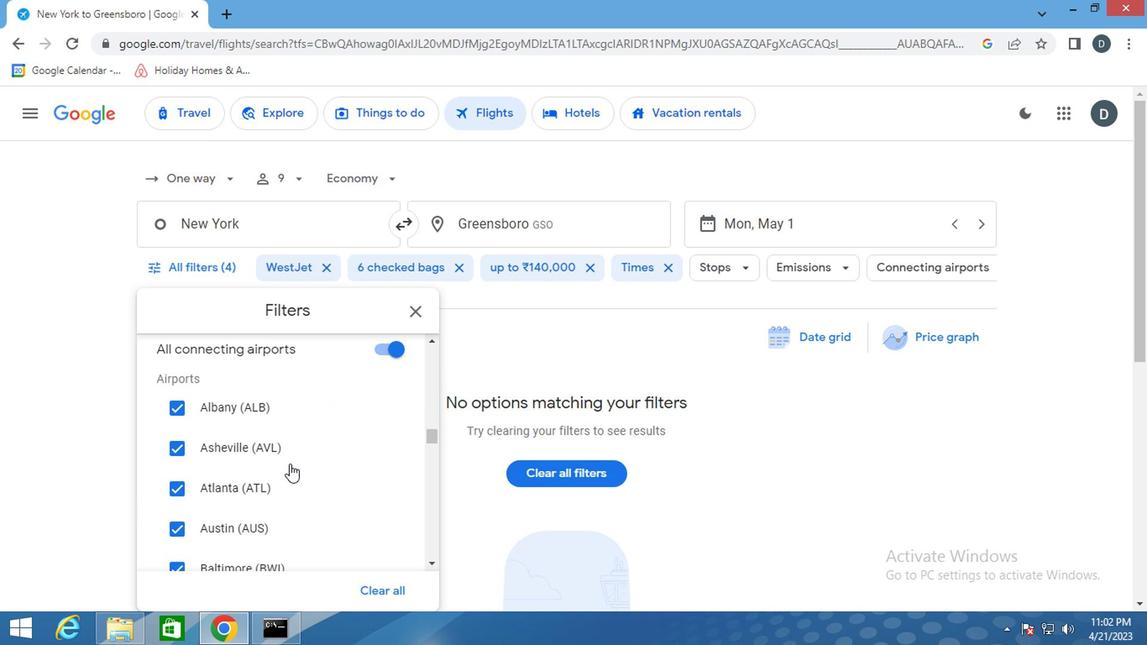 
Action: Mouse scrolled (333, 456) with delta (0, 0)
Screenshot: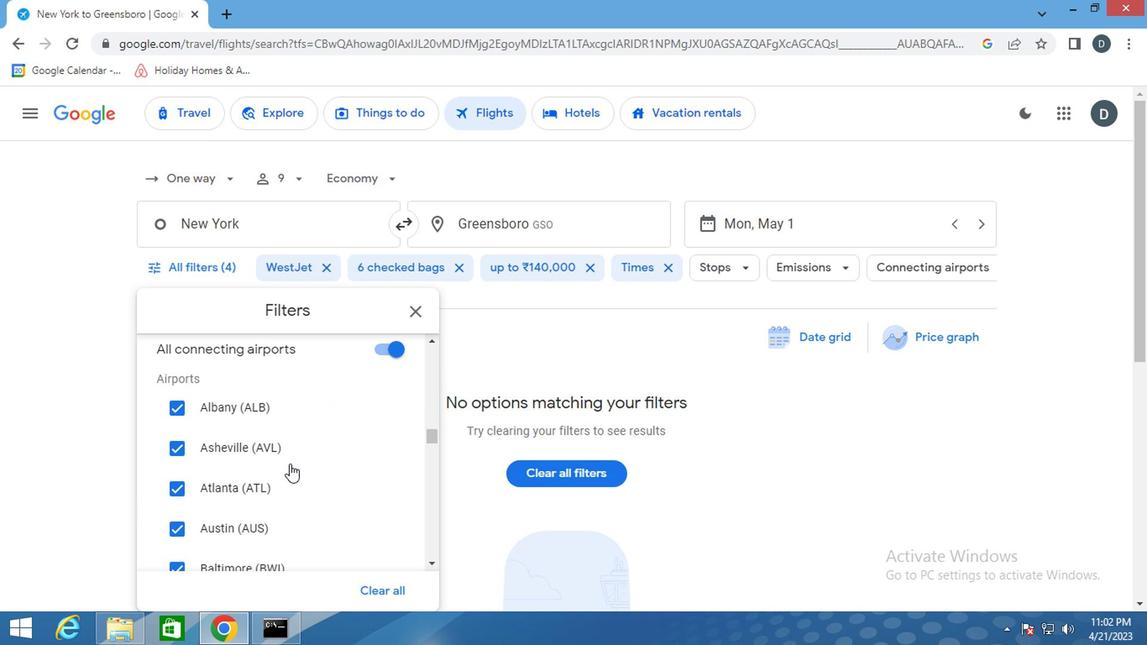 
Action: Mouse scrolled (333, 456) with delta (0, 0)
Screenshot: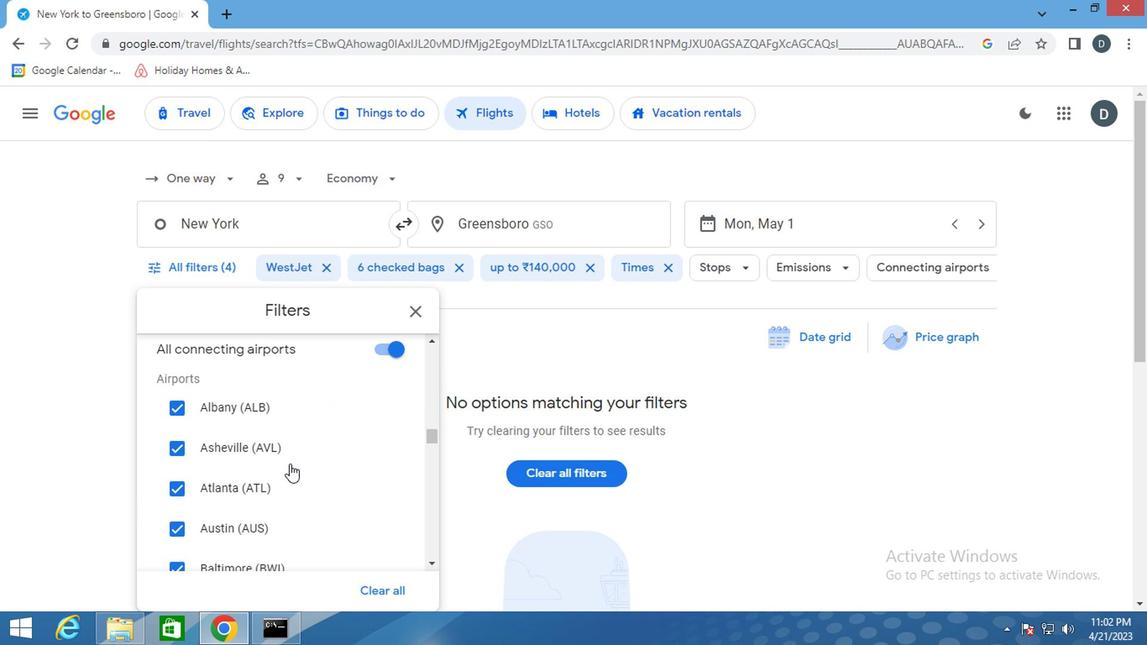 
Action: Mouse scrolled (333, 456) with delta (0, 0)
Screenshot: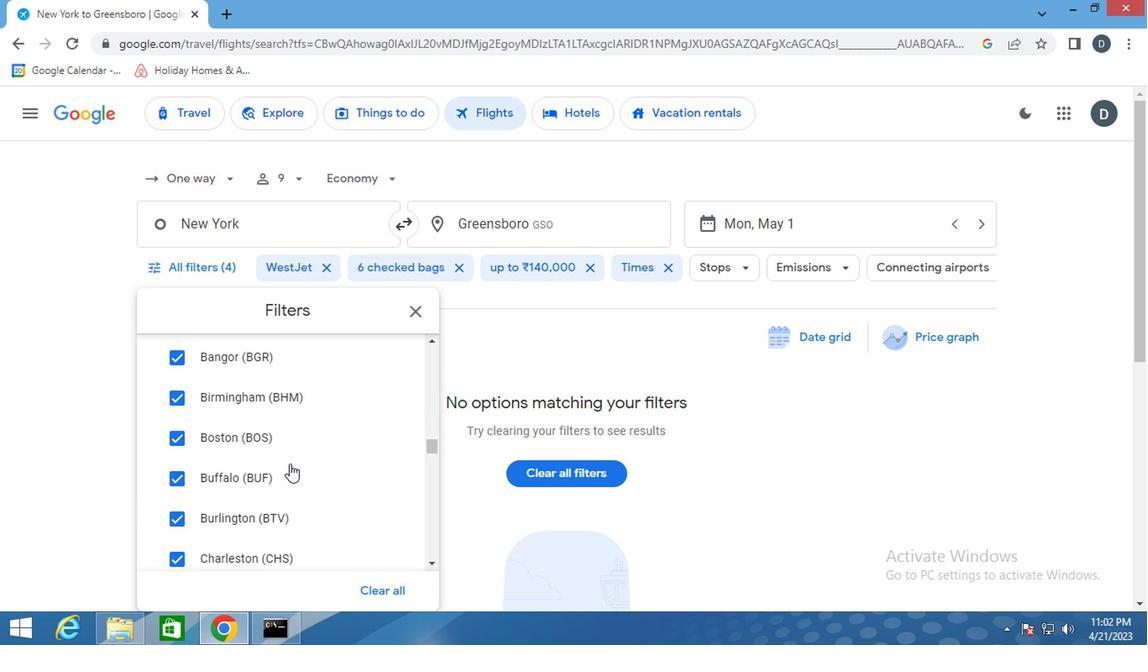 
Action: Mouse scrolled (333, 456) with delta (0, 0)
Screenshot: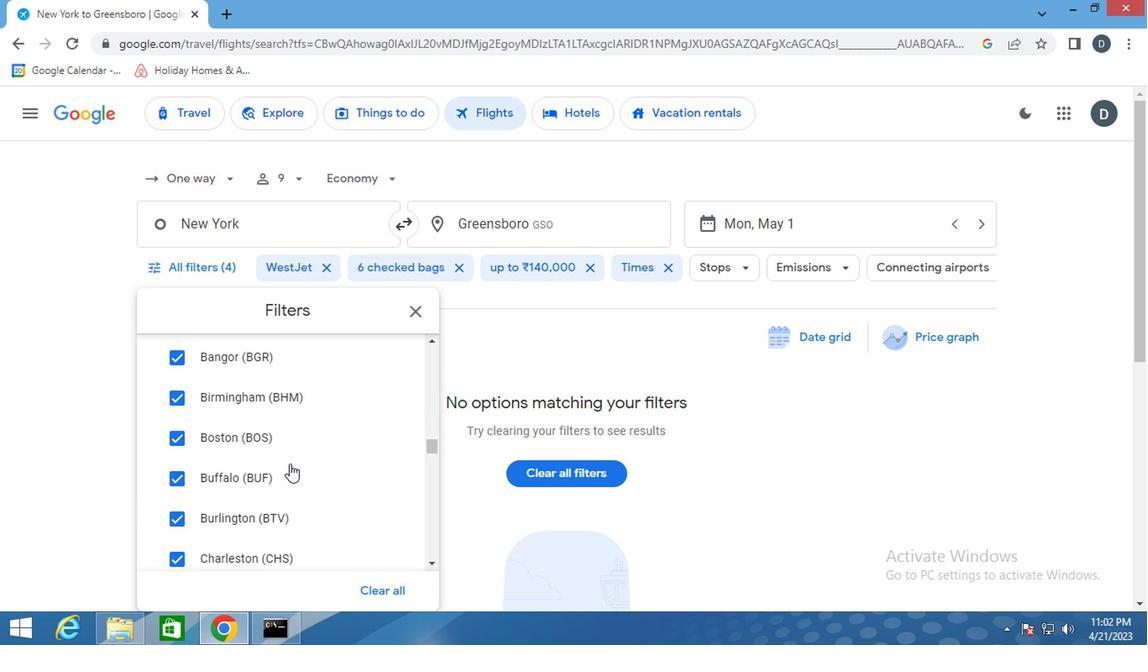 
Action: Mouse scrolled (333, 456) with delta (0, 0)
Screenshot: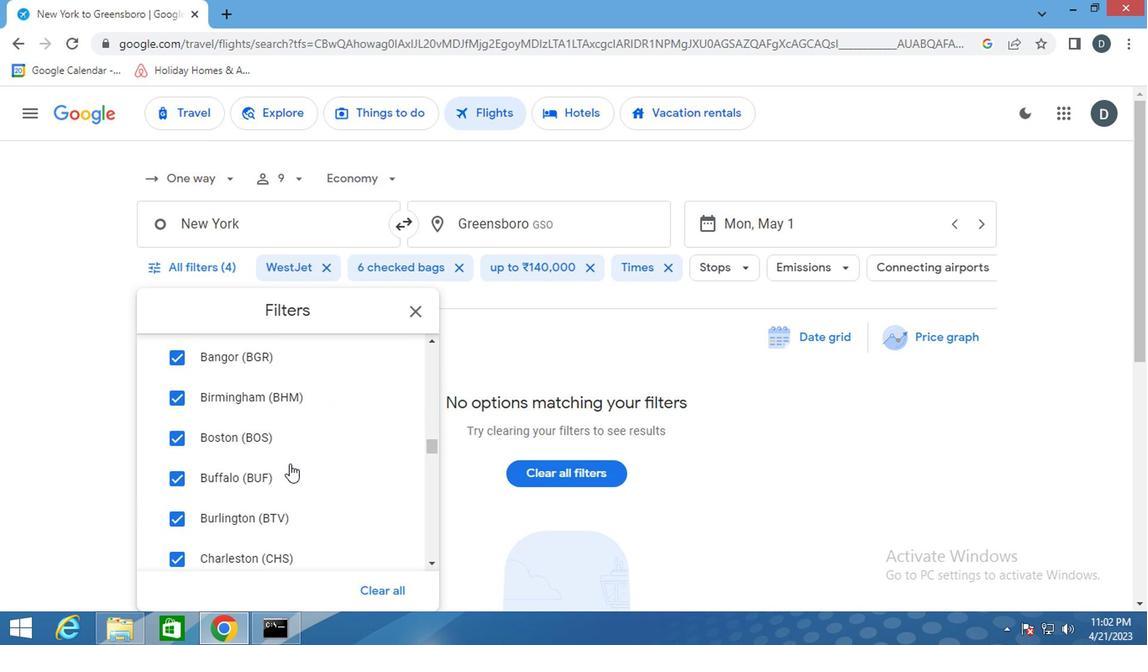 
Action: Mouse scrolled (333, 456) with delta (0, 0)
Screenshot: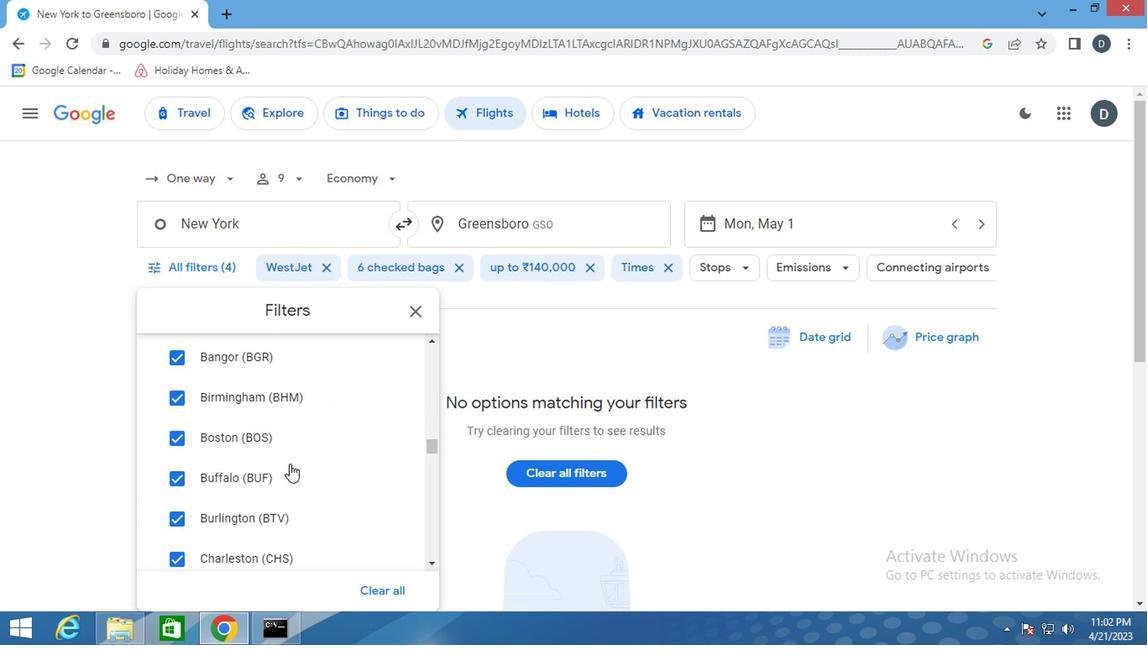 
Action: Mouse moved to (438, 456)
Screenshot: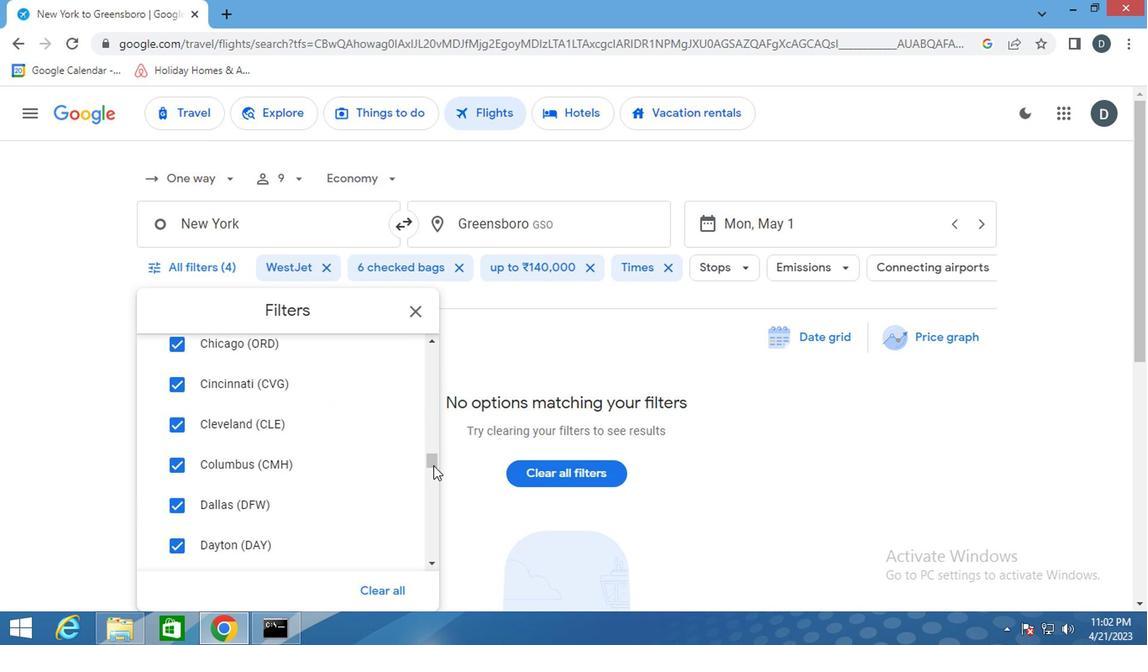 
Action: Mouse pressed left at (438, 456)
Screenshot: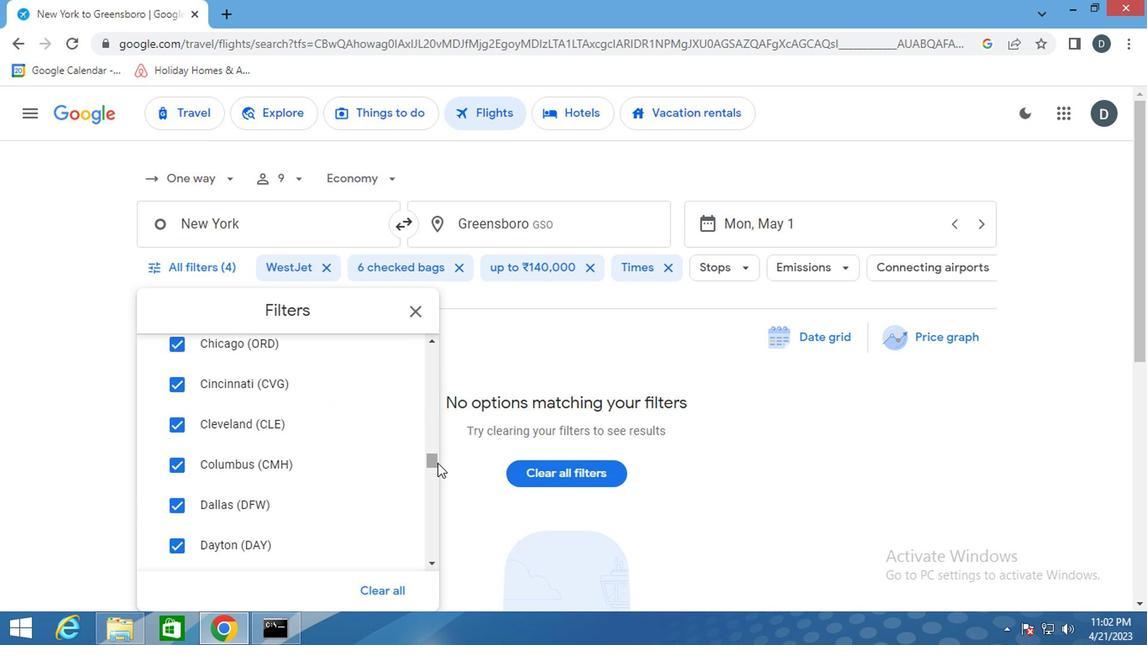 
Action: Mouse moved to (419, 349)
Screenshot: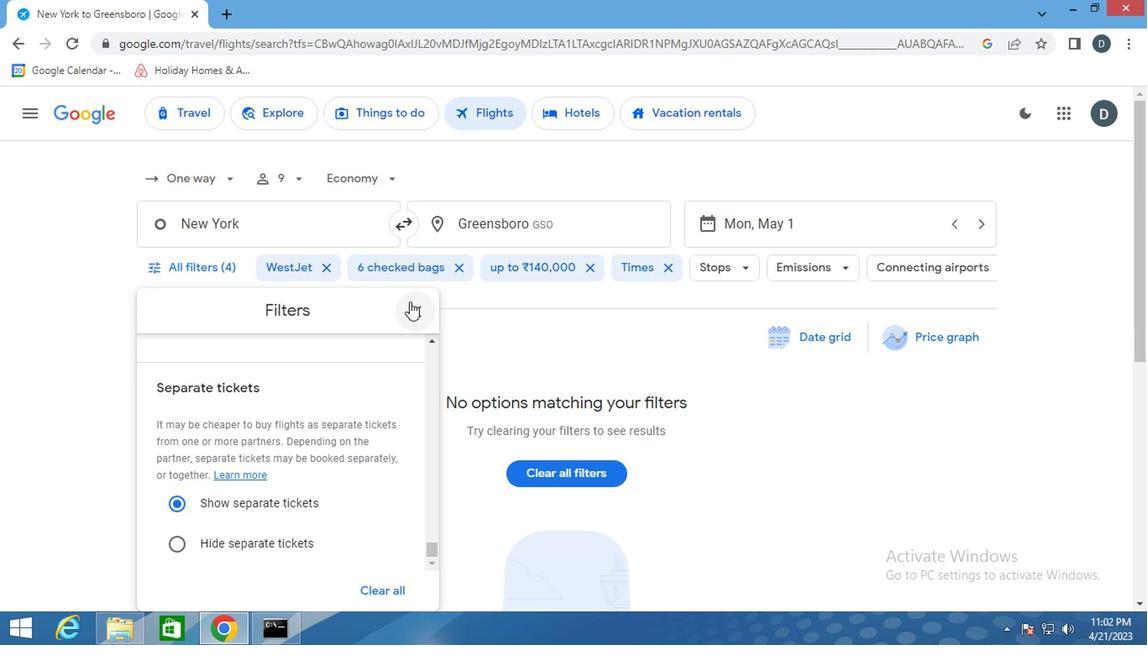 
Action: Mouse pressed left at (419, 349)
Screenshot: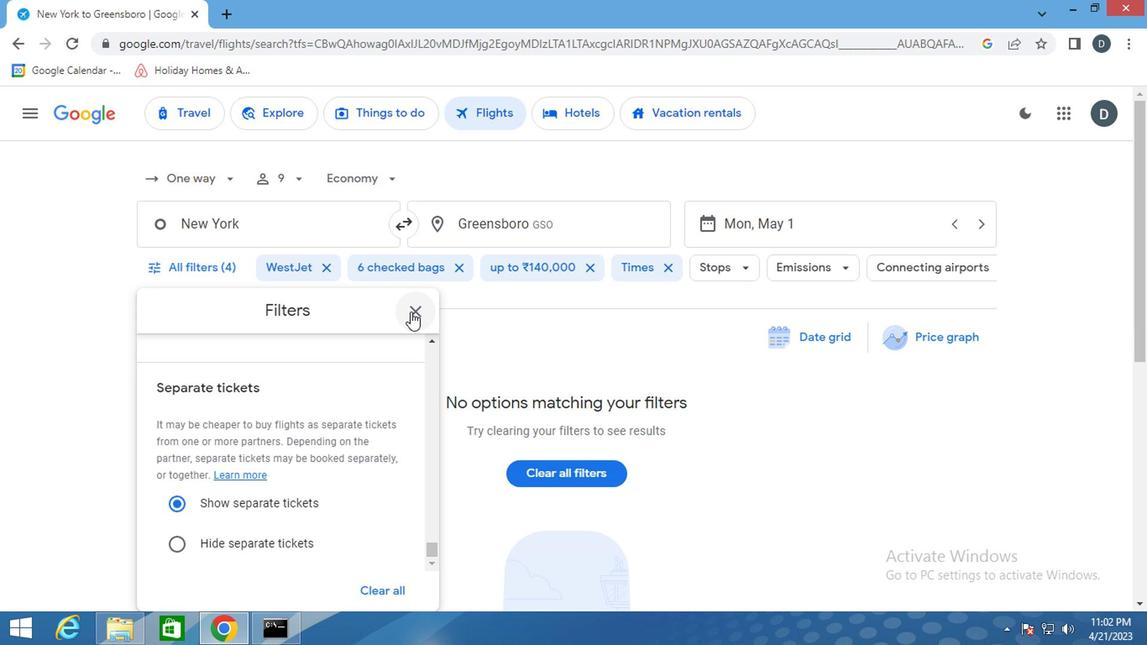 
Action: Mouse moved to (501, 459)
Screenshot: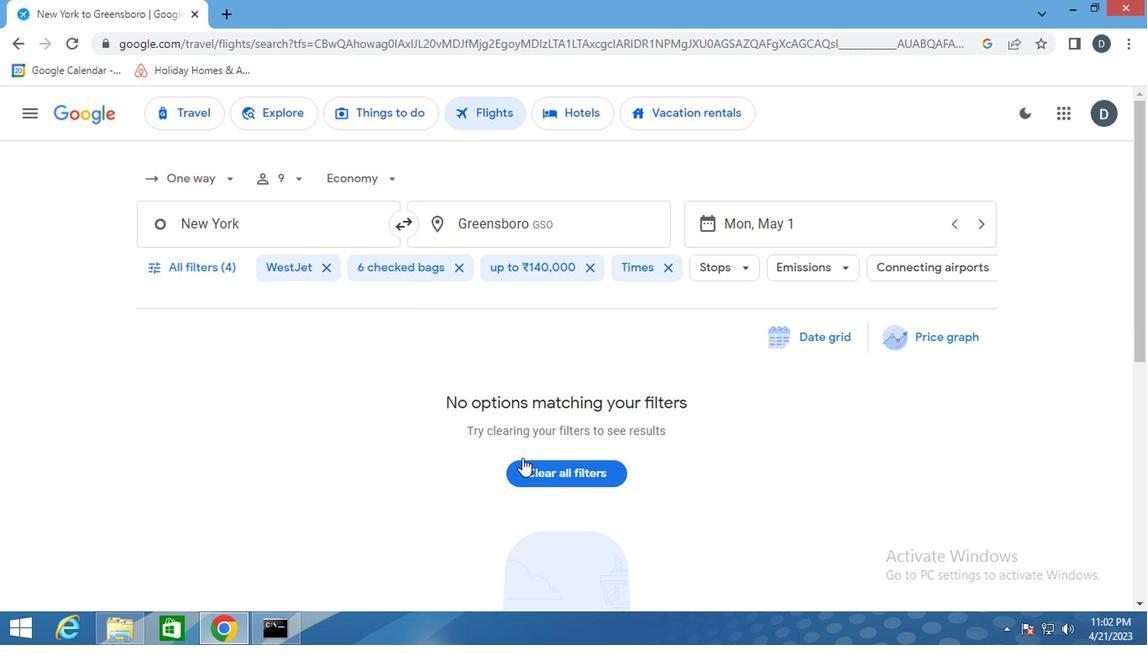 
